 Task: Look for space in Bandundu, Democratic Republic of the Congo from 6th September, 2023 to 10th September, 2023 for 1 adult in price range Rs.9000 to Rs.17000. Place can be private room with 1  bedroom having 1 bed and 1 bathroom. Property type can be house, flat, guest house, hotel. Booking option can be shelf check-in. Required host language is .
Action: Mouse moved to (529, 125)
Screenshot: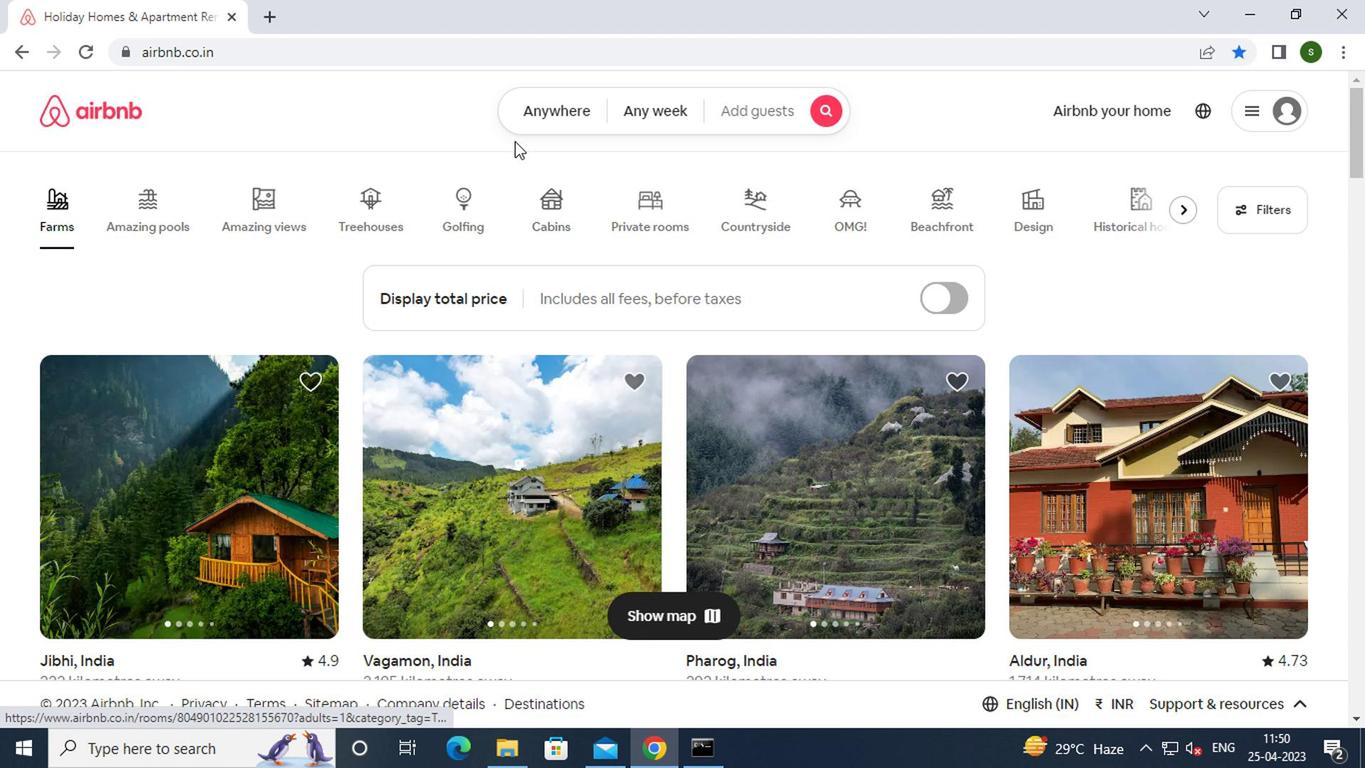 
Action: Mouse pressed left at (529, 125)
Screenshot: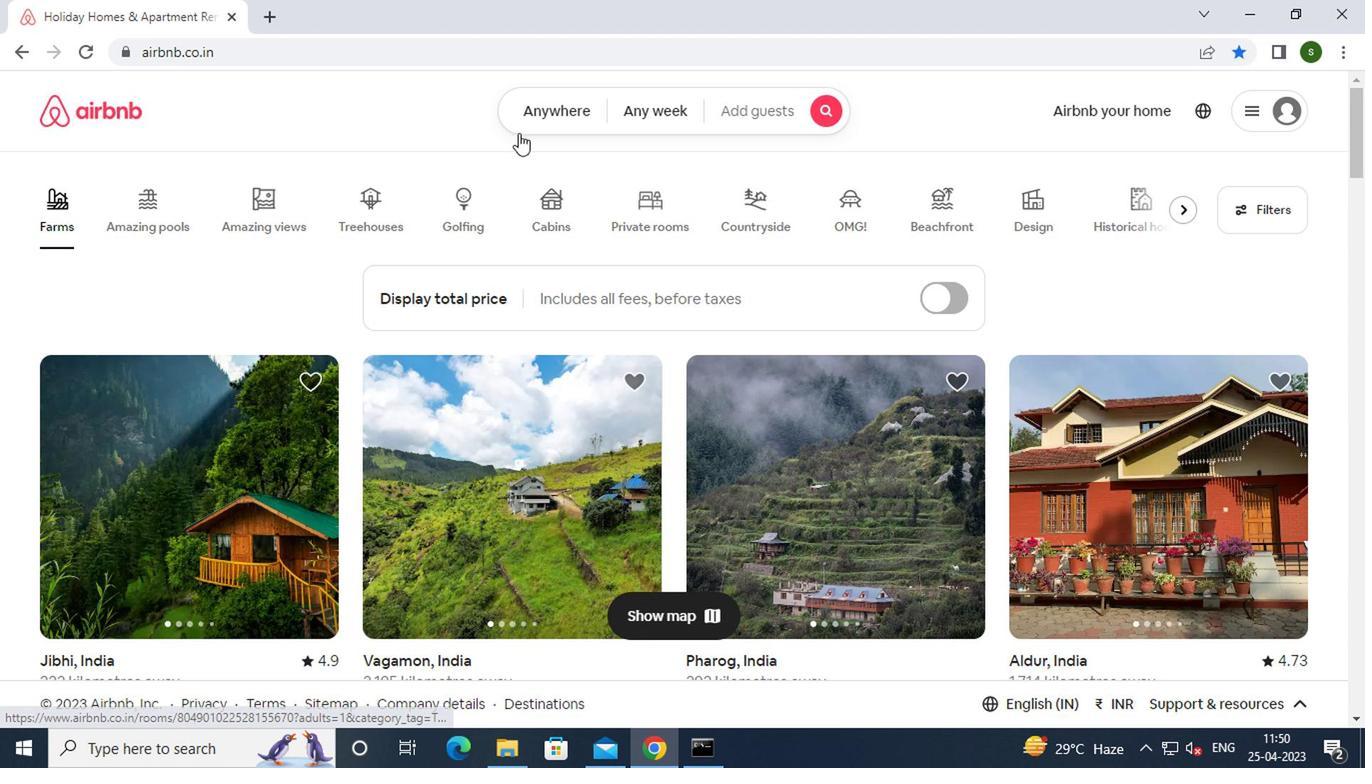
Action: Mouse moved to (349, 207)
Screenshot: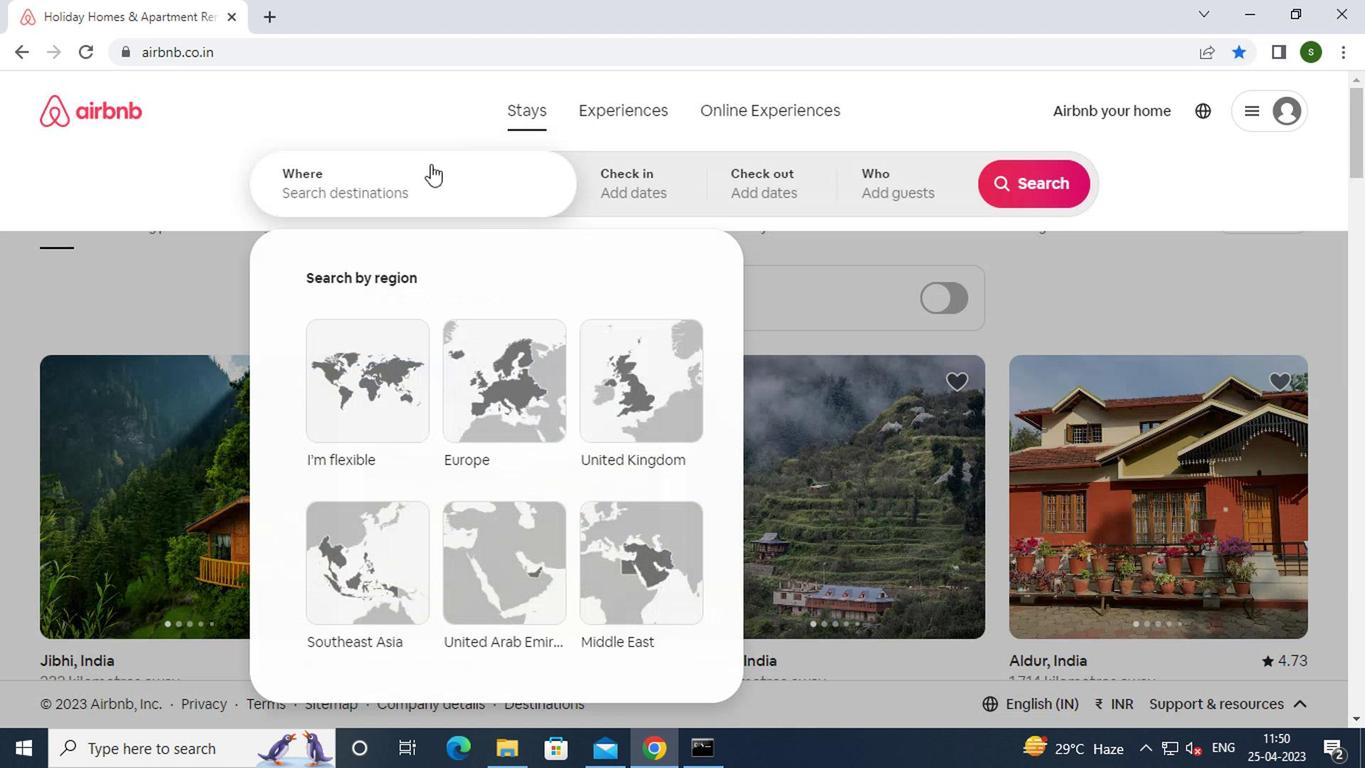 
Action: Mouse pressed left at (349, 207)
Screenshot: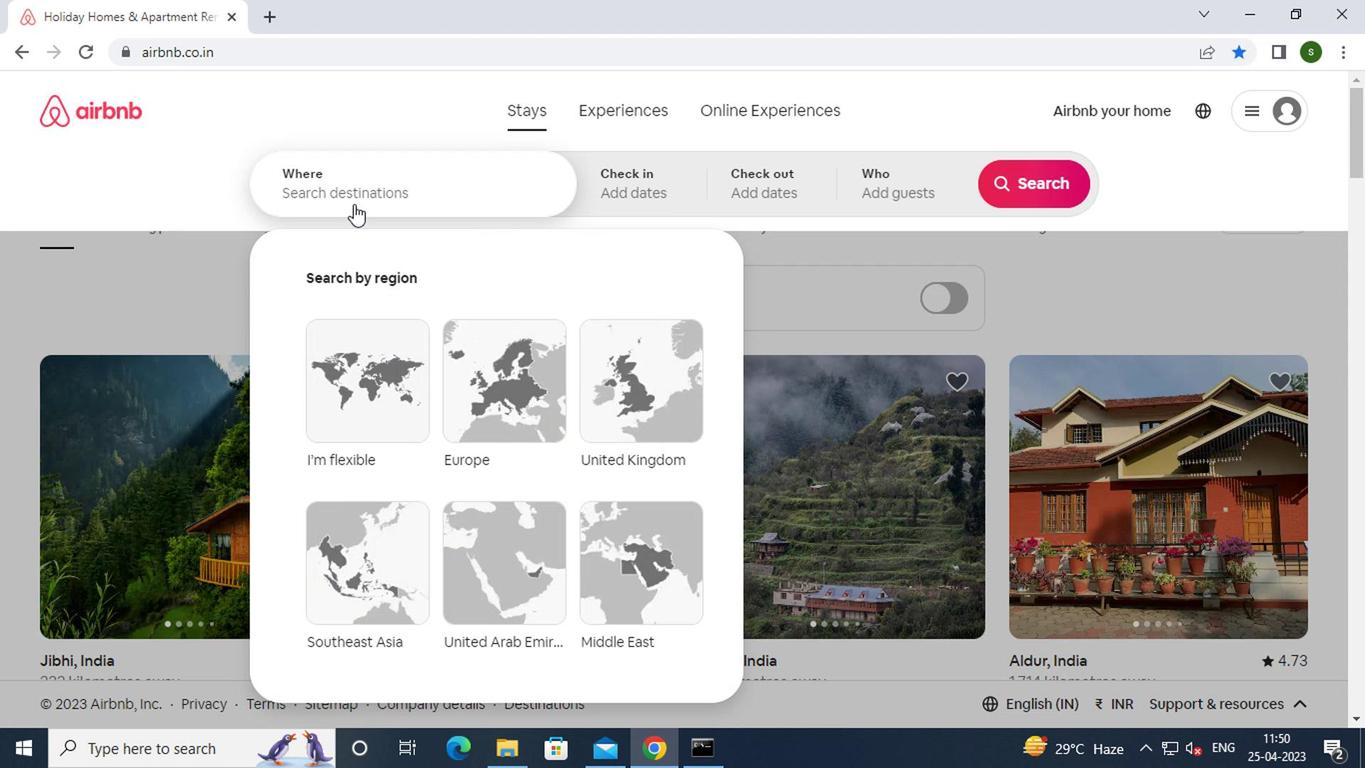 
Action: Mouse moved to (352, 206)
Screenshot: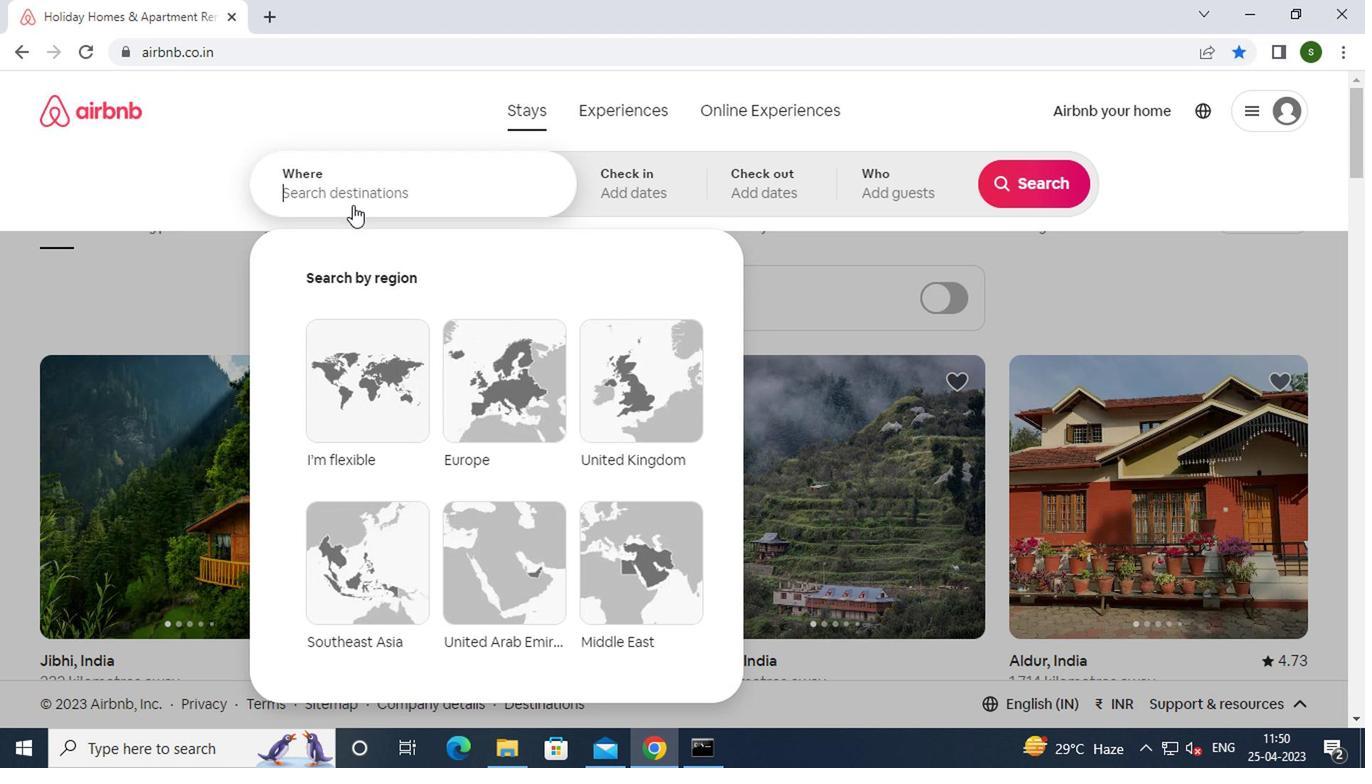 
Action: Key pressed b<Key.caps_lock>andundu
Screenshot: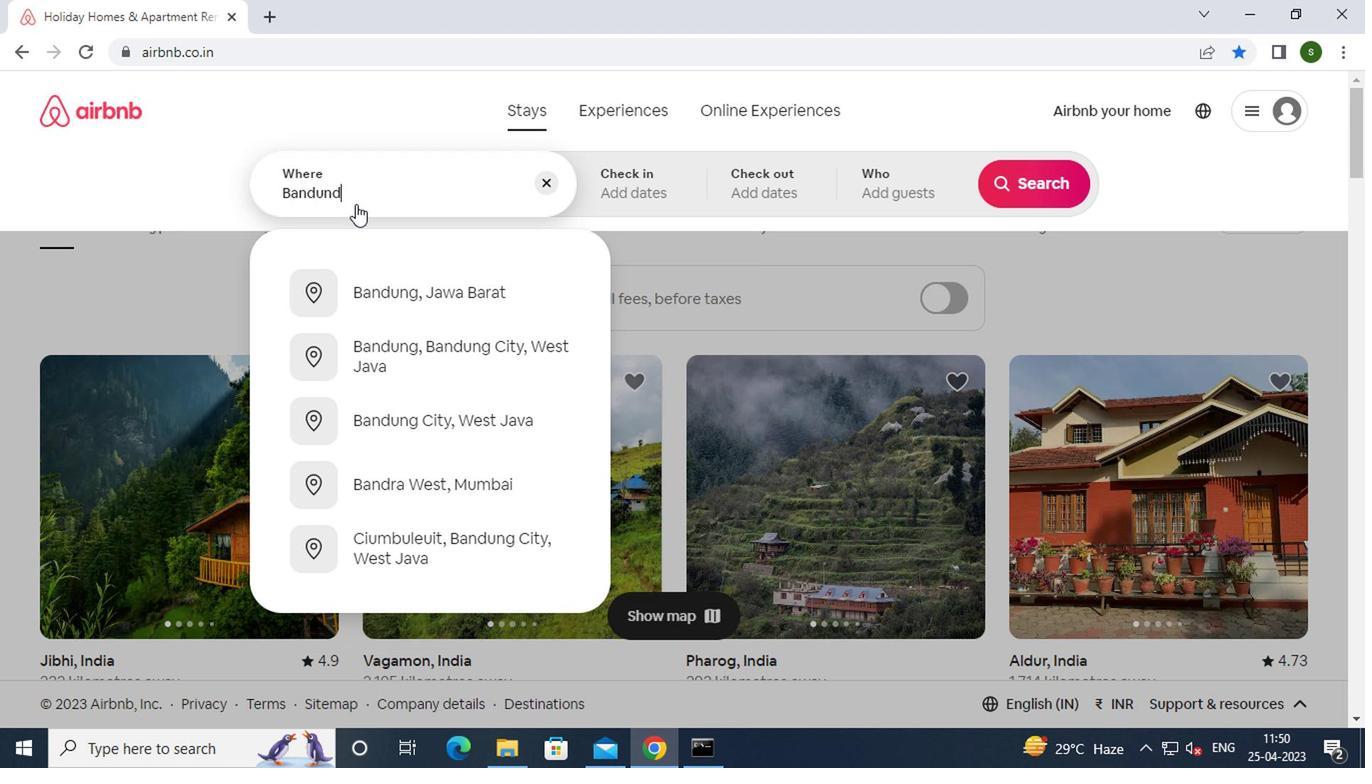 
Action: Mouse moved to (423, 280)
Screenshot: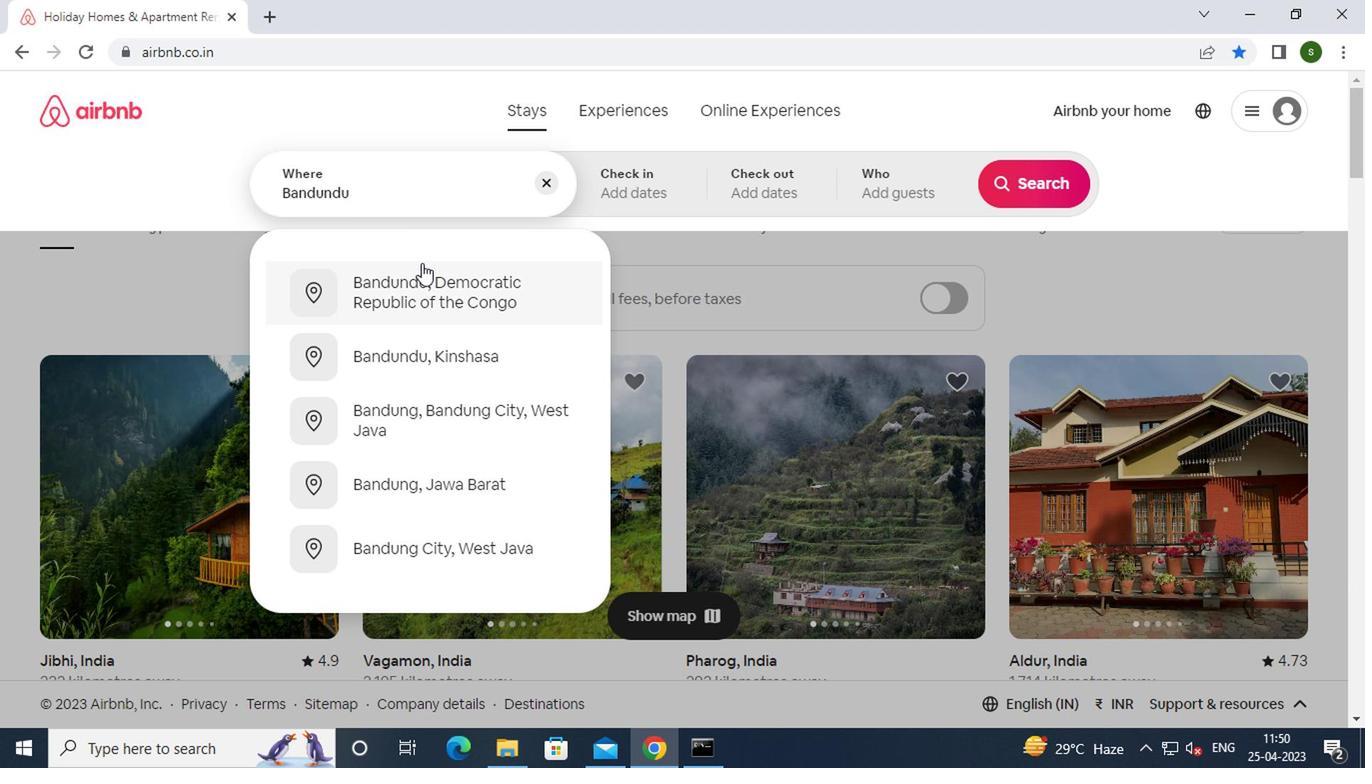 
Action: Mouse pressed left at (423, 280)
Screenshot: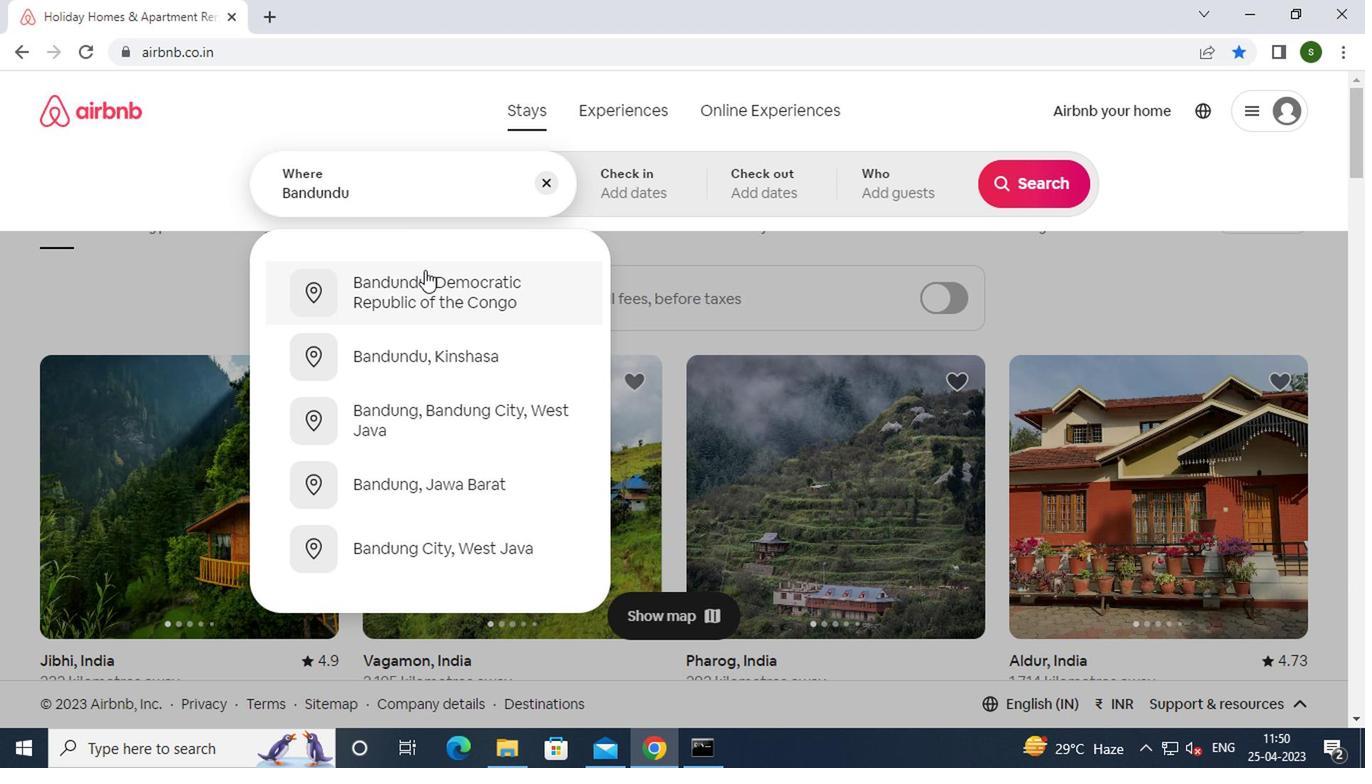 
Action: Mouse moved to (1012, 355)
Screenshot: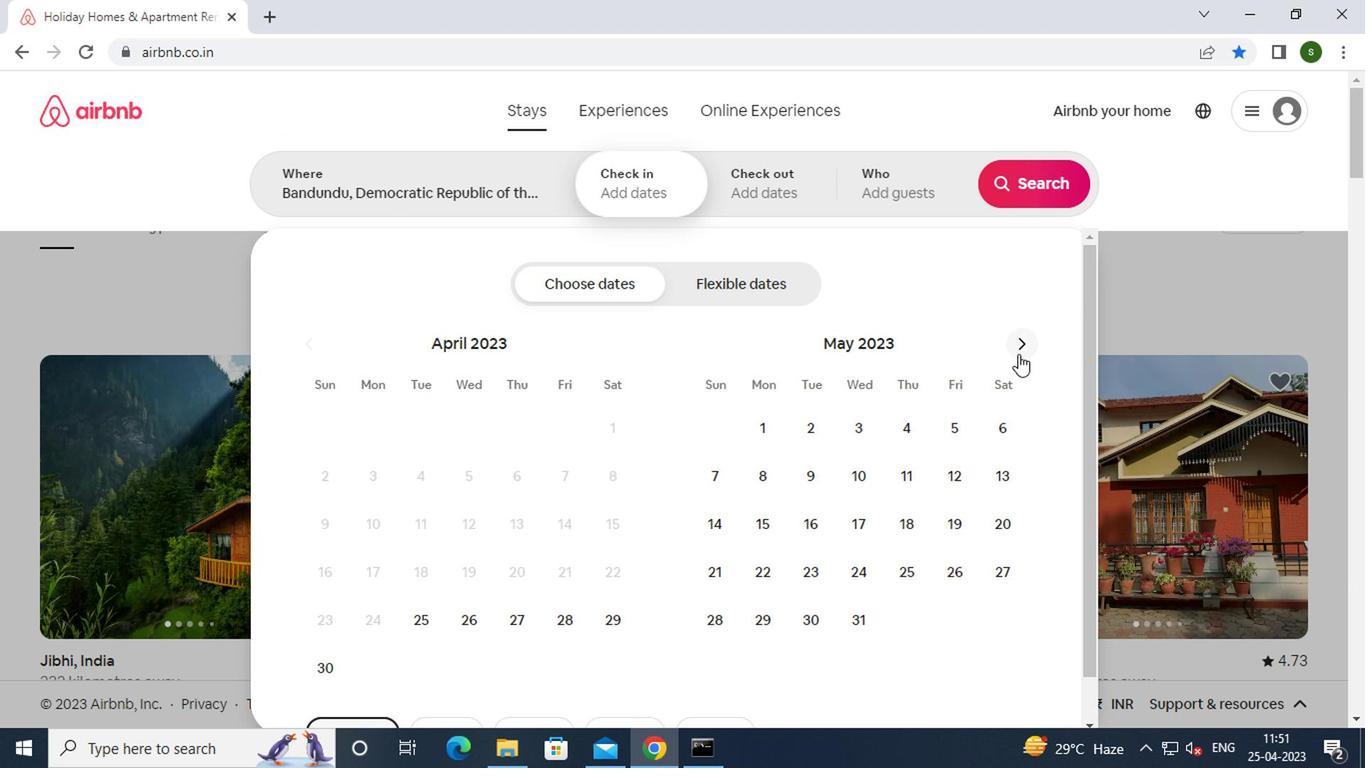 
Action: Mouse pressed left at (1012, 355)
Screenshot: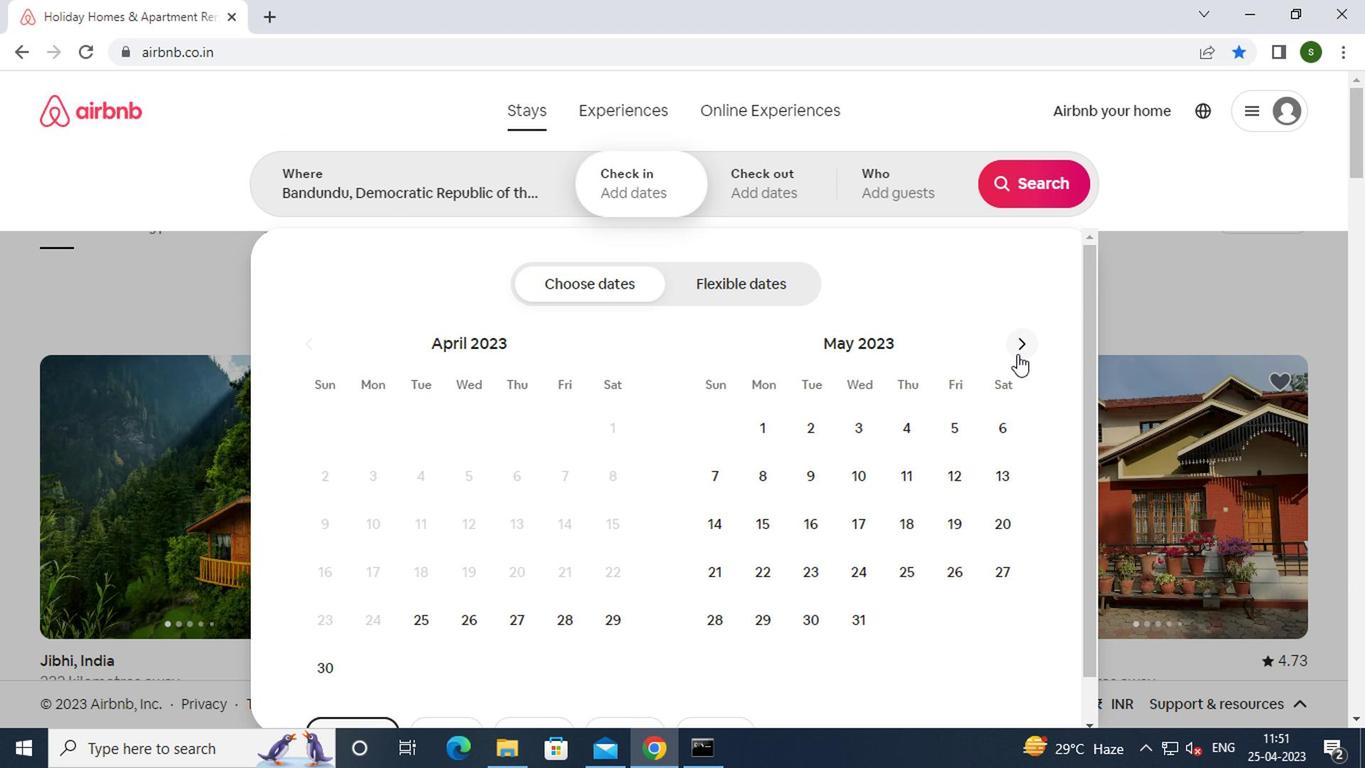 
Action: Mouse pressed left at (1012, 355)
Screenshot: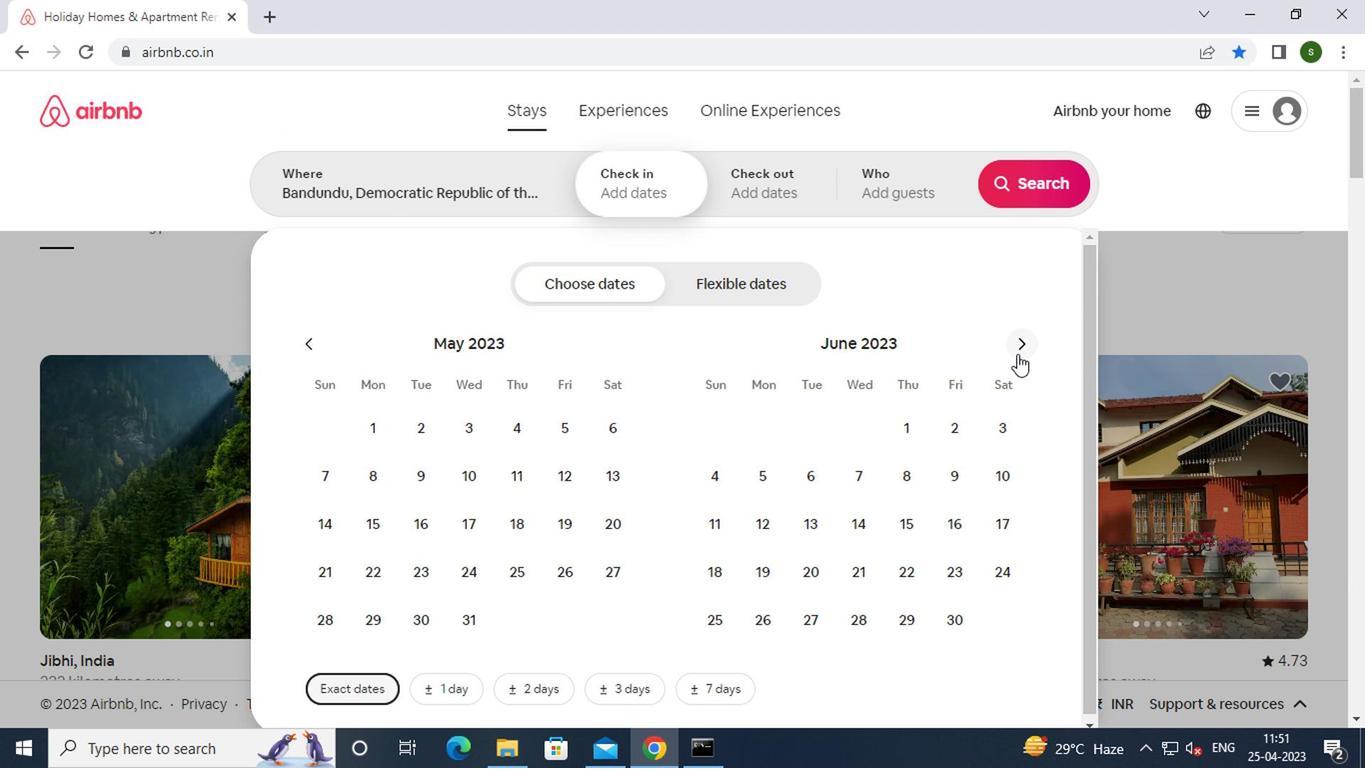
Action: Mouse pressed left at (1012, 355)
Screenshot: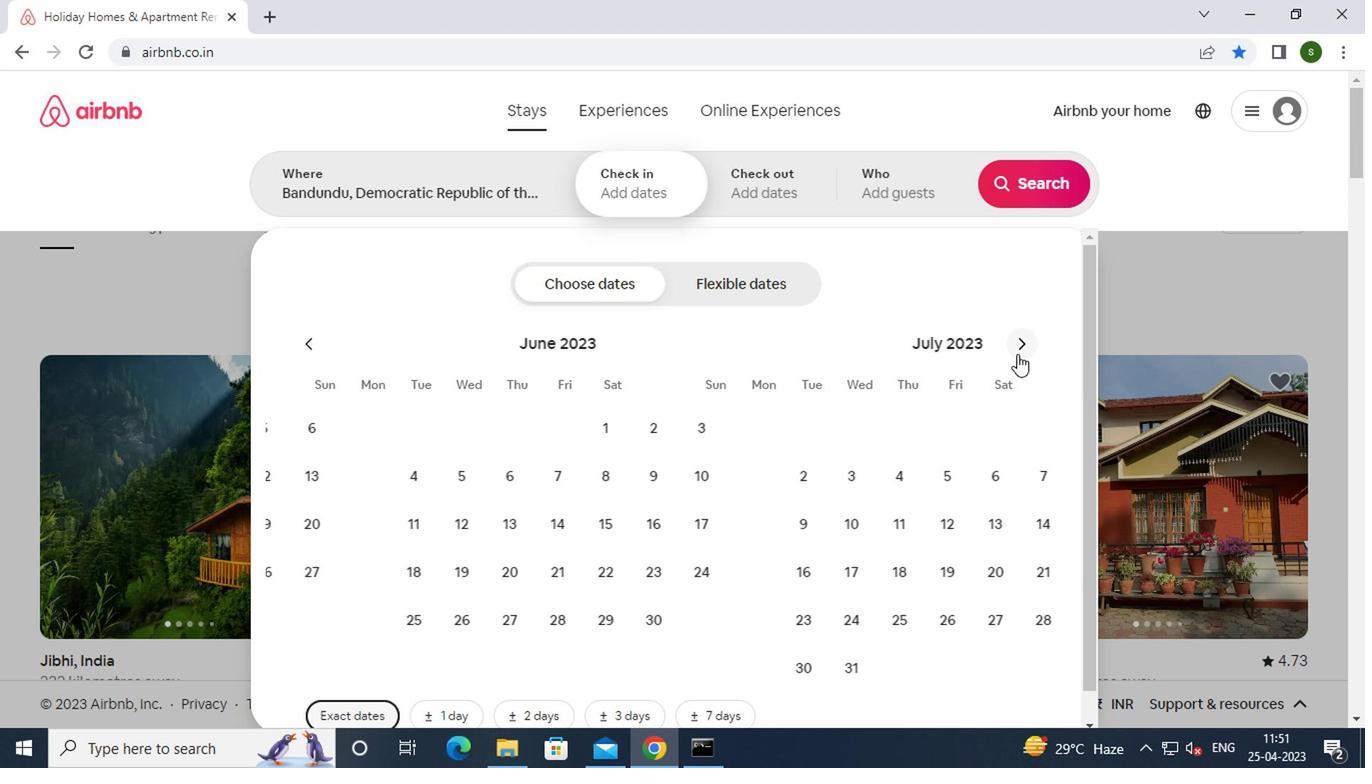
Action: Mouse pressed left at (1012, 355)
Screenshot: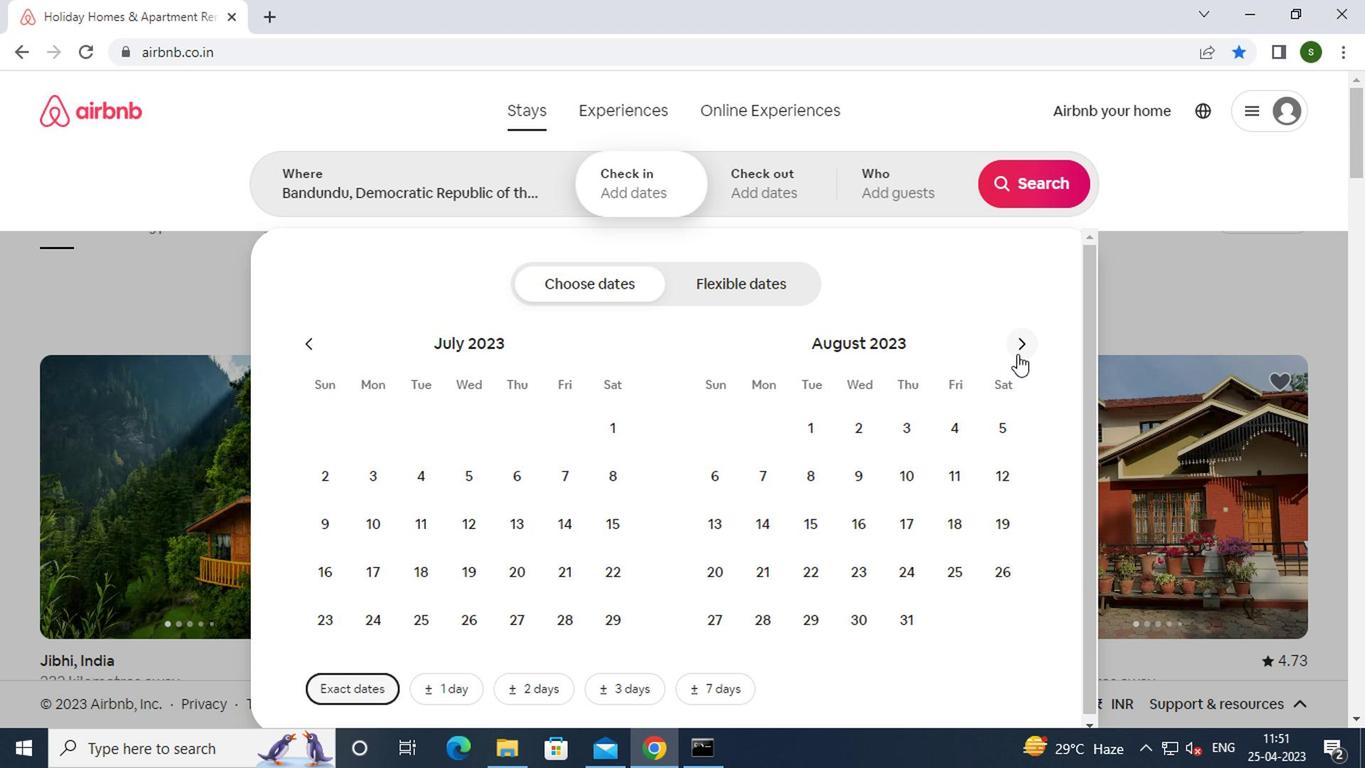 
Action: Mouse moved to (846, 470)
Screenshot: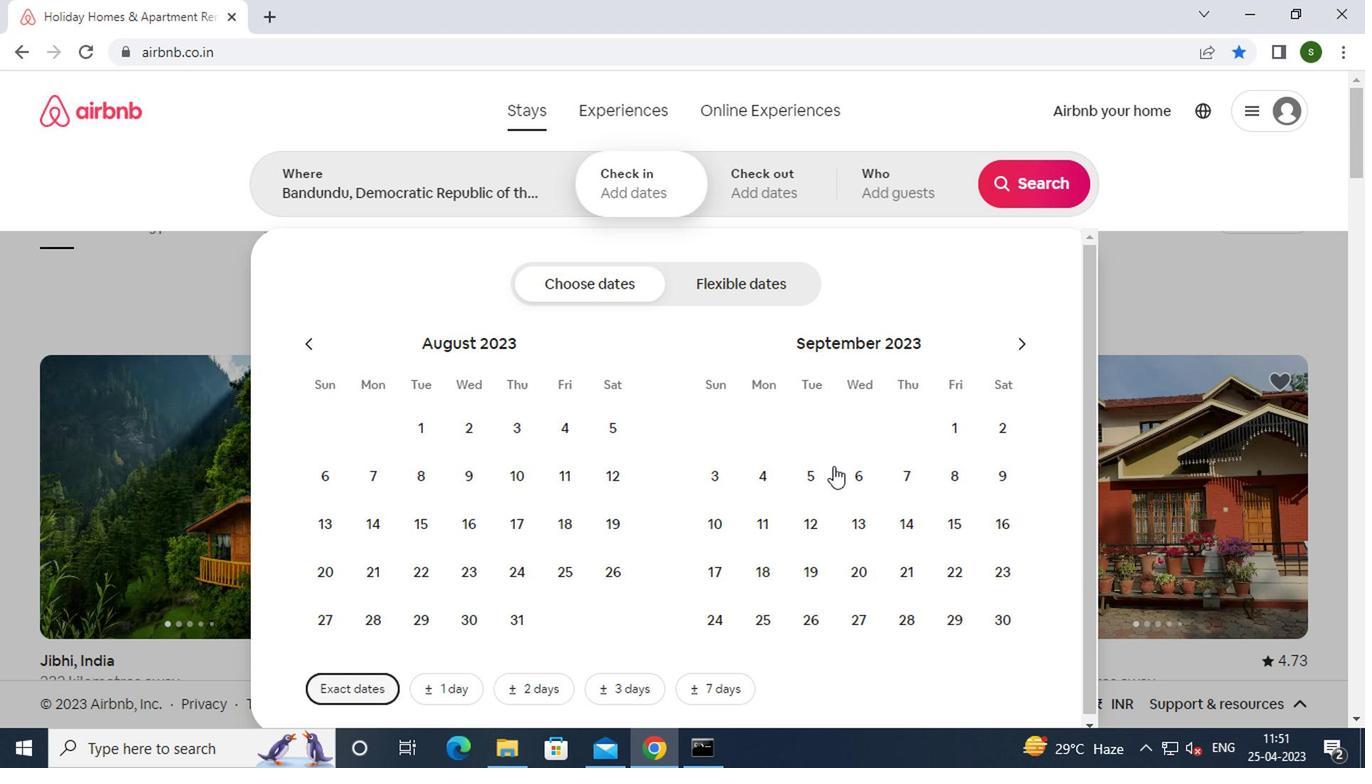 
Action: Mouse pressed left at (846, 470)
Screenshot: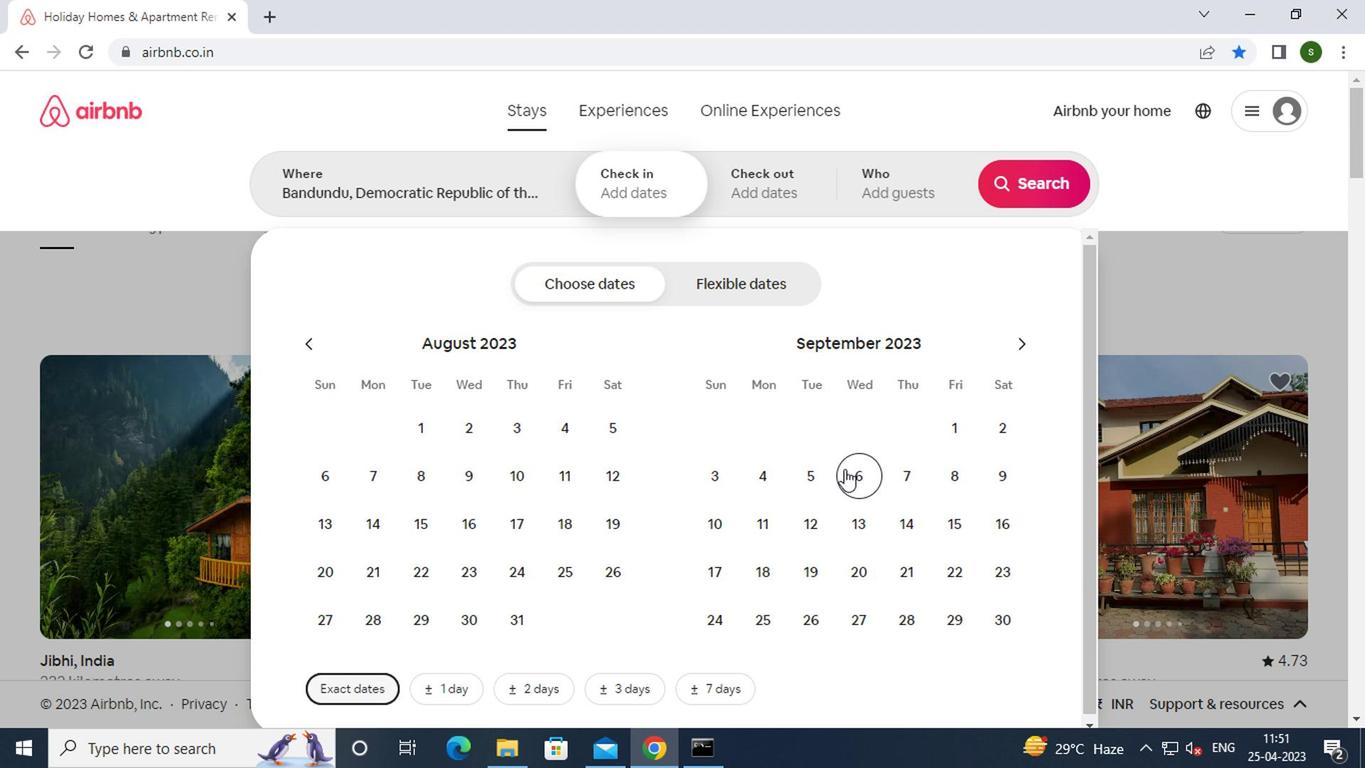 
Action: Mouse moved to (701, 520)
Screenshot: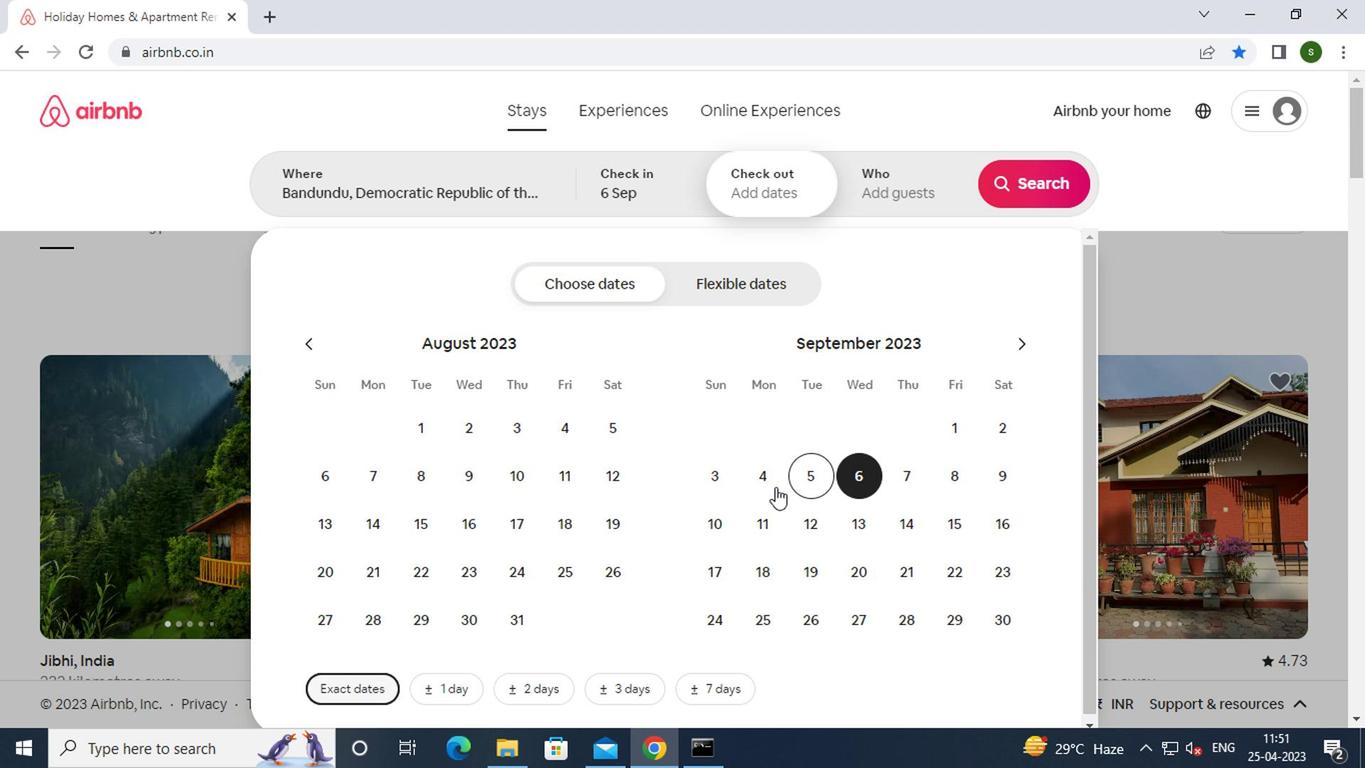 
Action: Mouse pressed left at (701, 520)
Screenshot: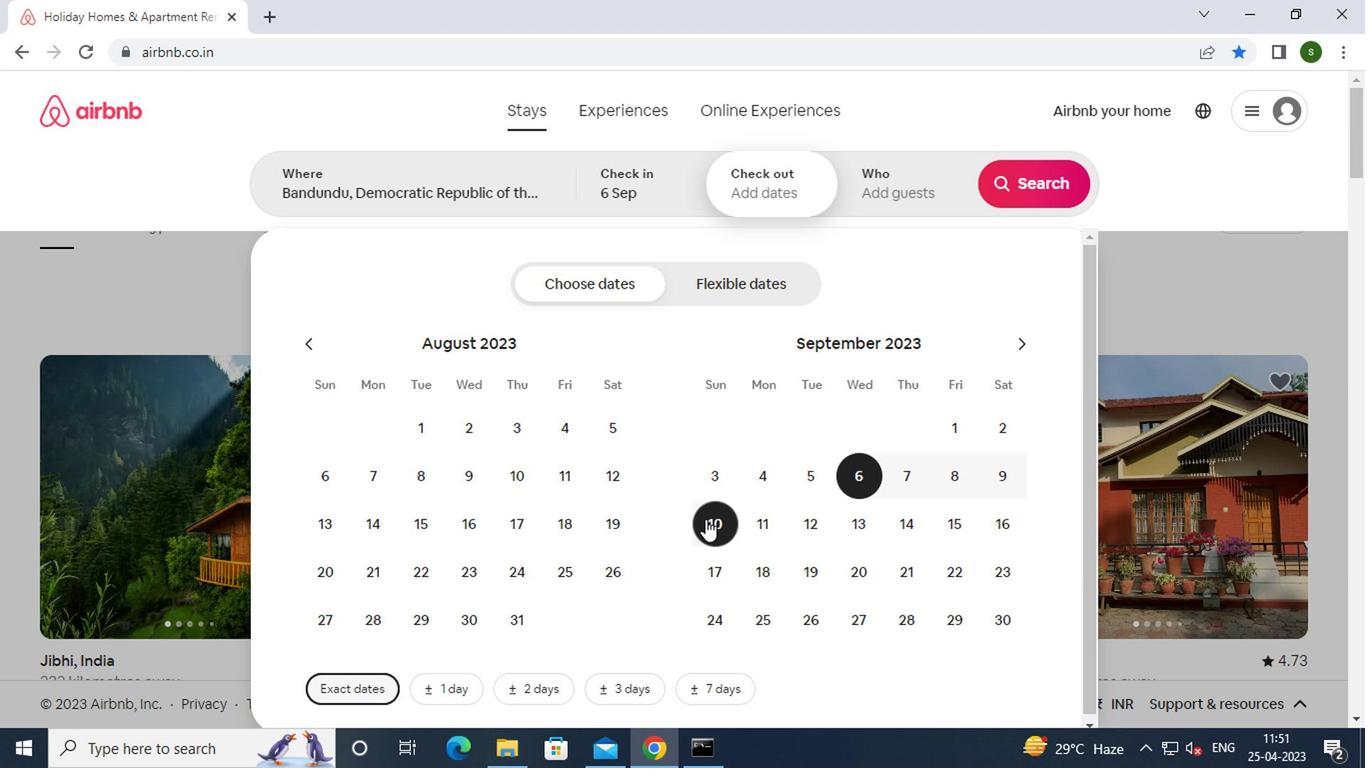 
Action: Mouse moved to (895, 197)
Screenshot: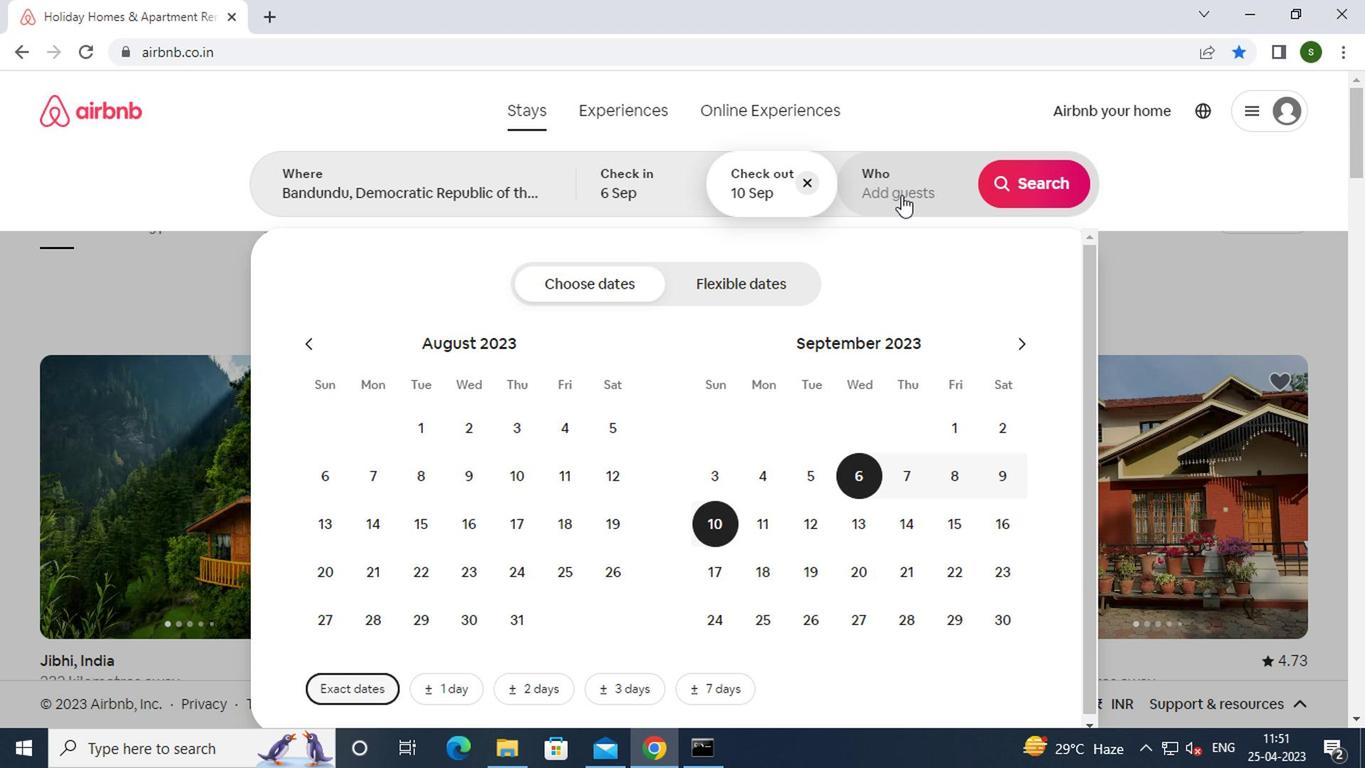 
Action: Mouse pressed left at (895, 197)
Screenshot: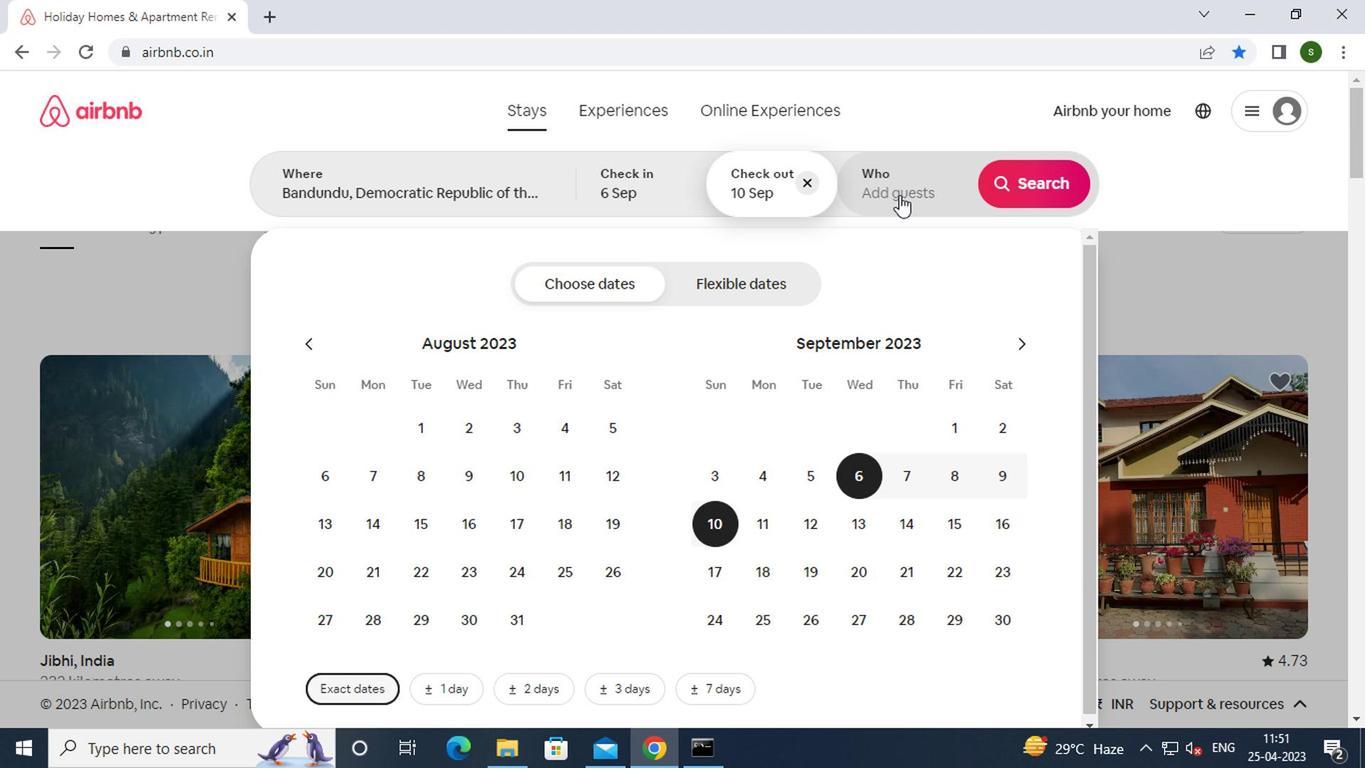 
Action: Mouse moved to (1029, 290)
Screenshot: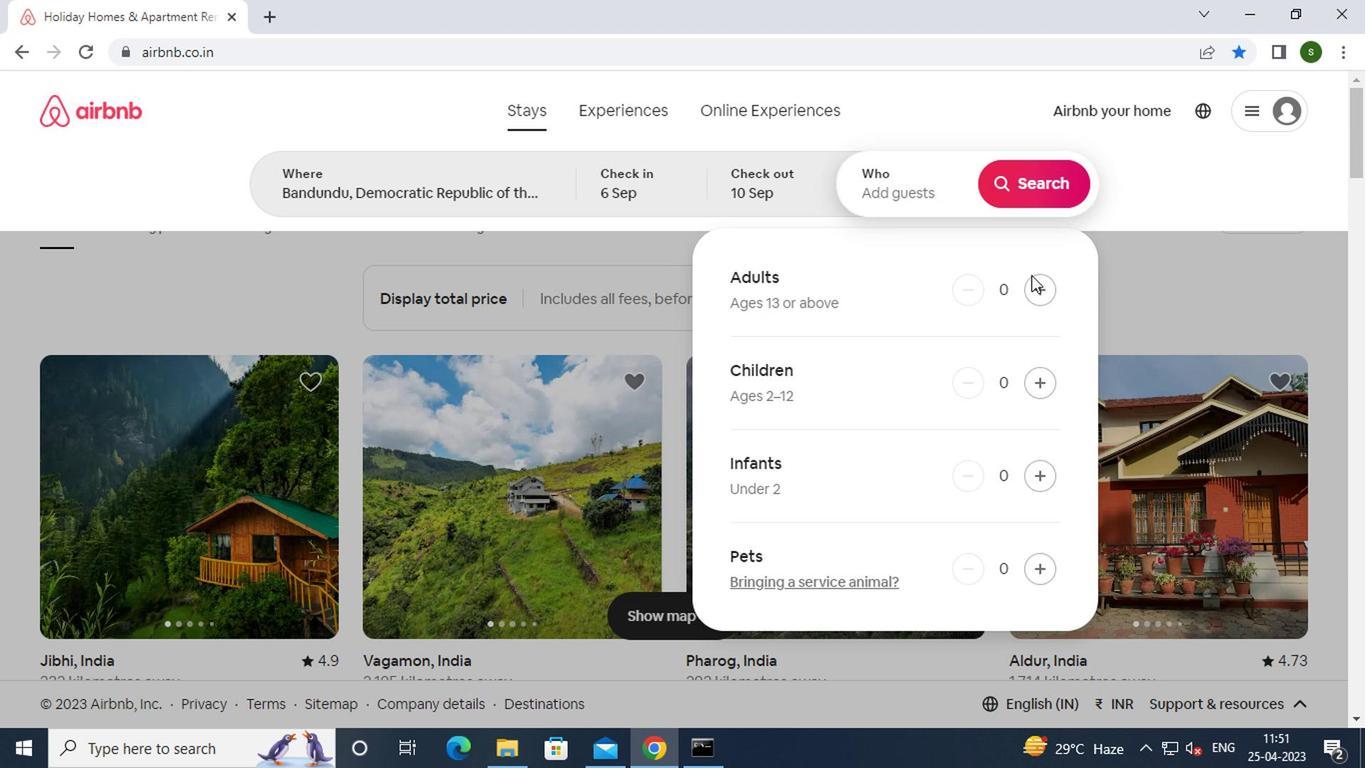 
Action: Mouse pressed left at (1029, 290)
Screenshot: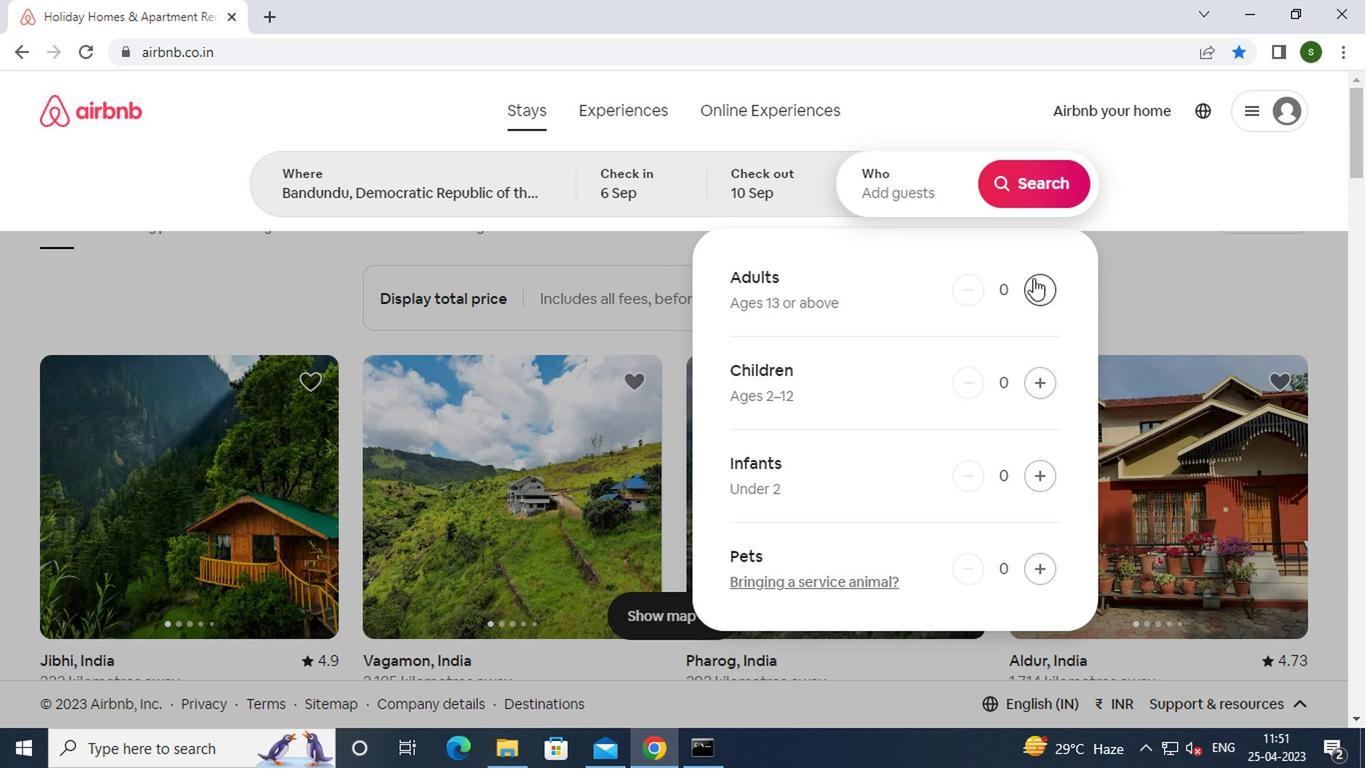 
Action: Mouse moved to (1019, 186)
Screenshot: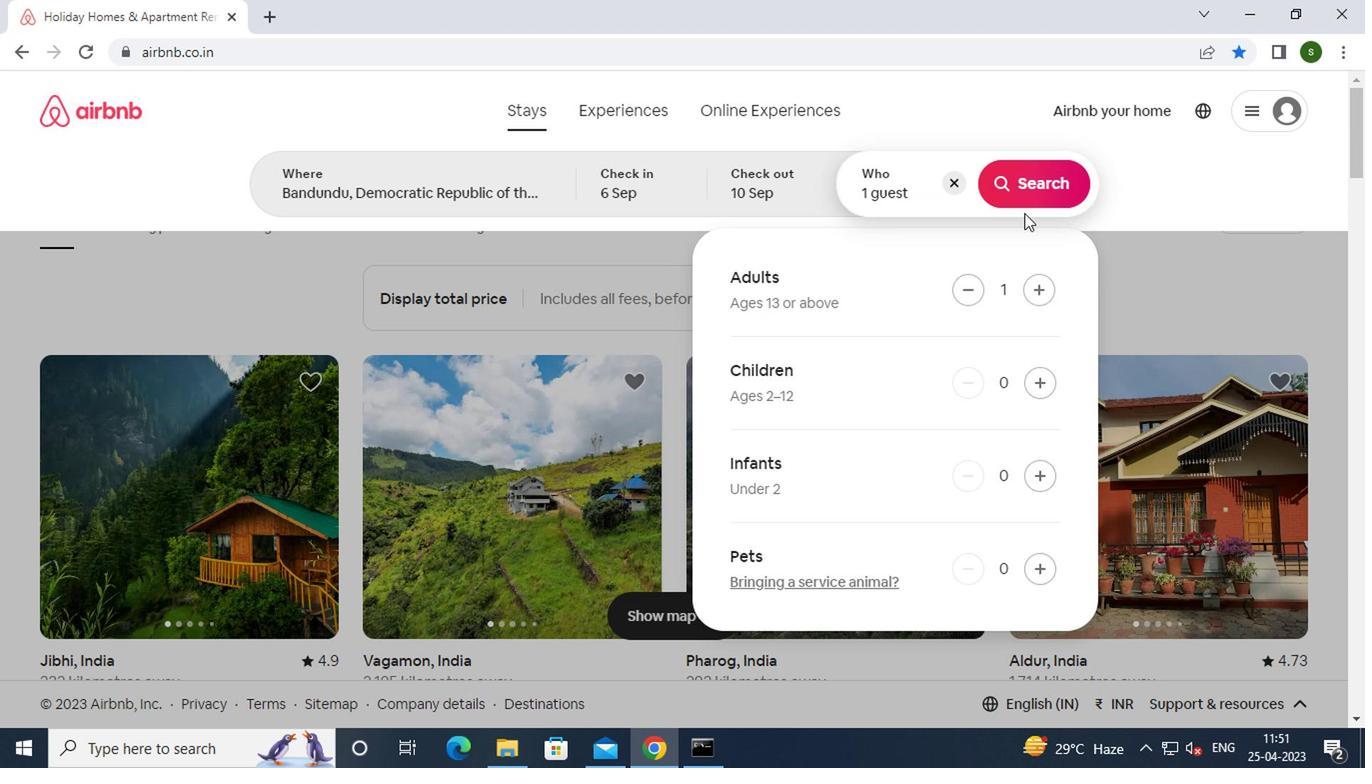 
Action: Mouse pressed left at (1019, 186)
Screenshot: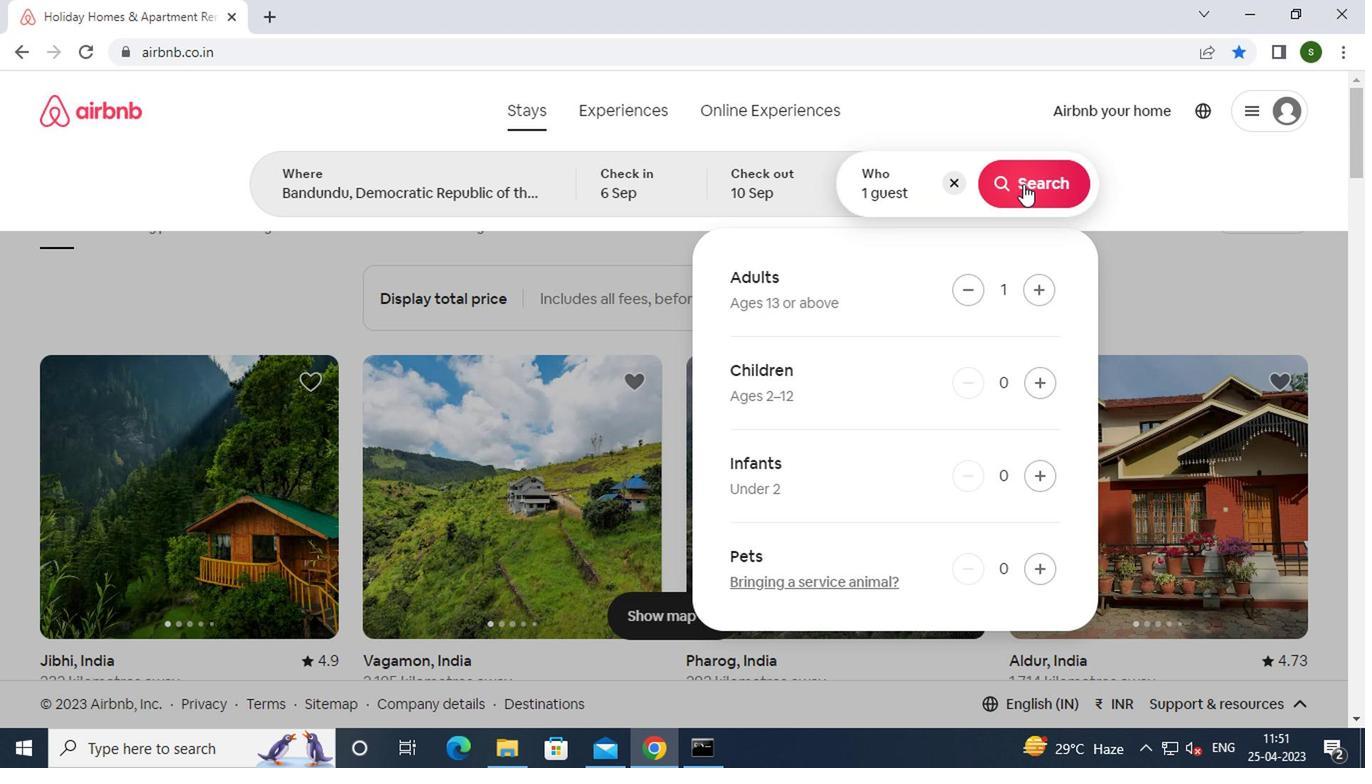 
Action: Mouse moved to (1300, 204)
Screenshot: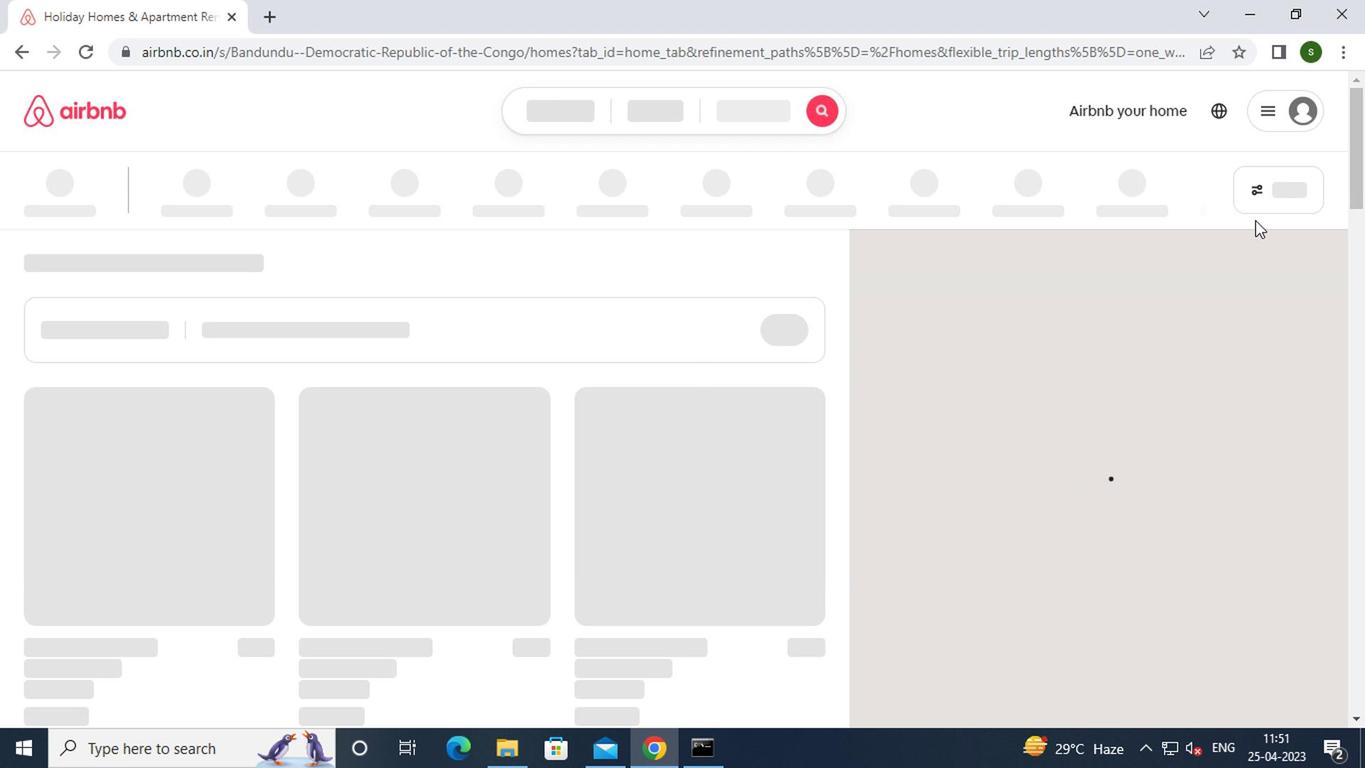 
Action: Mouse pressed left at (1300, 204)
Screenshot: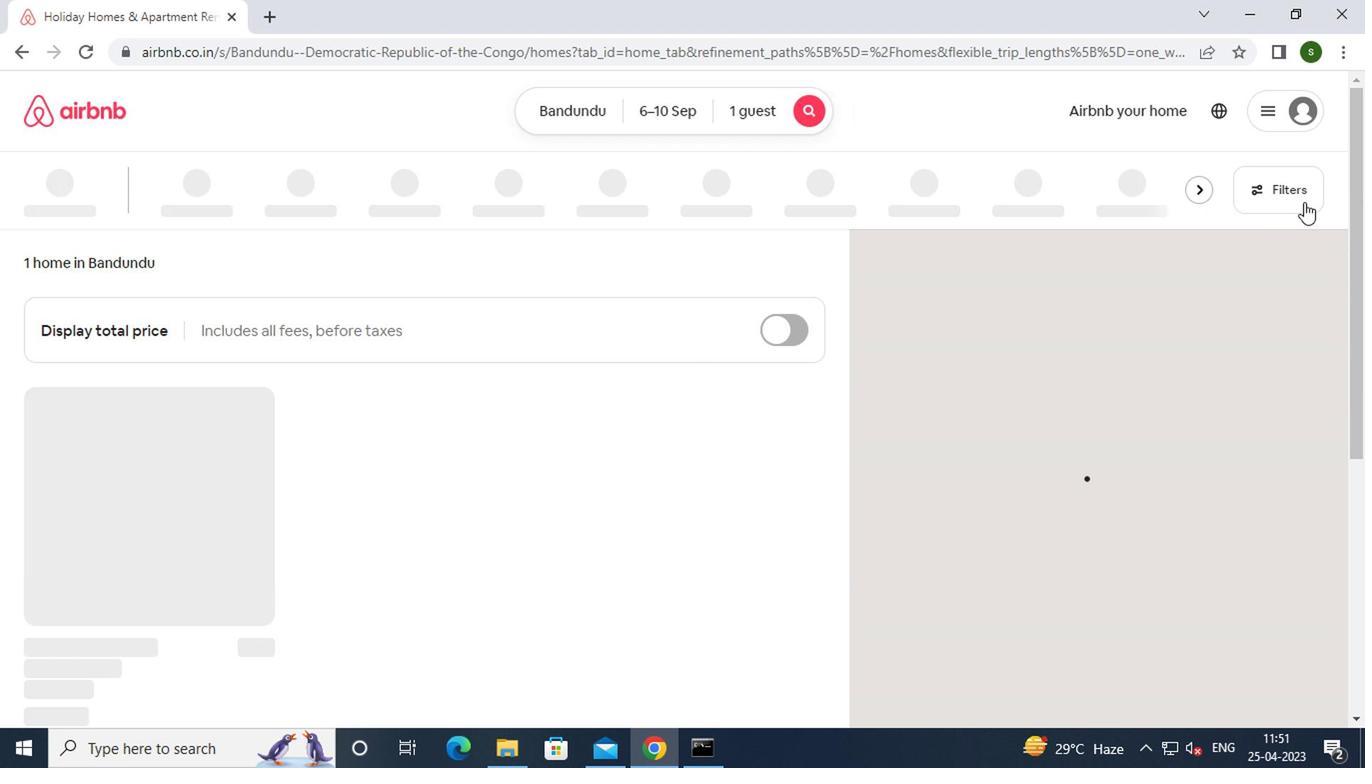 
Action: Mouse moved to (459, 443)
Screenshot: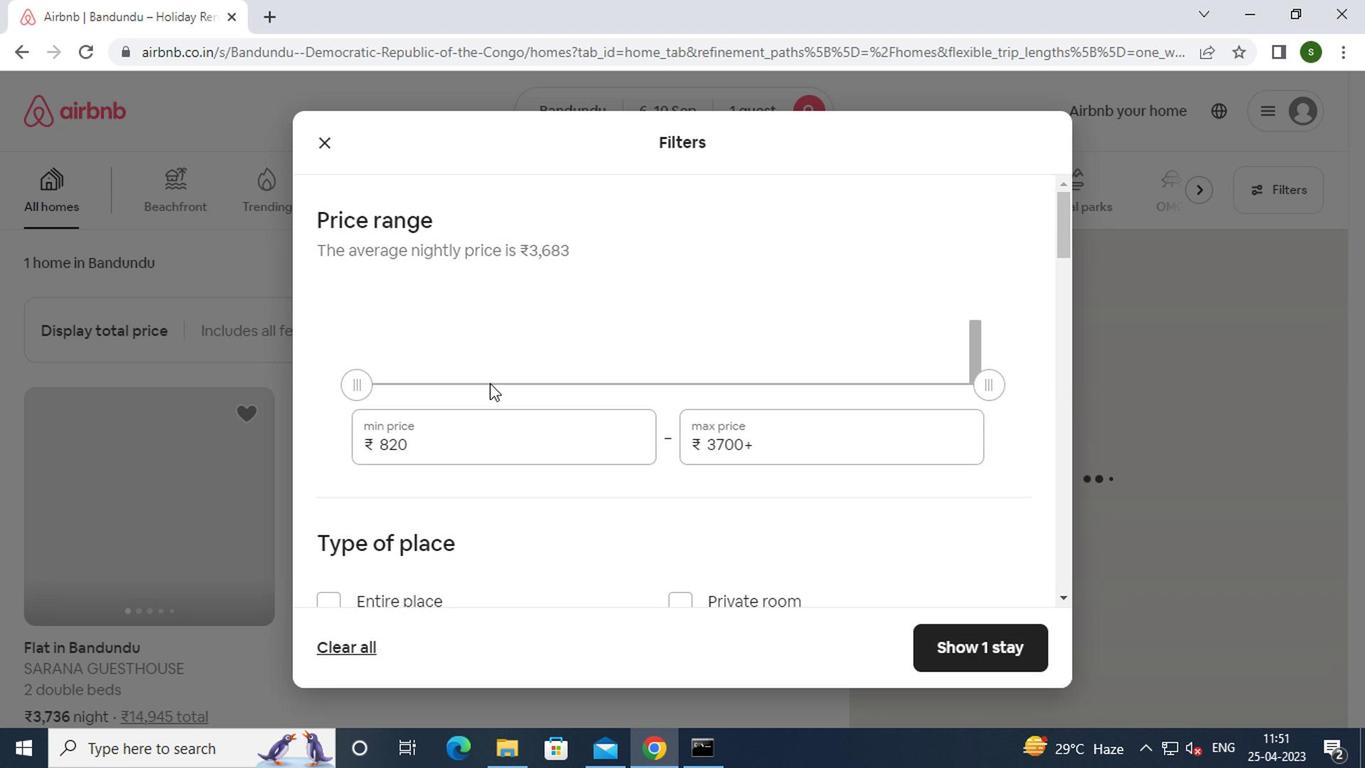 
Action: Mouse pressed left at (459, 443)
Screenshot: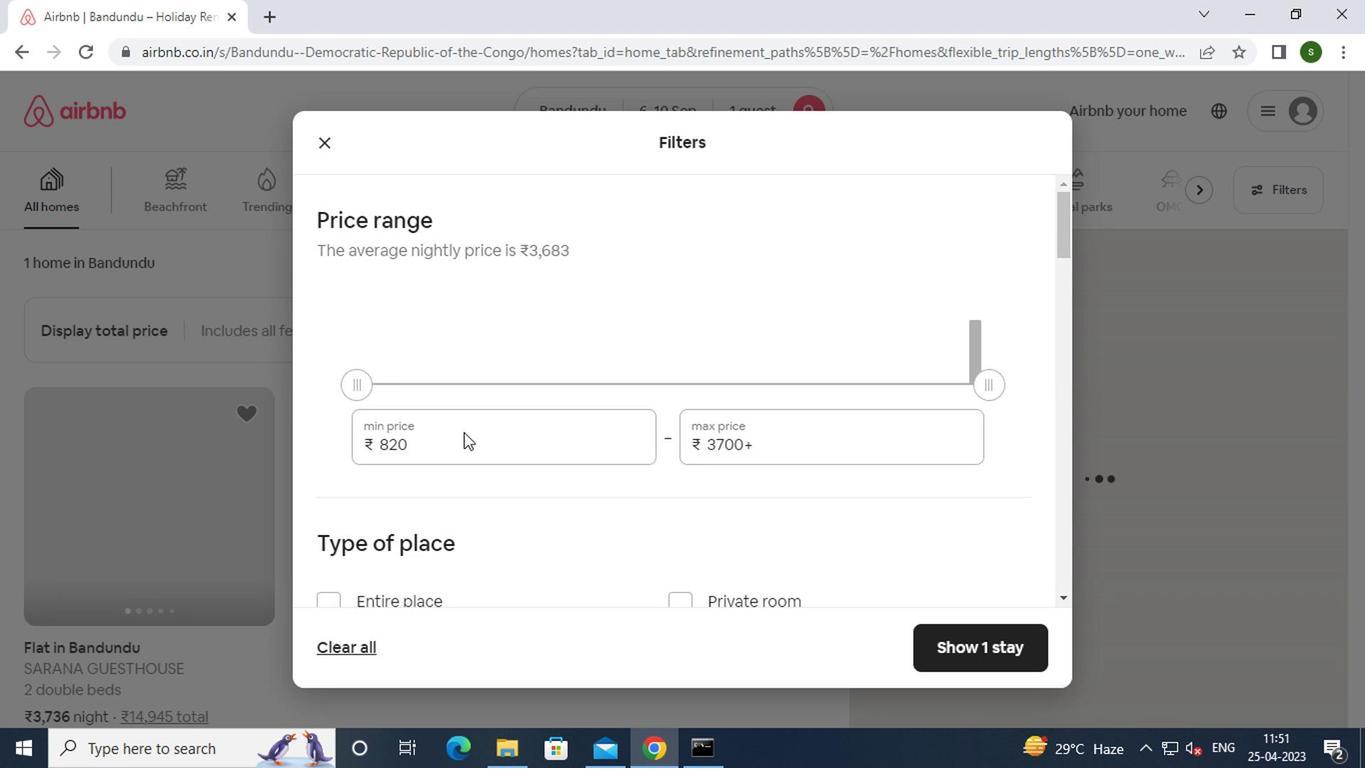 
Action: Key pressed <Key.backspace><Key.backspace><Key.backspace><Key.backspace>9000
Screenshot: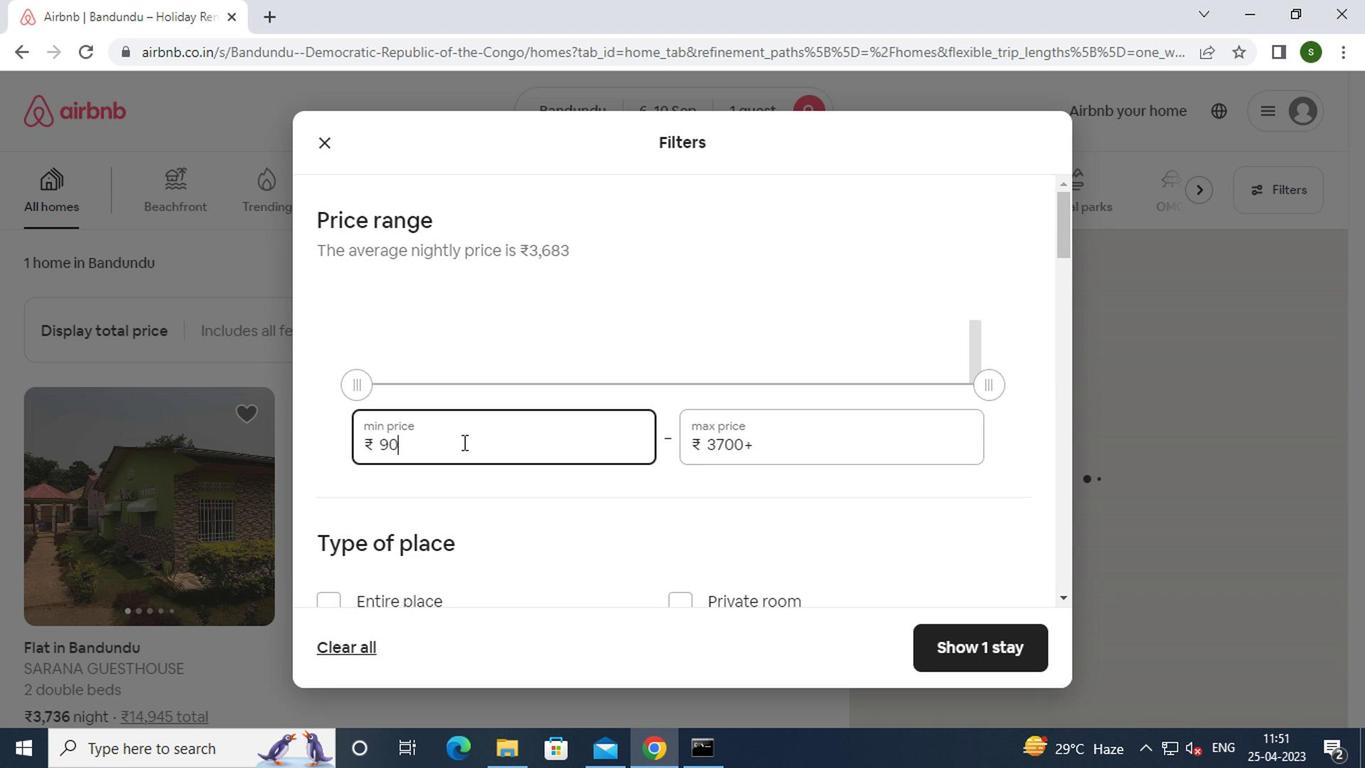 
Action: Mouse moved to (771, 447)
Screenshot: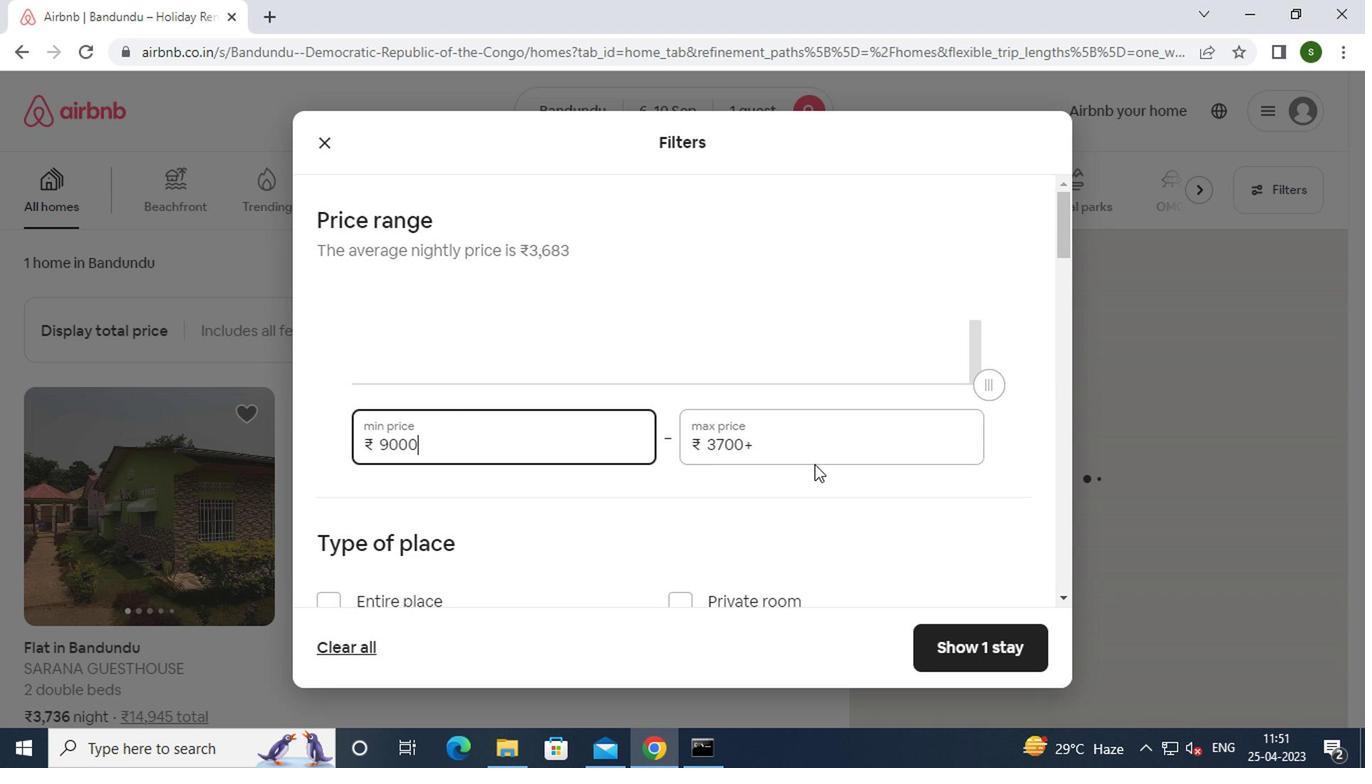 
Action: Mouse pressed left at (771, 447)
Screenshot: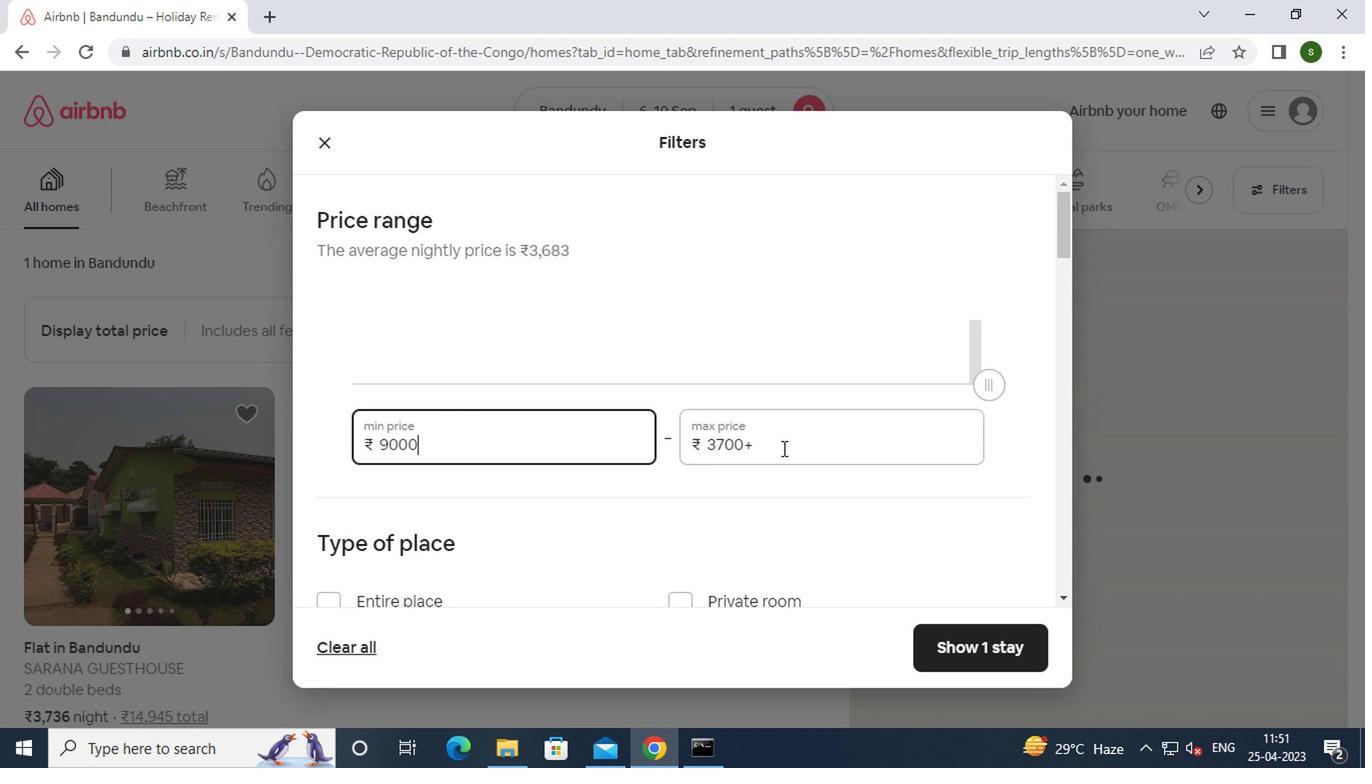 
Action: Mouse moved to (766, 460)
Screenshot: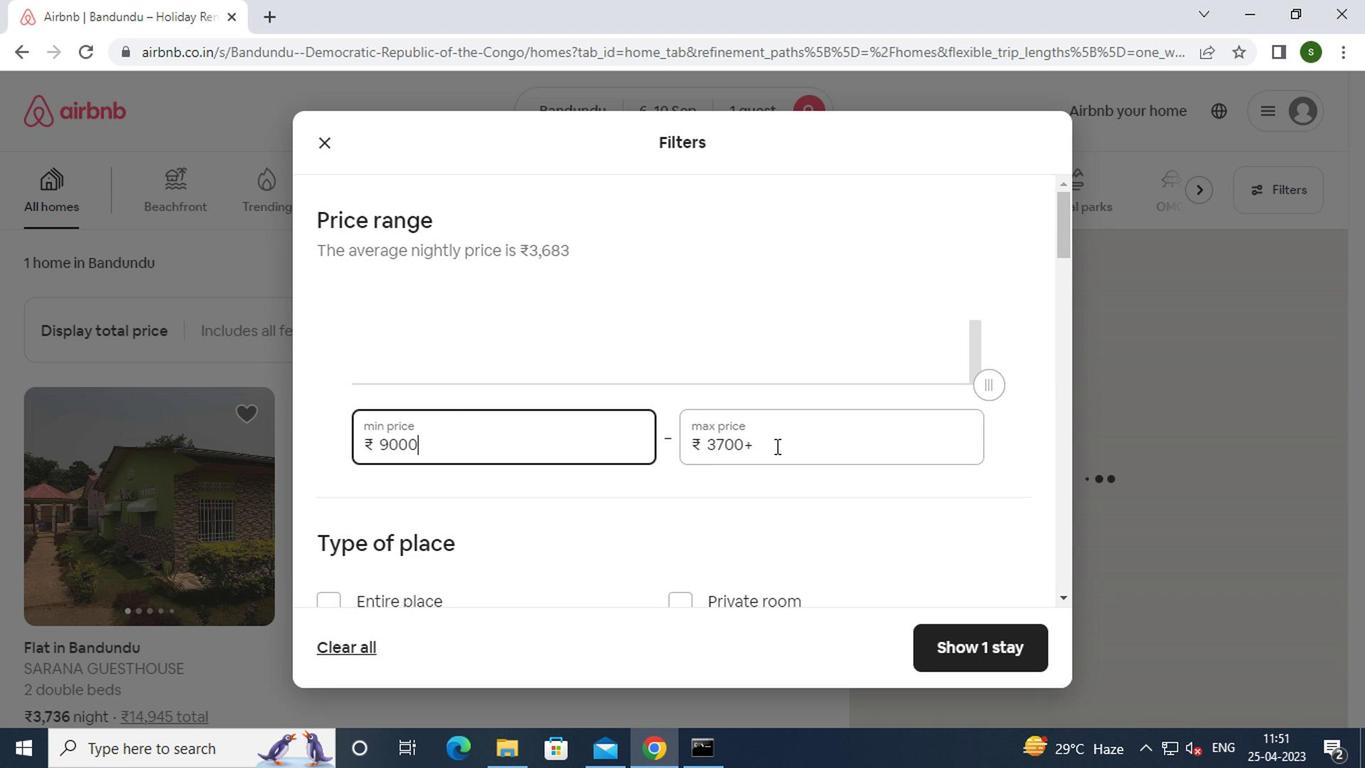 
Action: Key pressed <Key.backspace><Key.backspace><Key.backspace><Key.backspace><Key.backspace><Key.backspace><Key.backspace><Key.backspace><Key.backspace>17000
Screenshot: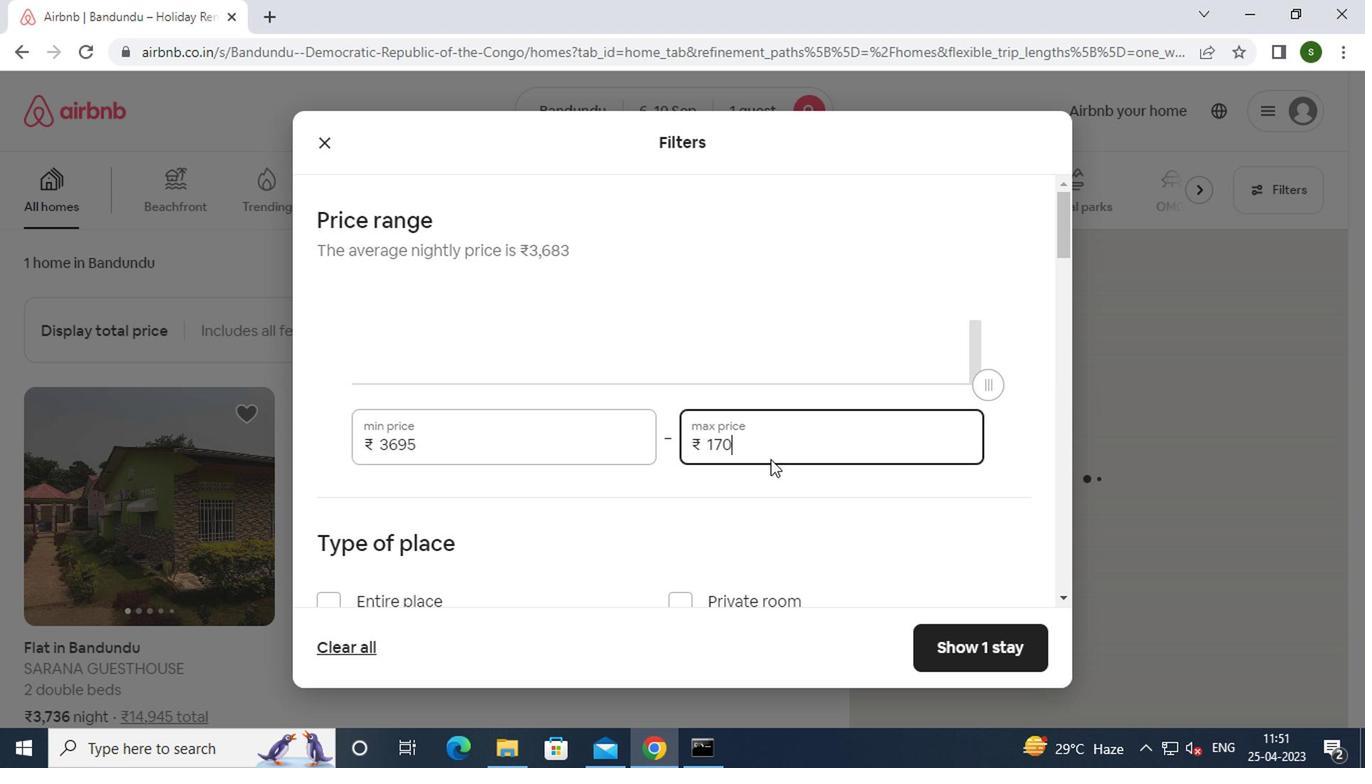 
Action: Mouse moved to (667, 533)
Screenshot: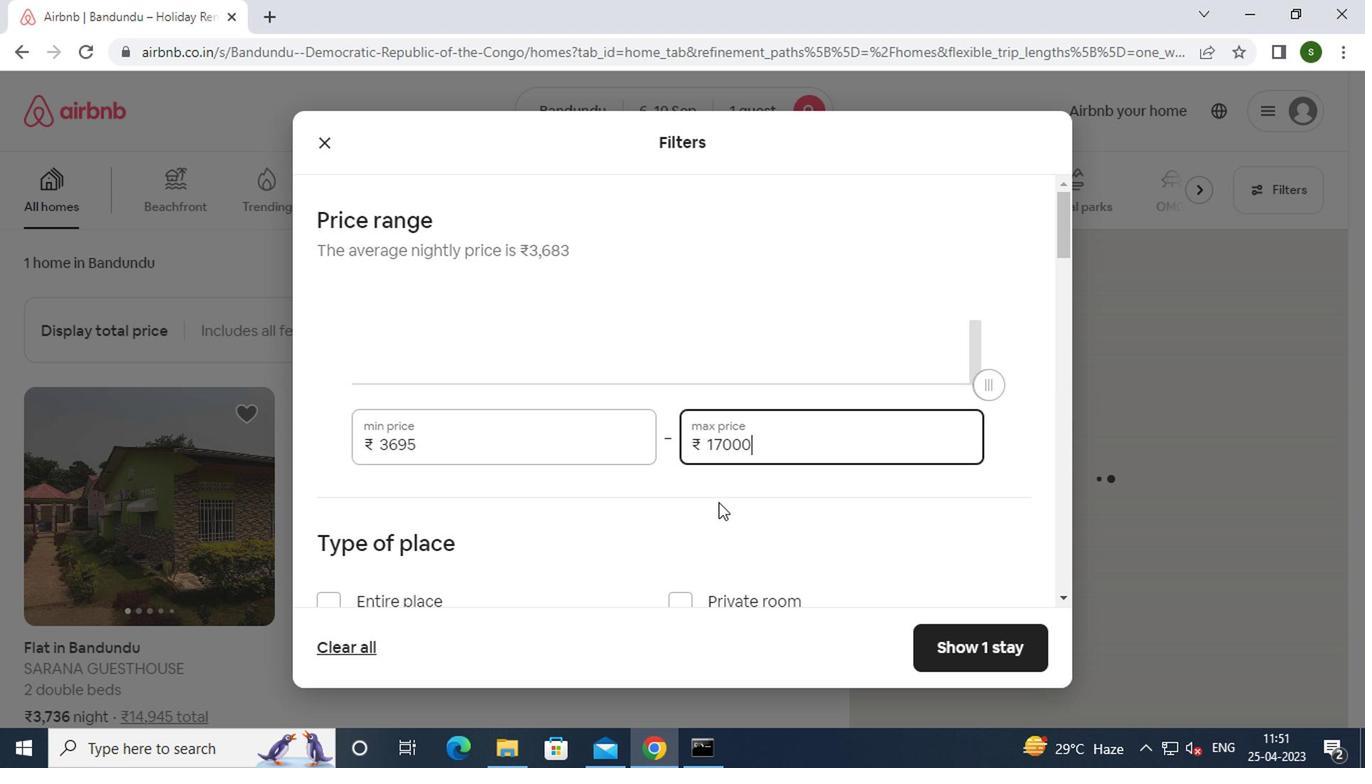 
Action: Mouse scrolled (667, 532) with delta (0, 0)
Screenshot: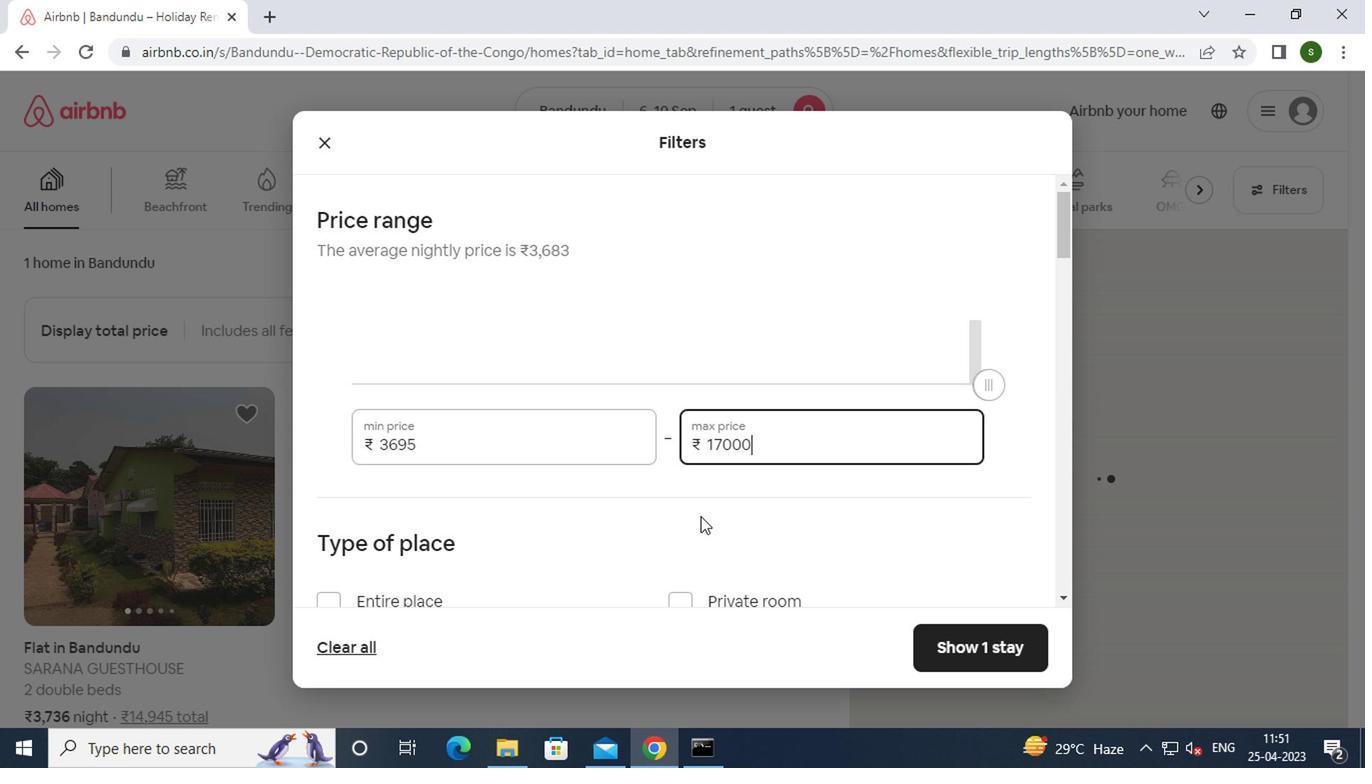 
Action: Mouse scrolled (667, 532) with delta (0, 0)
Screenshot: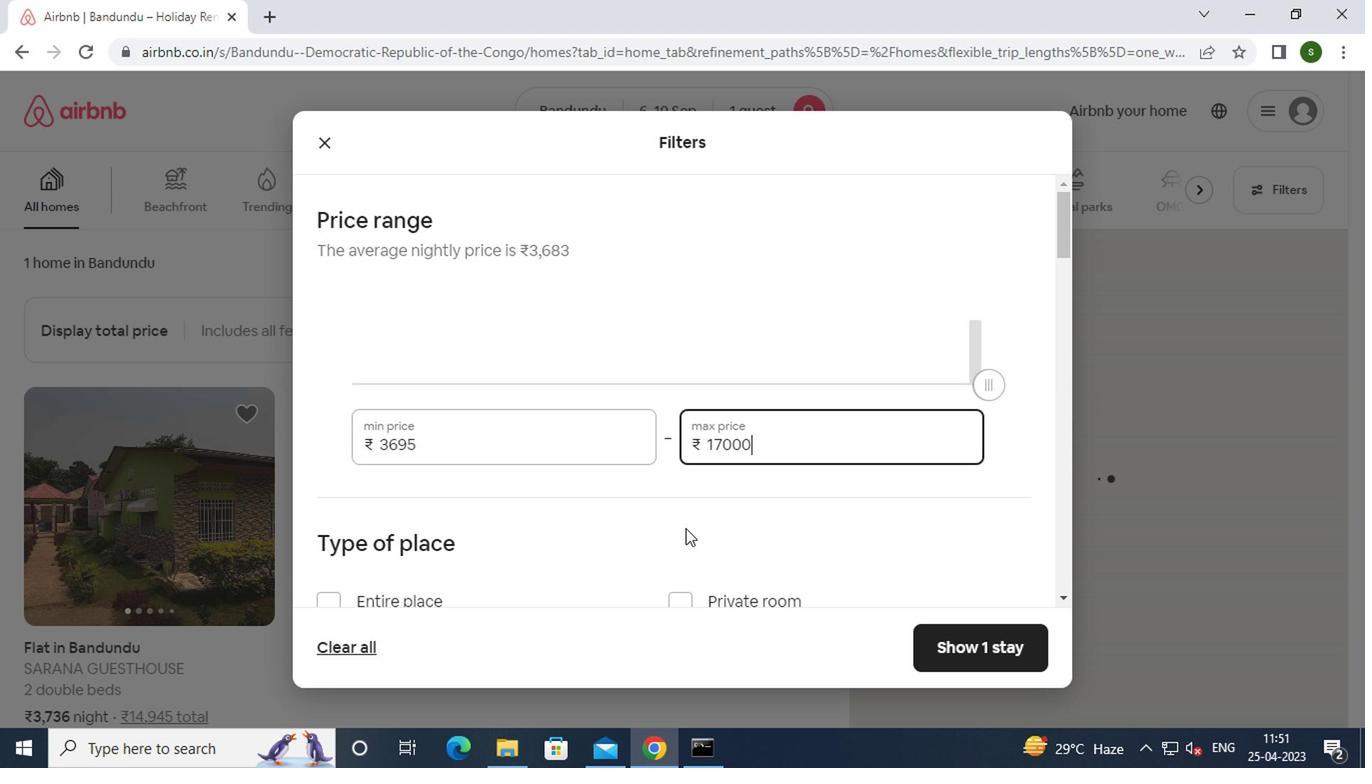 
Action: Mouse moved to (680, 400)
Screenshot: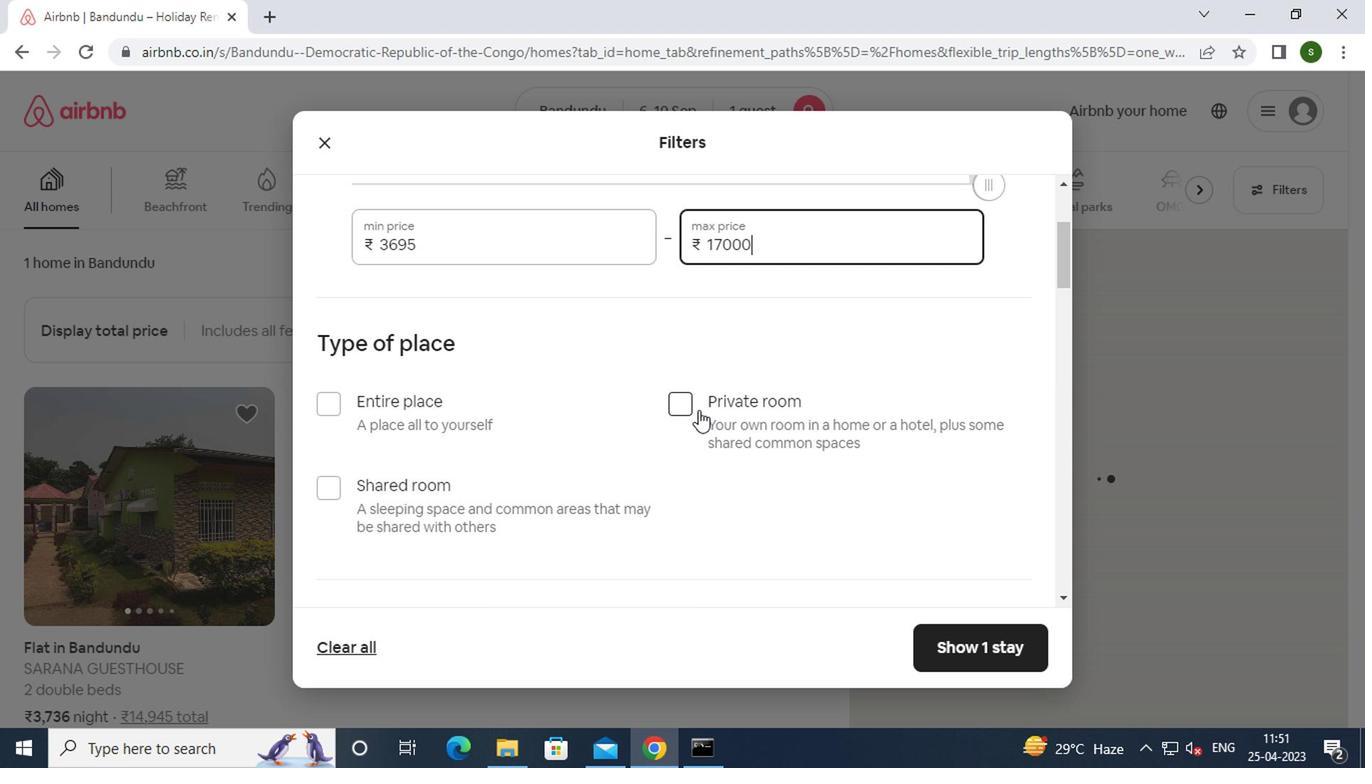
Action: Mouse pressed left at (680, 400)
Screenshot: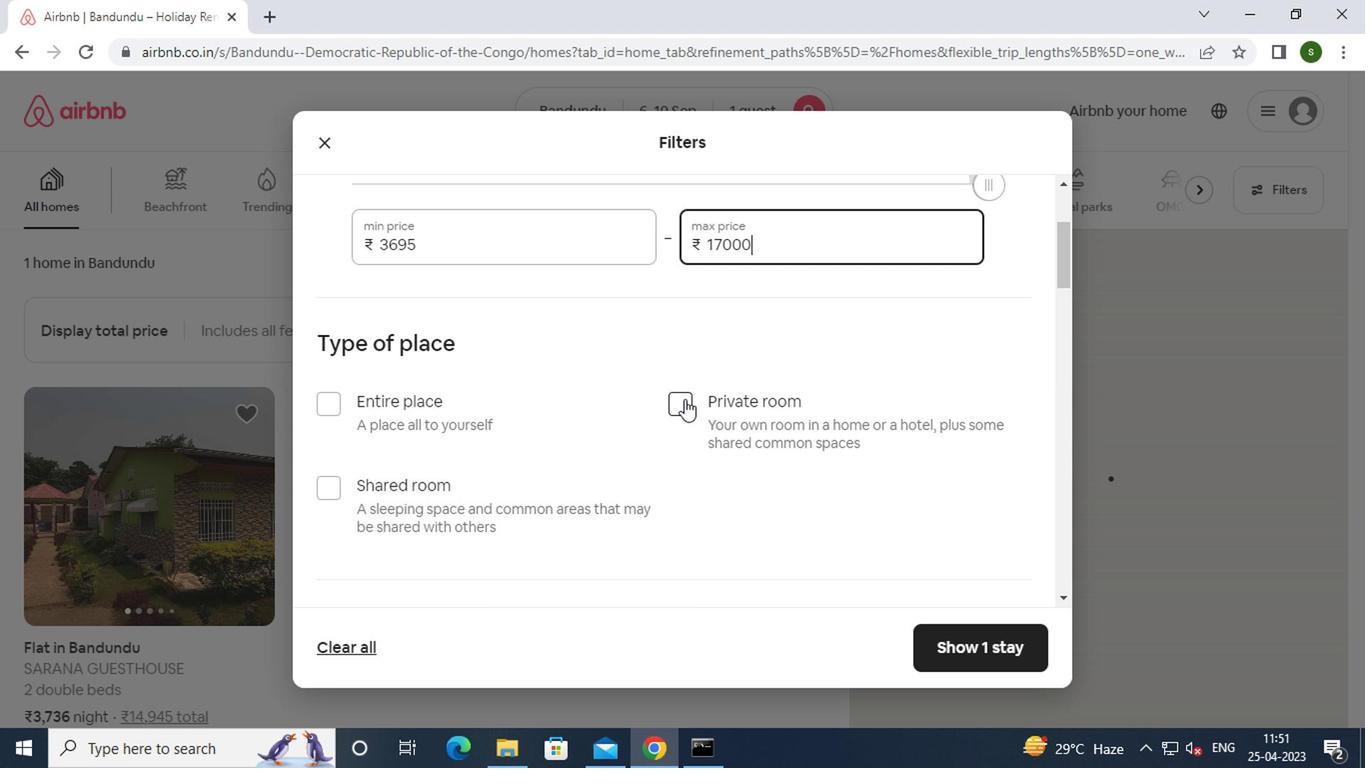
Action: Mouse moved to (671, 401)
Screenshot: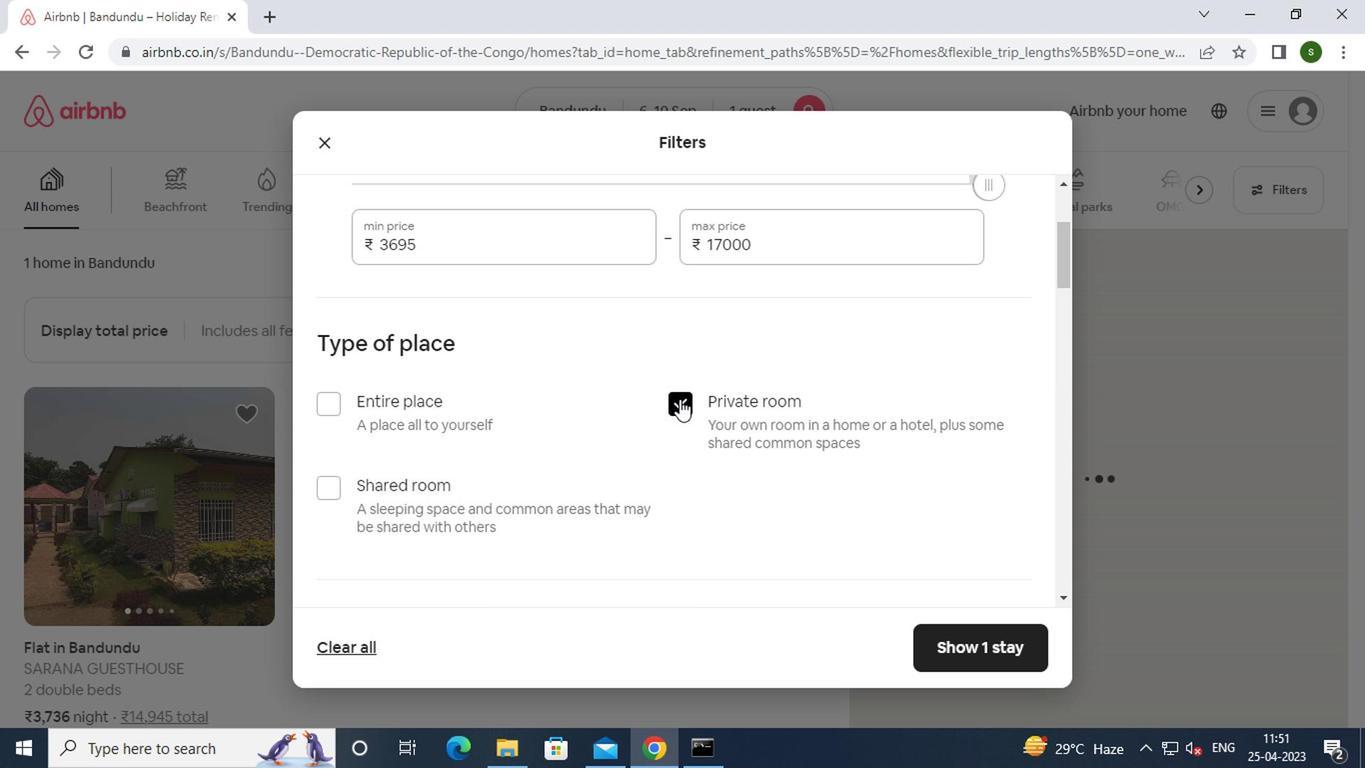 
Action: Mouse scrolled (671, 400) with delta (0, 0)
Screenshot: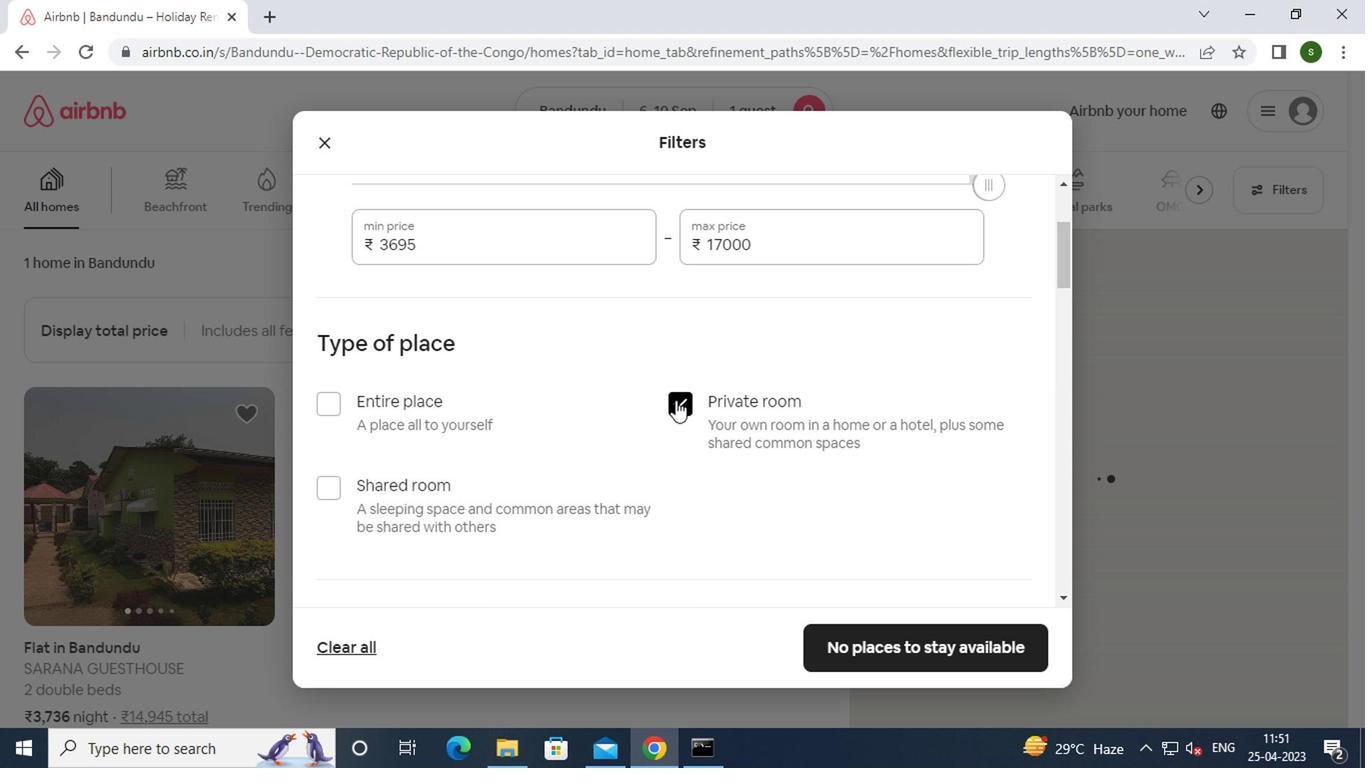 
Action: Mouse scrolled (671, 400) with delta (0, 0)
Screenshot: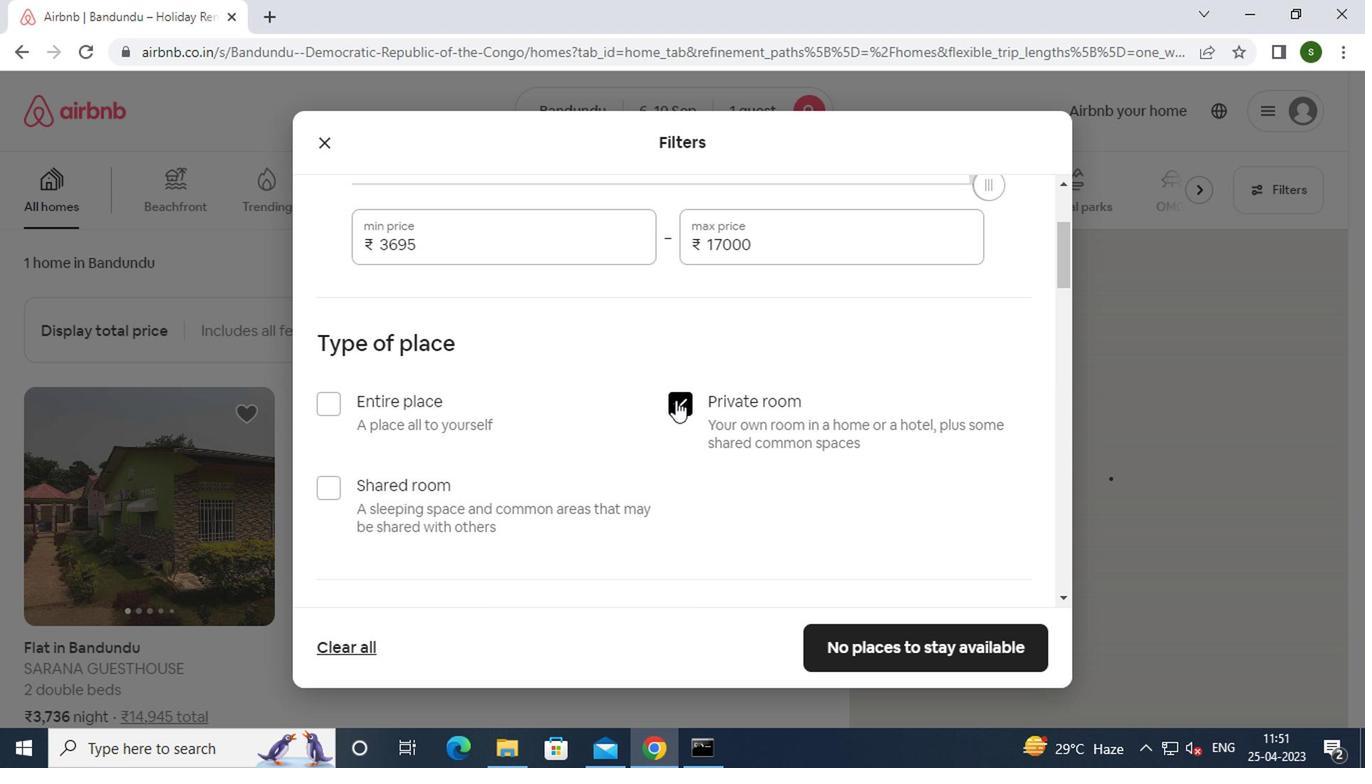 
Action: Mouse scrolled (671, 400) with delta (0, 0)
Screenshot: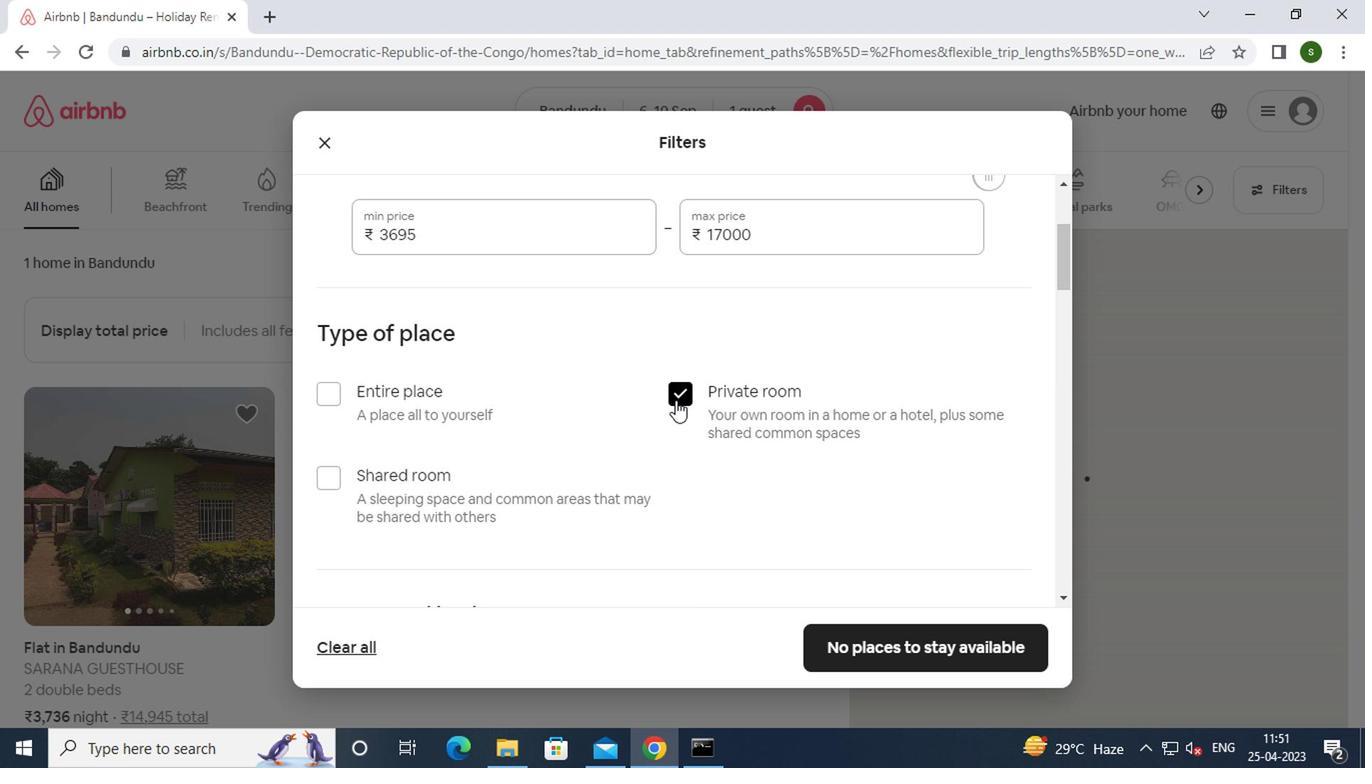 
Action: Mouse scrolled (671, 400) with delta (0, 0)
Screenshot: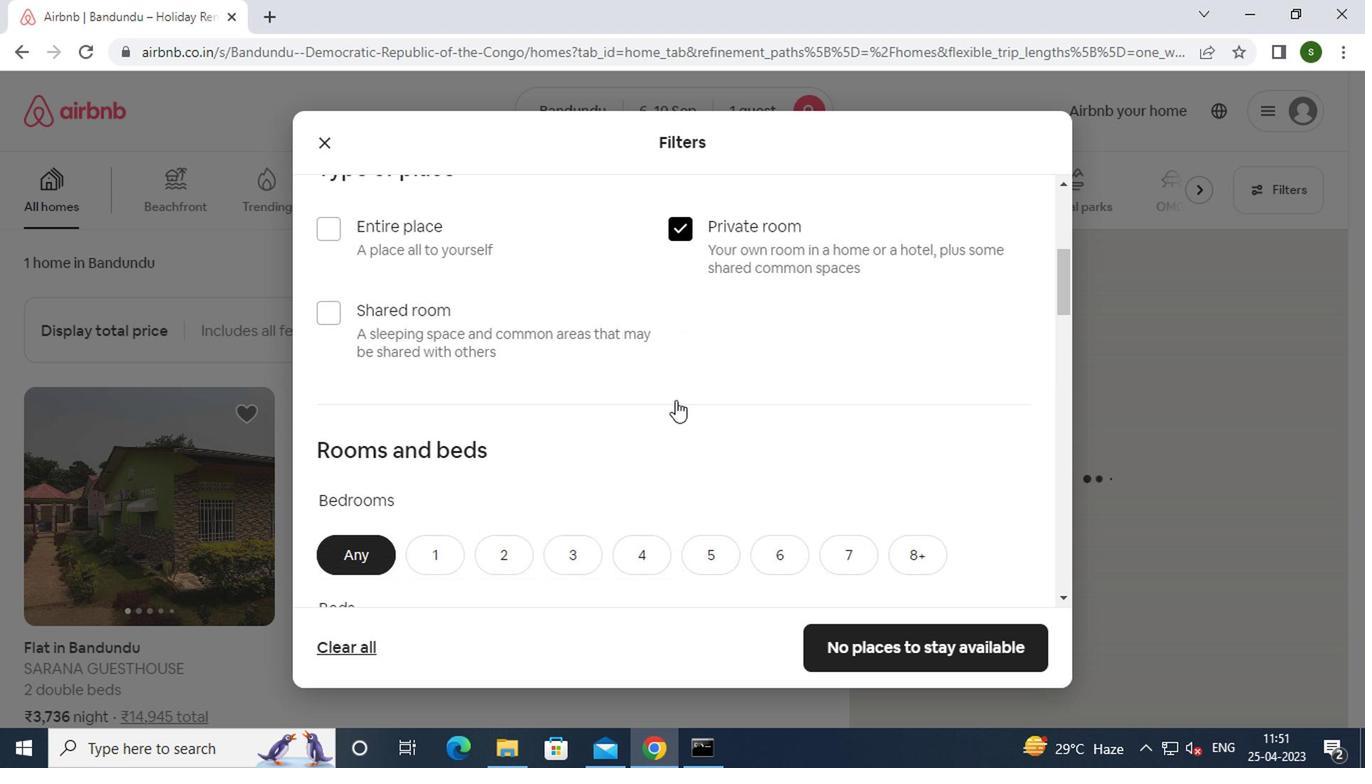
Action: Mouse moved to (445, 342)
Screenshot: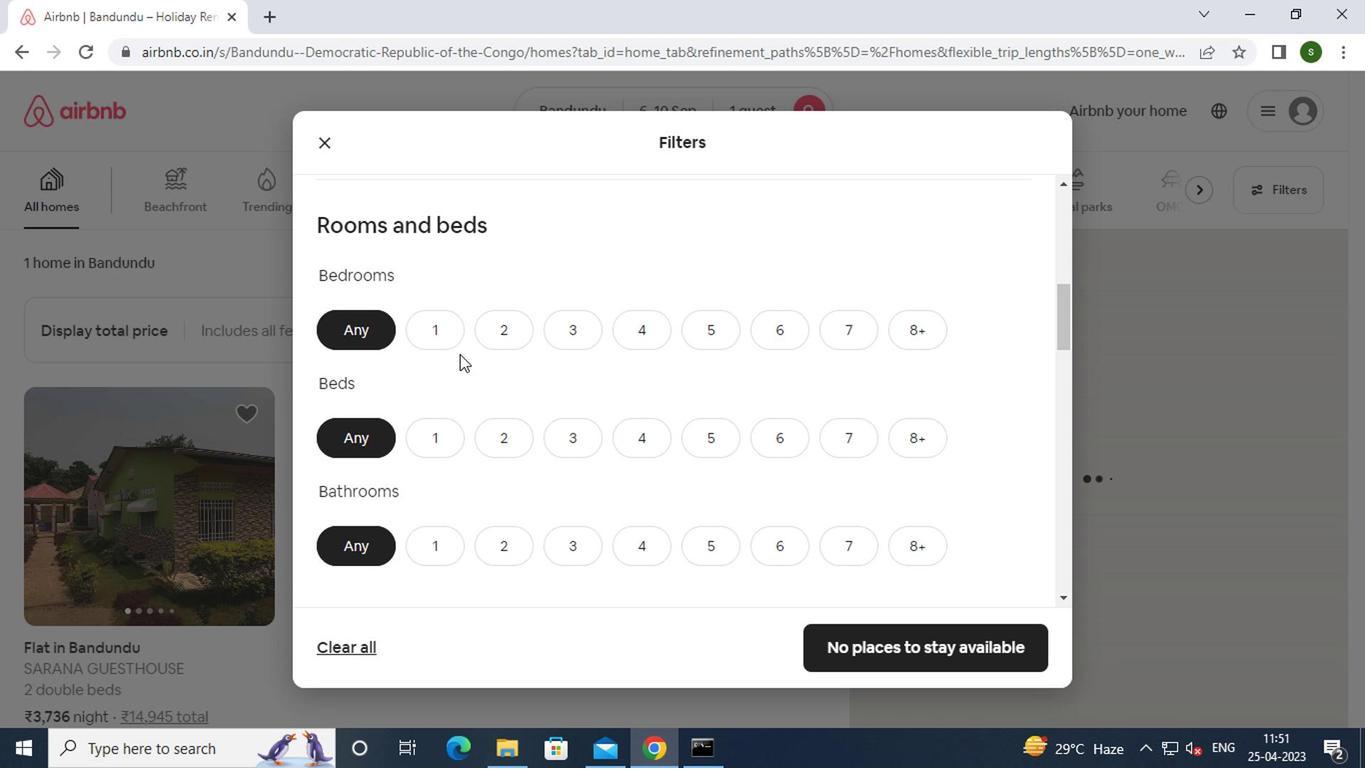 
Action: Mouse pressed left at (445, 342)
Screenshot: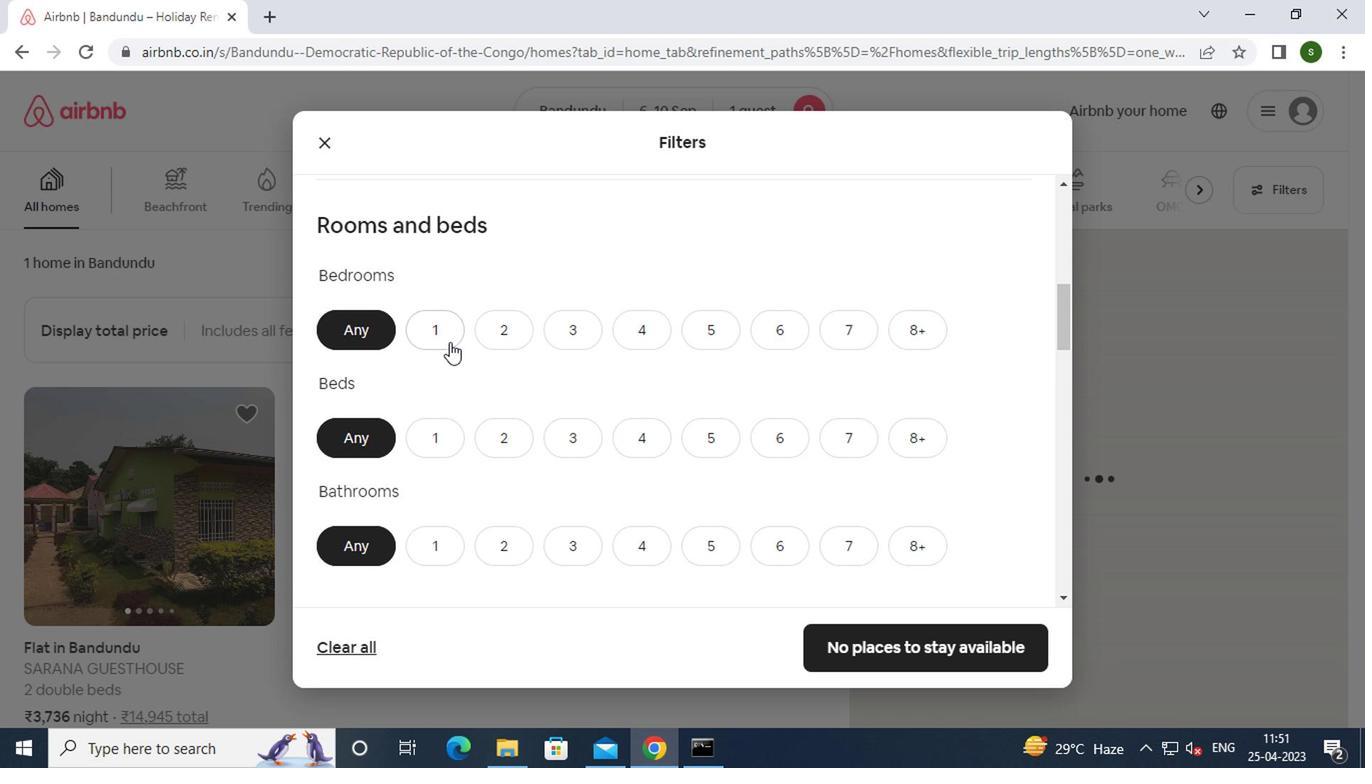 
Action: Mouse moved to (421, 433)
Screenshot: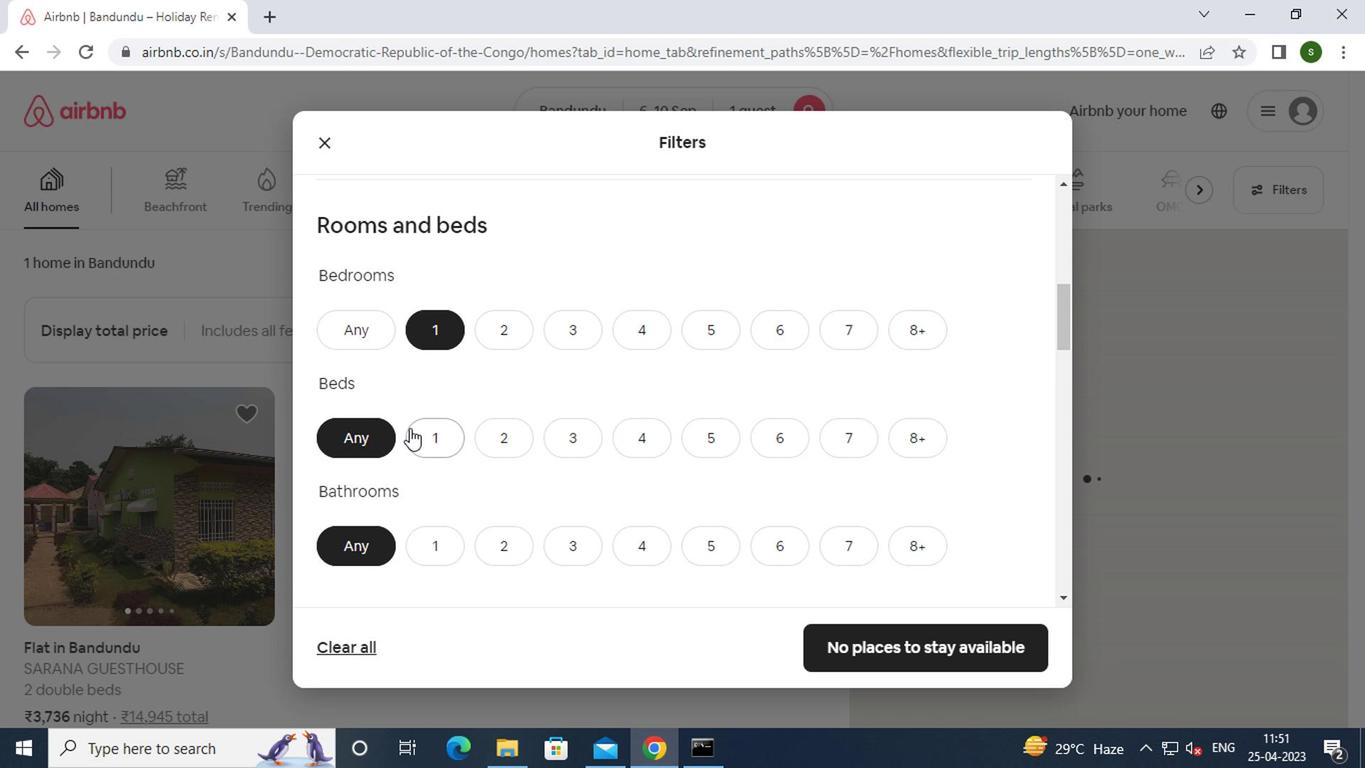 
Action: Mouse pressed left at (421, 433)
Screenshot: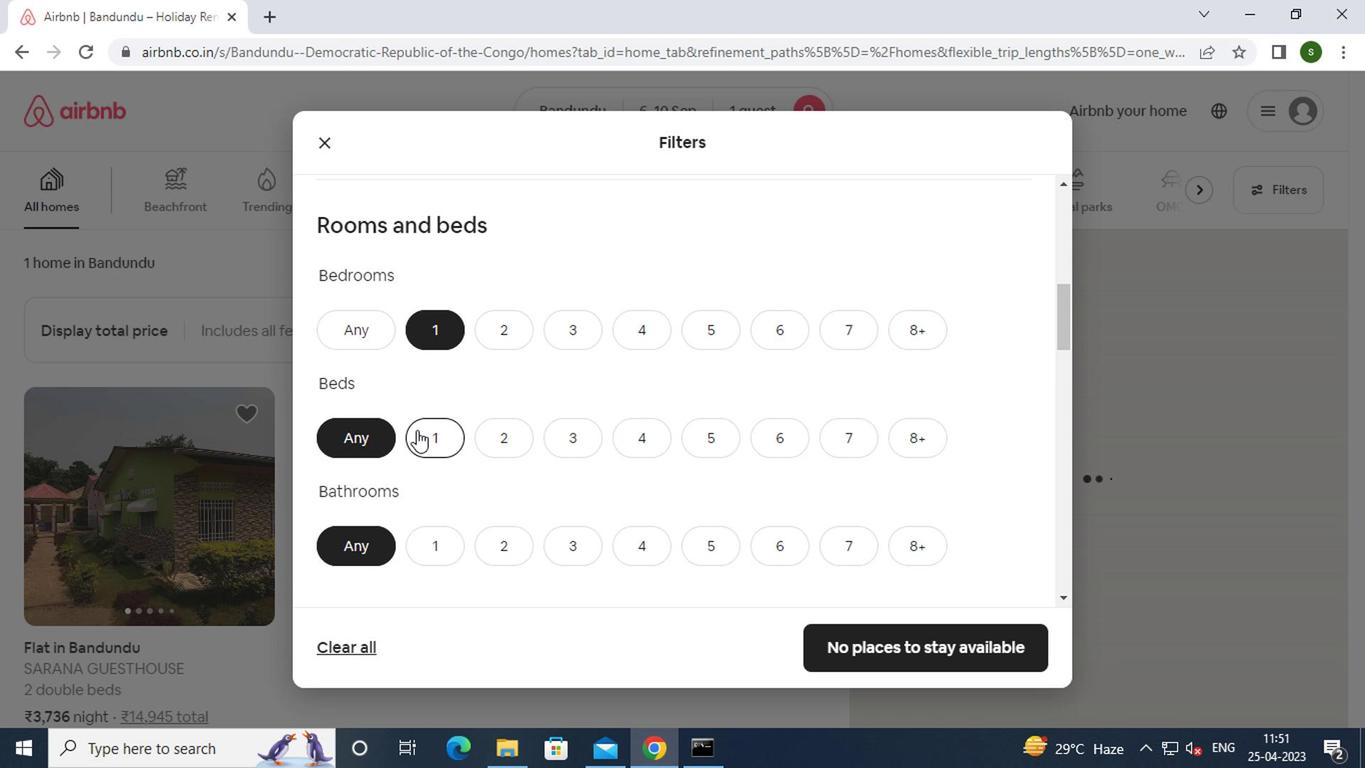 
Action: Mouse moved to (420, 545)
Screenshot: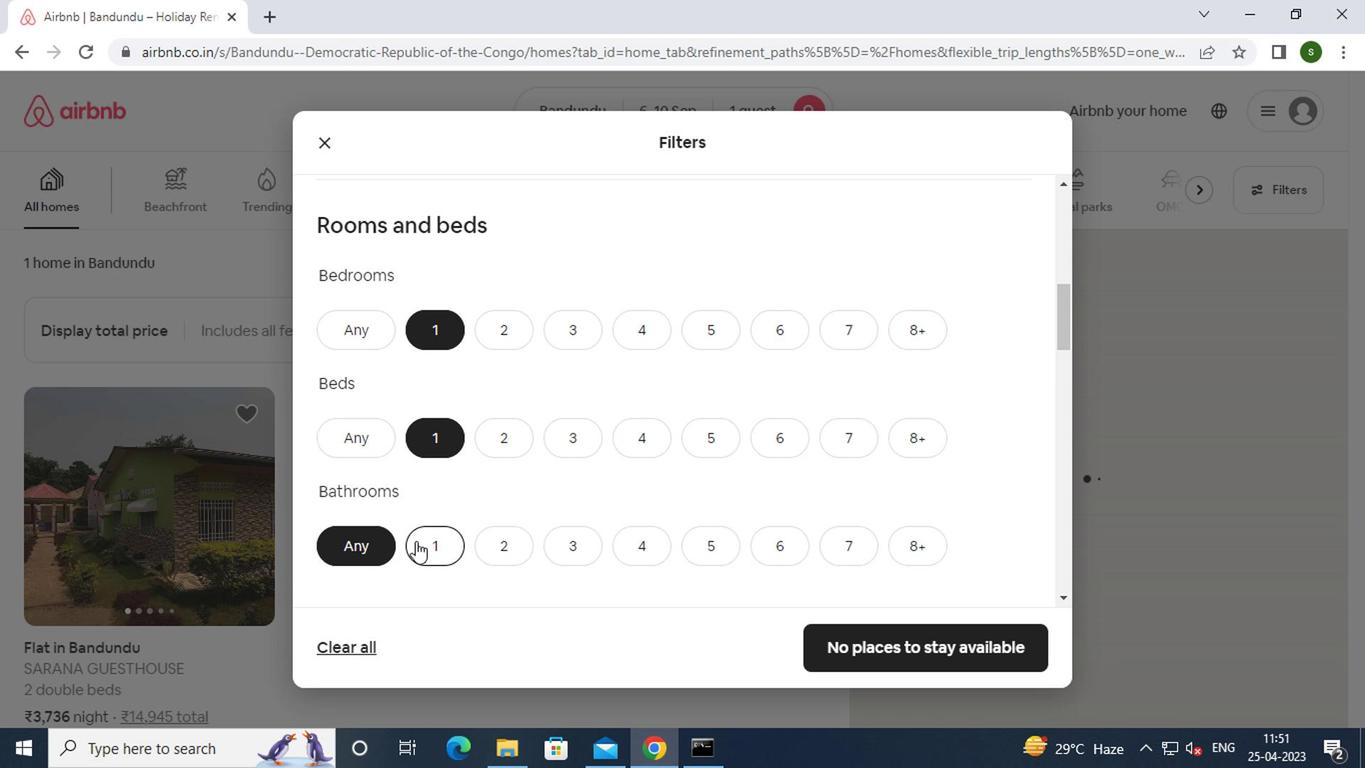 
Action: Mouse pressed left at (420, 545)
Screenshot: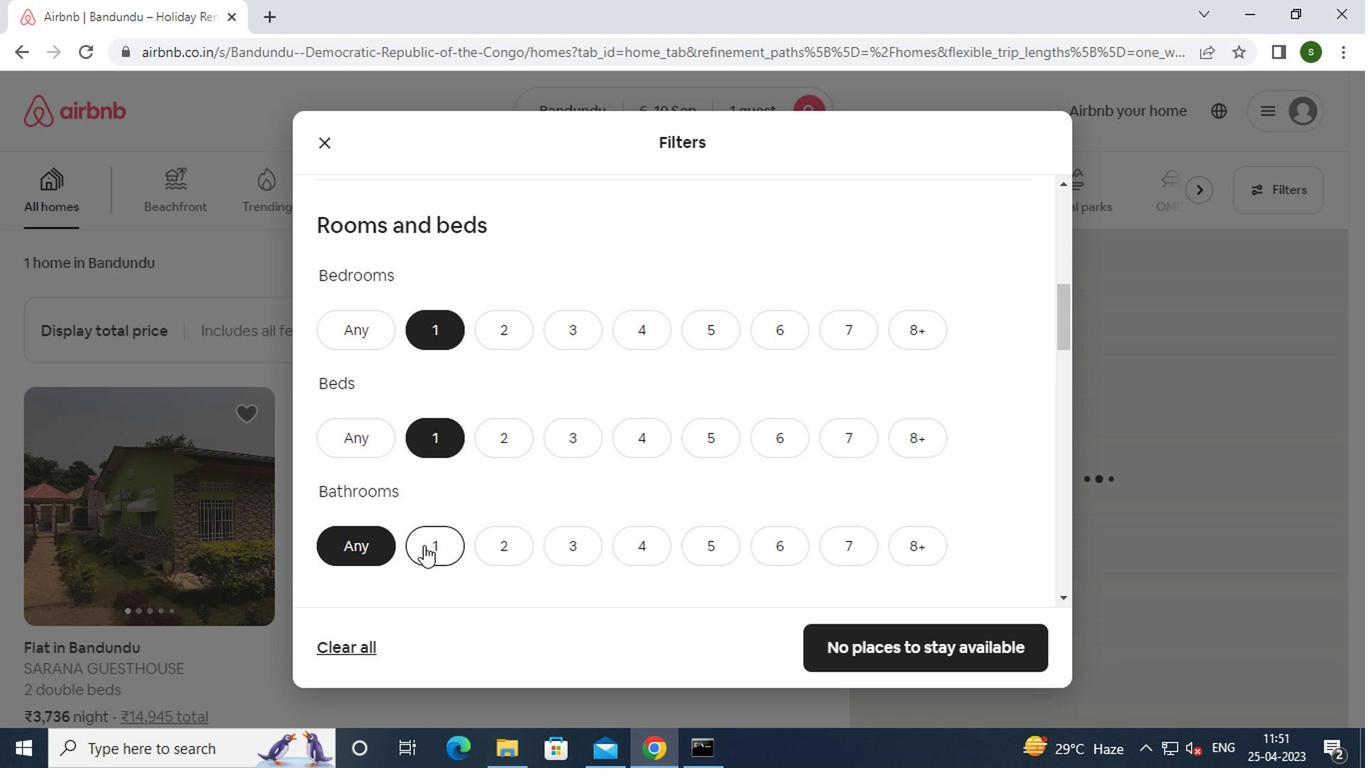 
Action: Mouse moved to (539, 483)
Screenshot: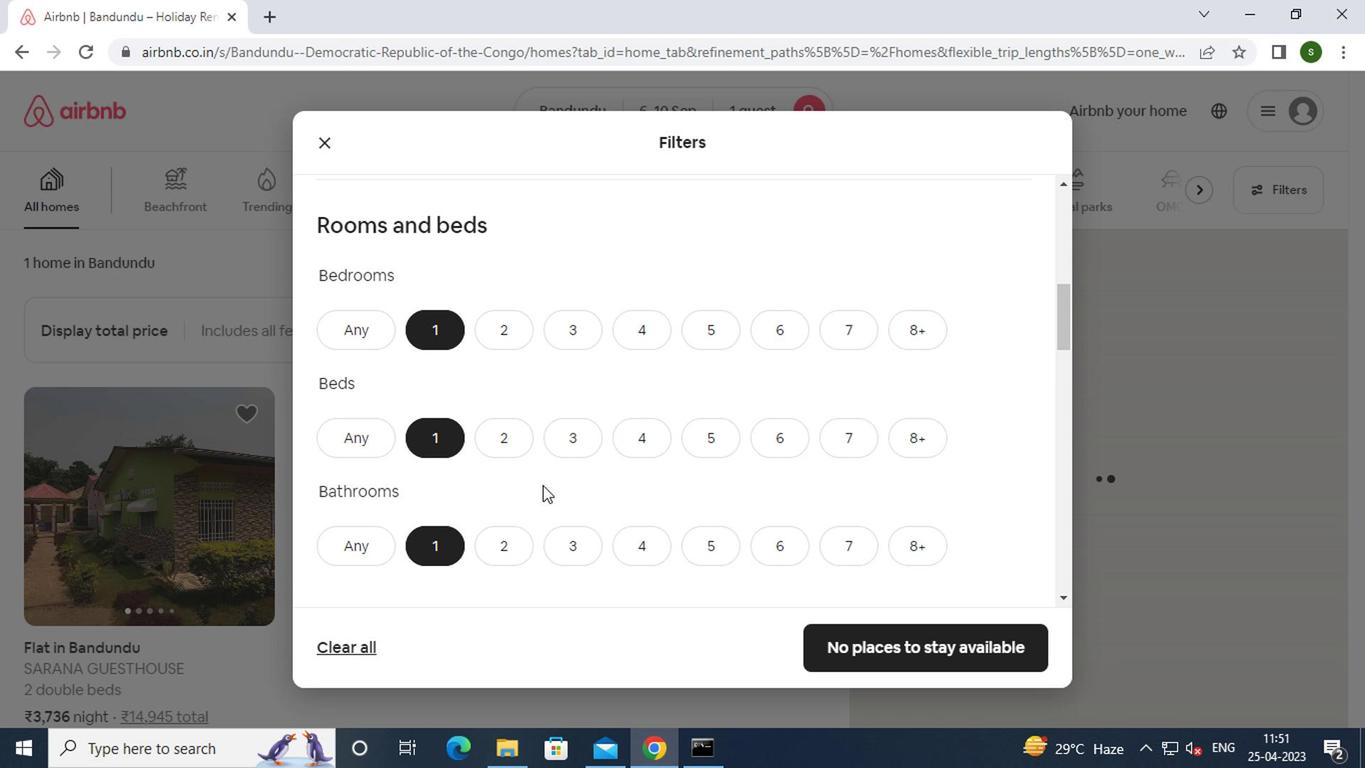 
Action: Mouse scrolled (539, 482) with delta (0, 0)
Screenshot: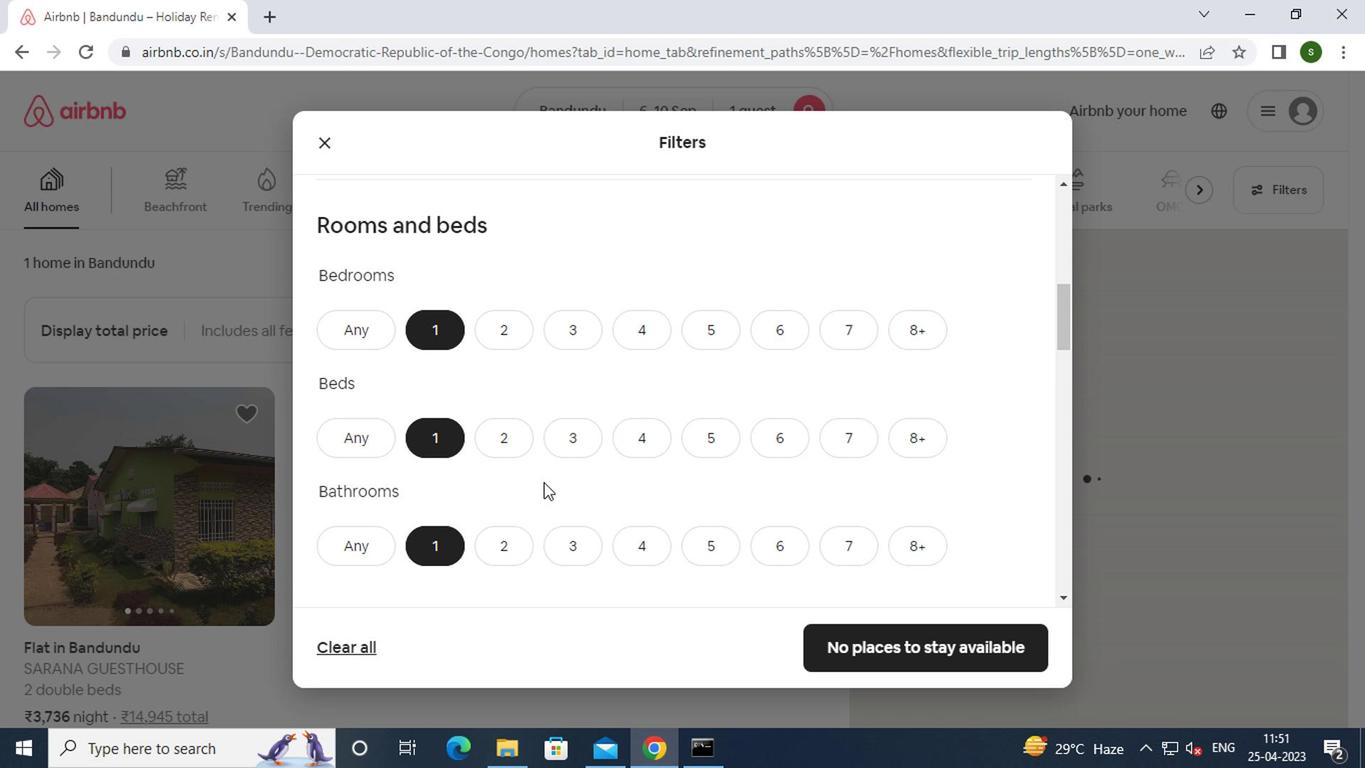 
Action: Mouse scrolled (539, 482) with delta (0, 0)
Screenshot: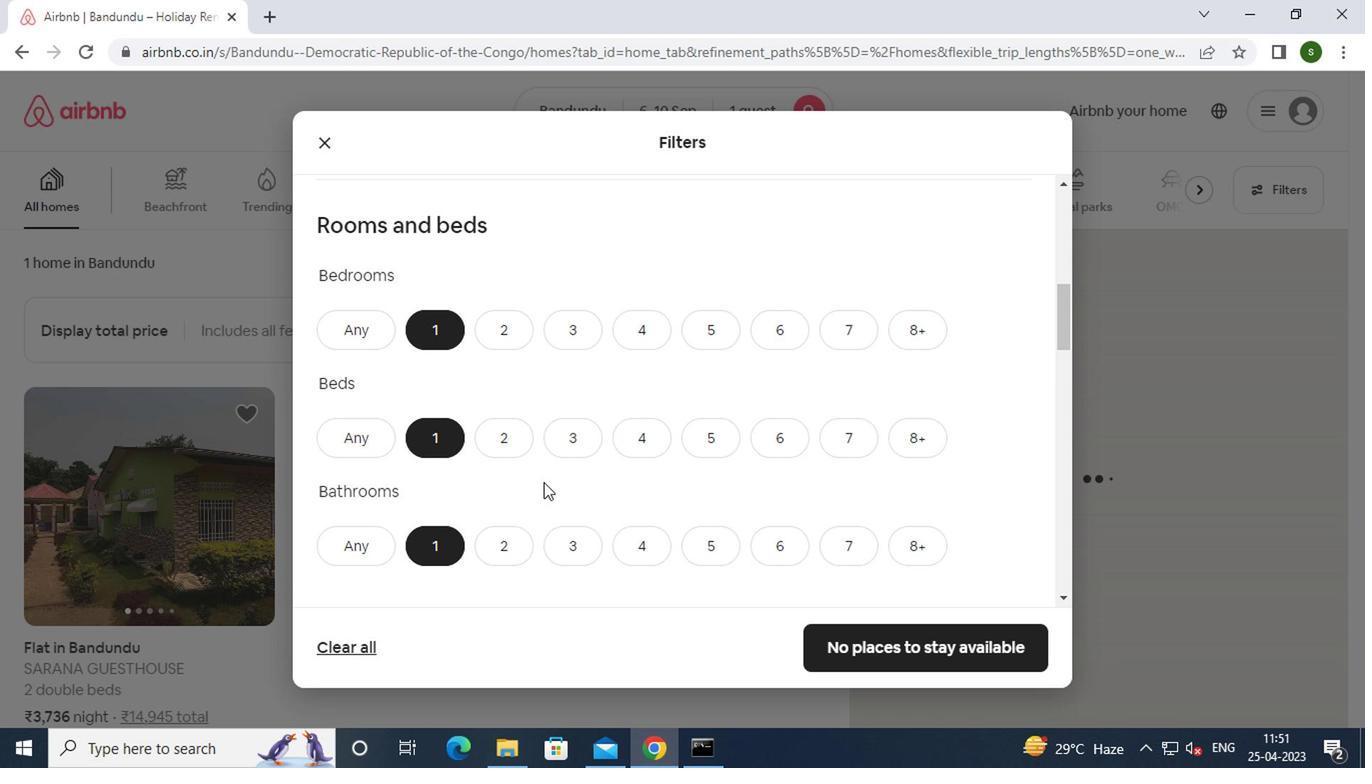 
Action: Mouse moved to (421, 515)
Screenshot: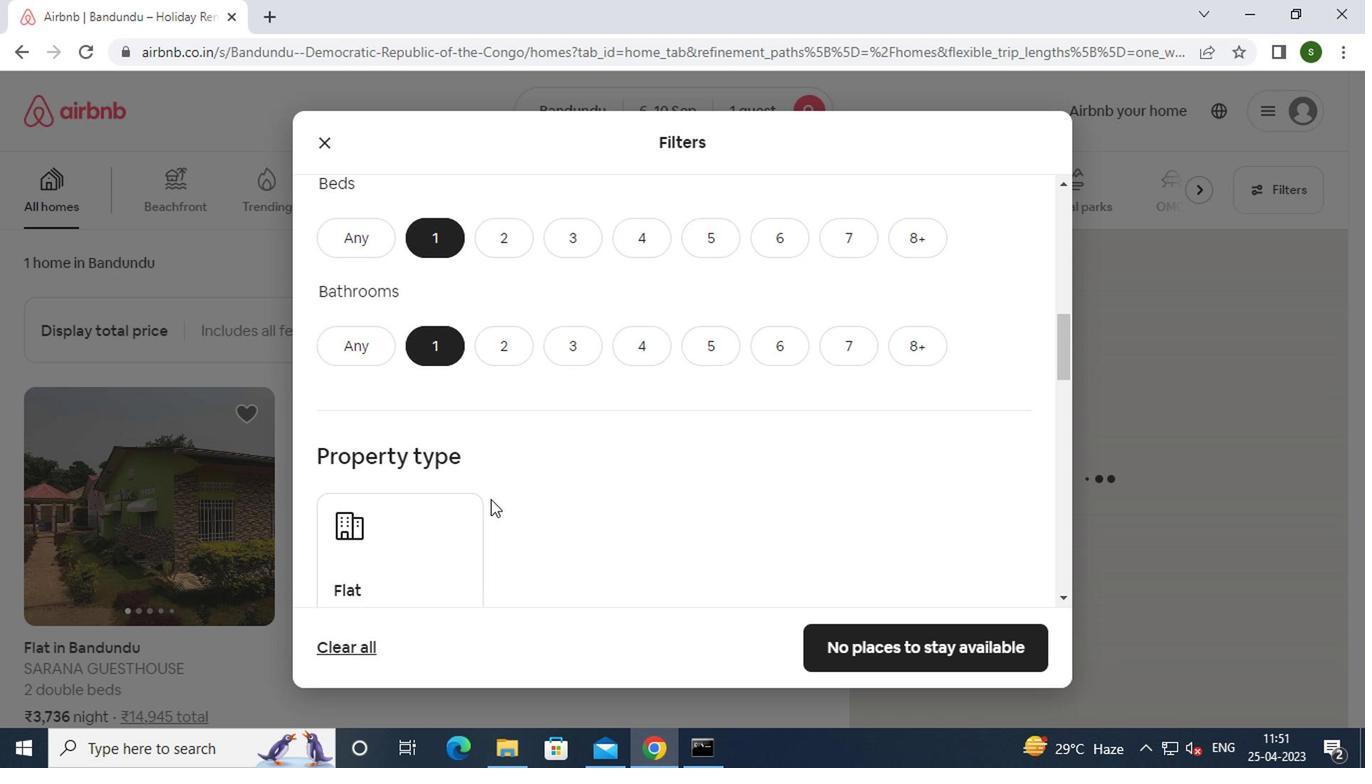 
Action: Mouse pressed left at (421, 515)
Screenshot: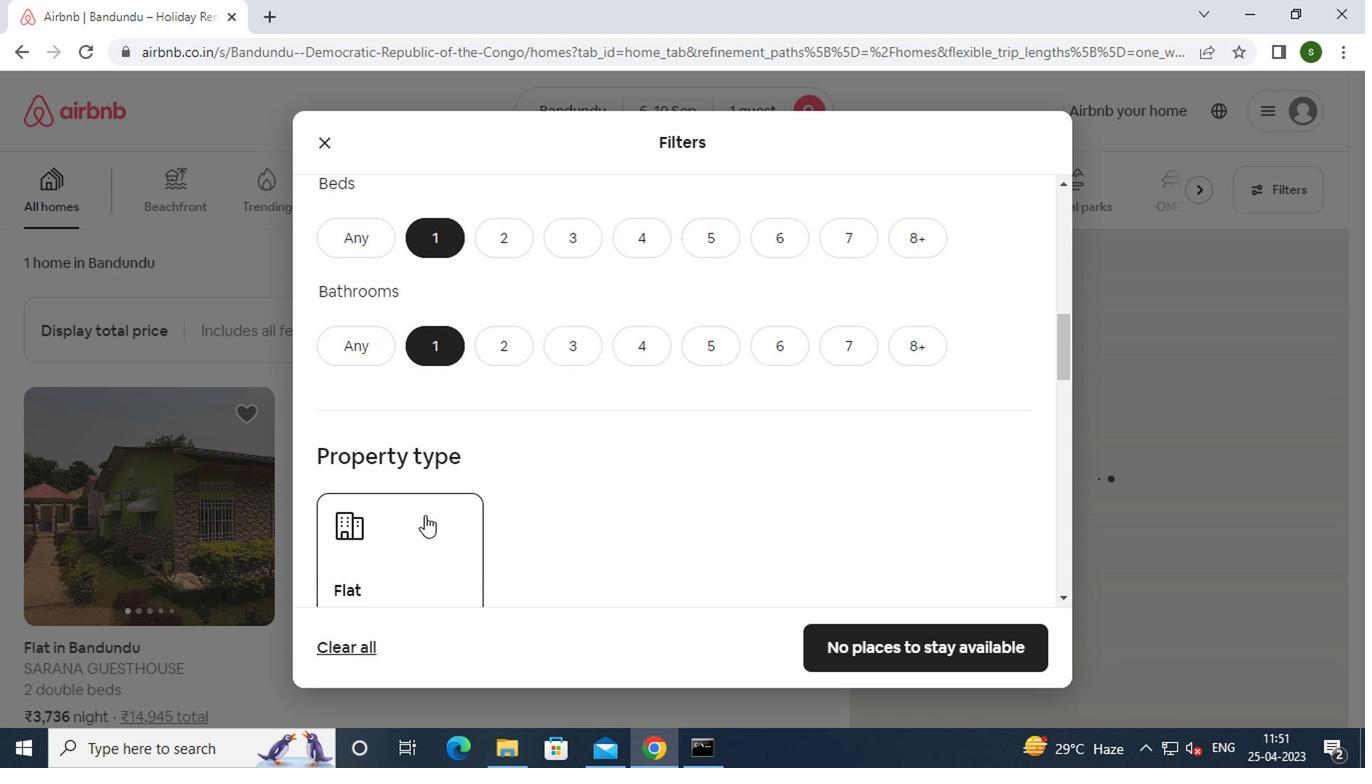 
Action: Mouse moved to (586, 500)
Screenshot: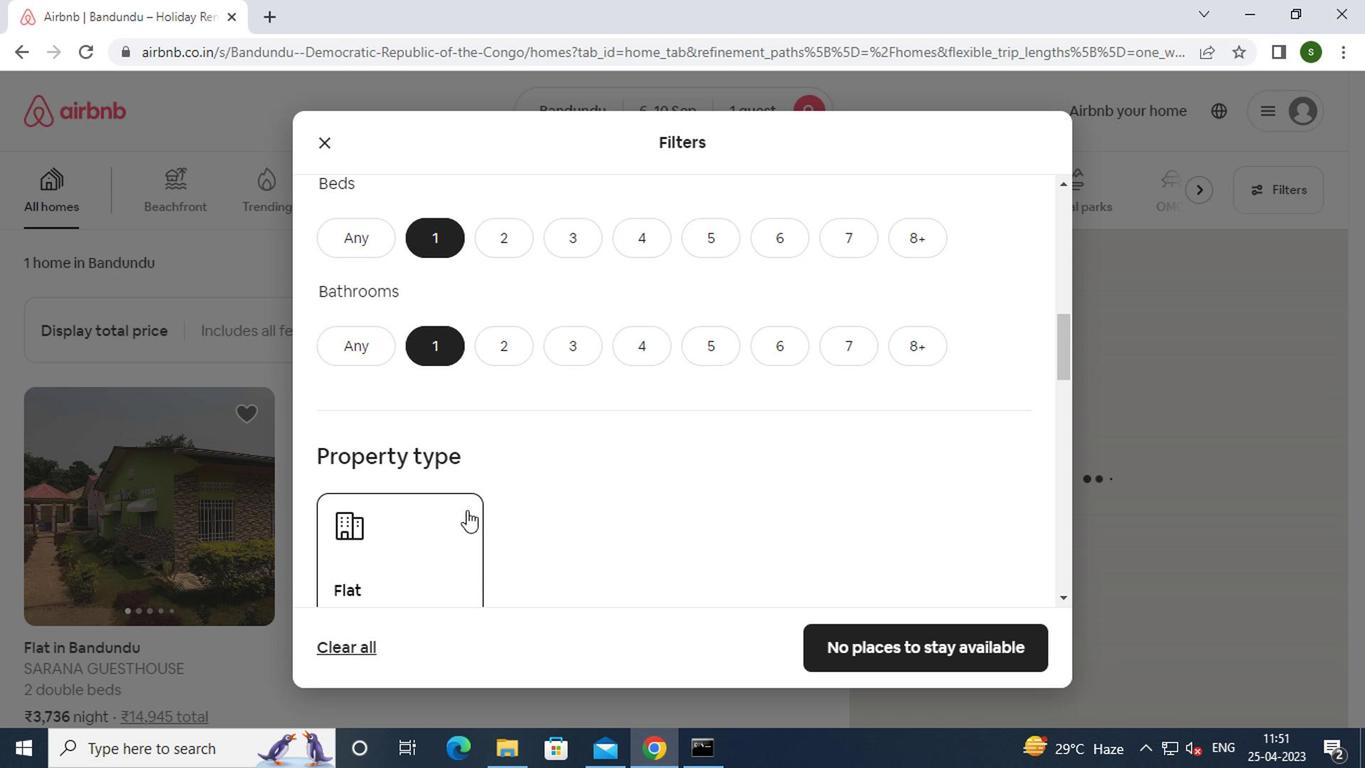 
Action: Mouse scrolled (586, 498) with delta (0, -1)
Screenshot: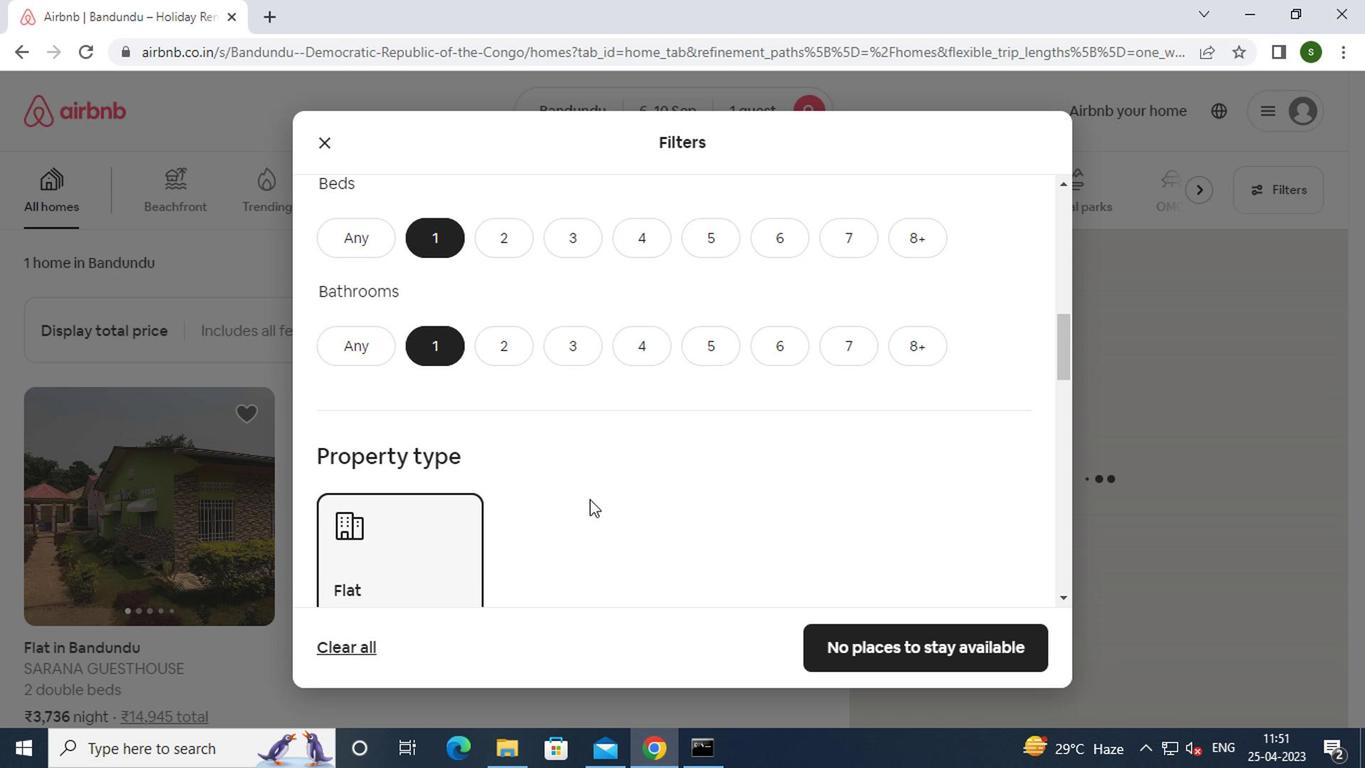 
Action: Mouse scrolled (586, 498) with delta (0, -1)
Screenshot: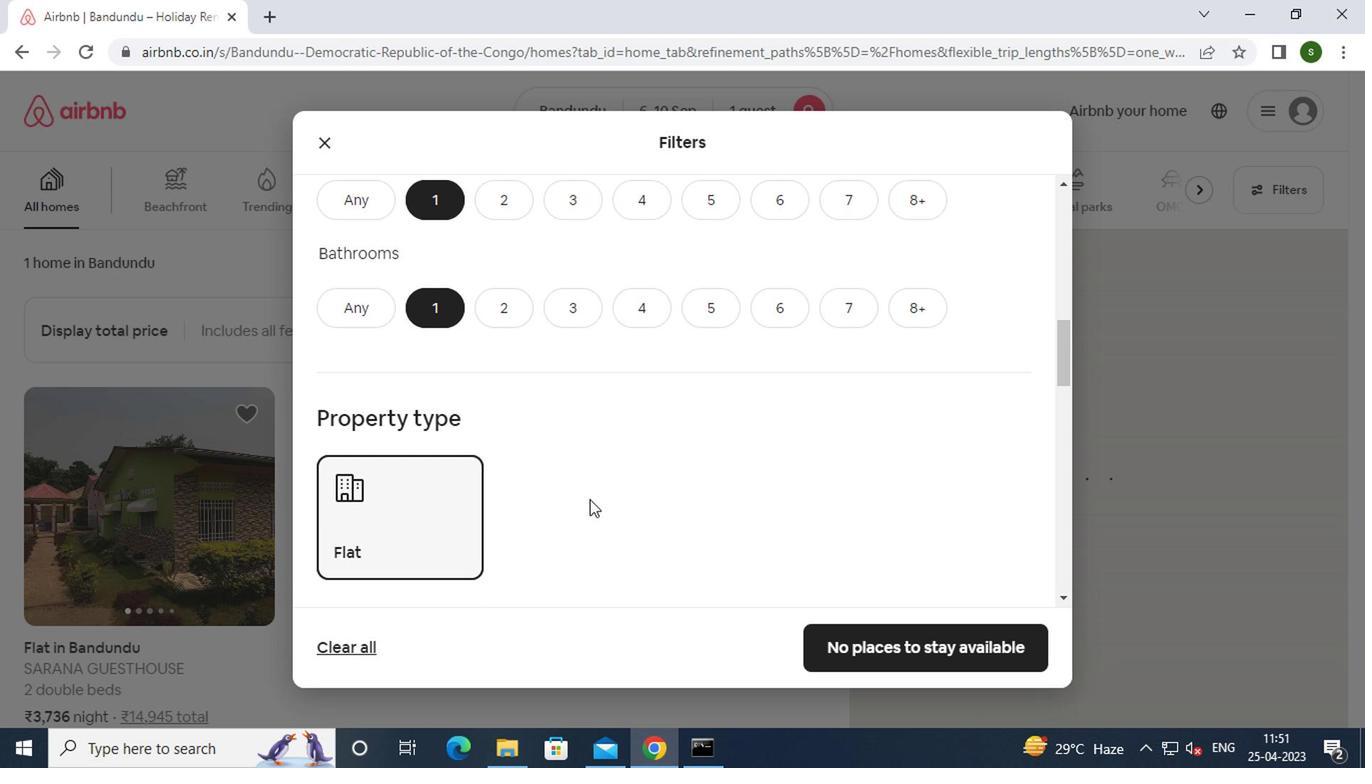 
Action: Mouse scrolled (586, 498) with delta (0, -1)
Screenshot: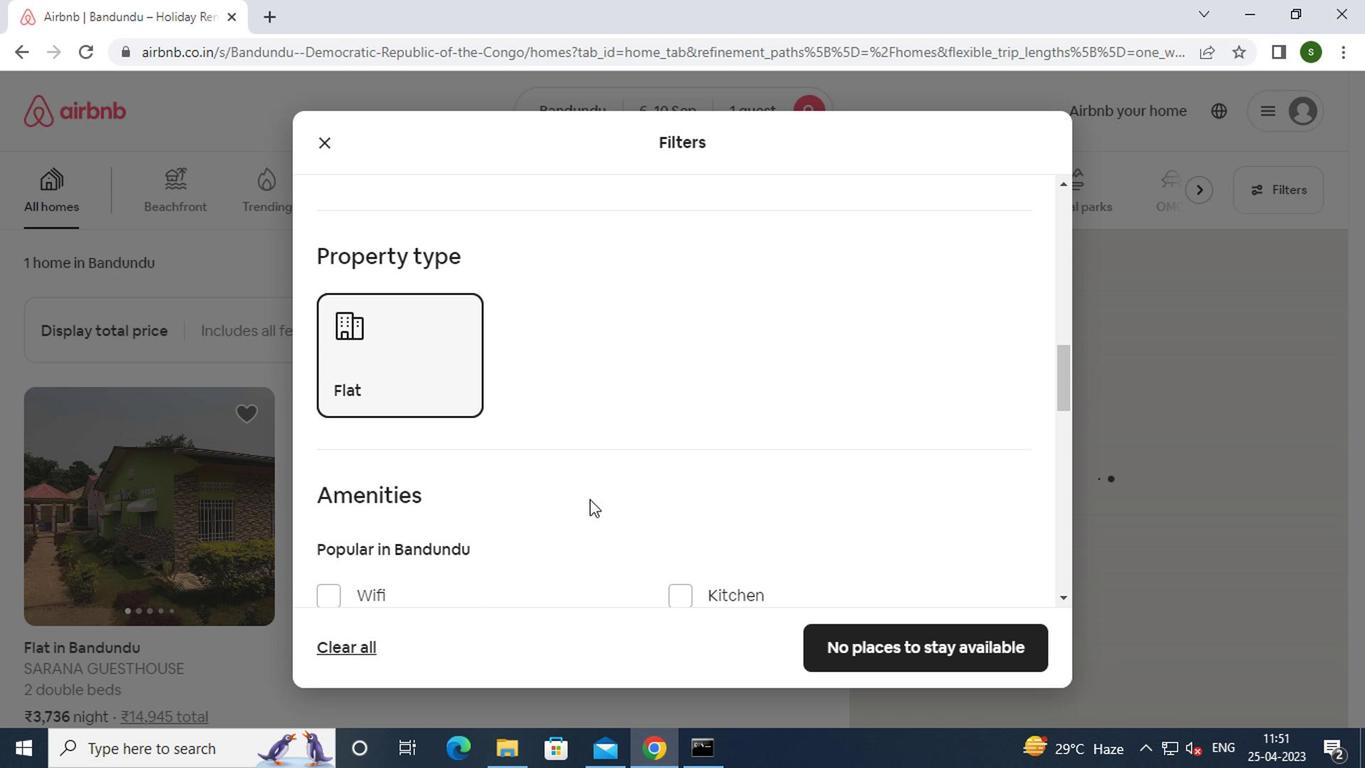 
Action: Mouse scrolled (586, 498) with delta (0, -1)
Screenshot: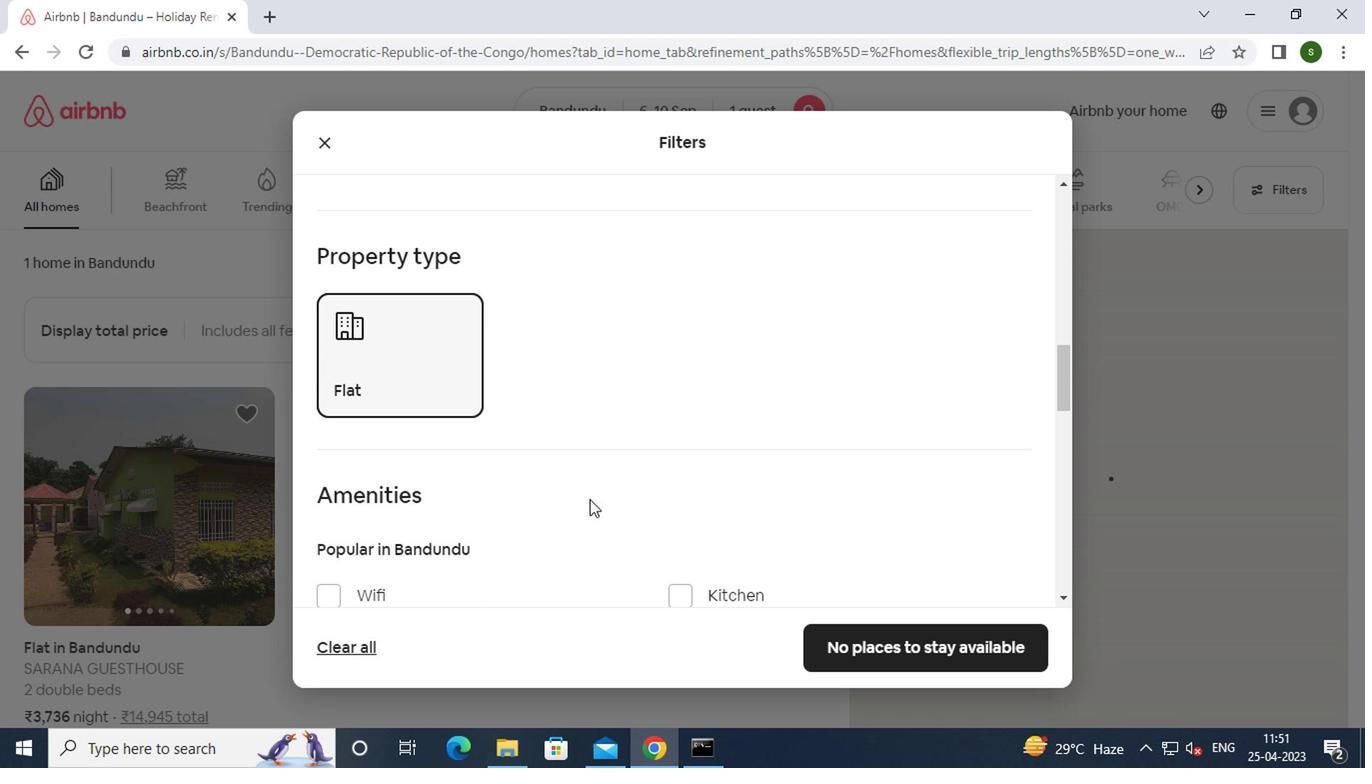 
Action: Mouse scrolled (586, 498) with delta (0, -1)
Screenshot: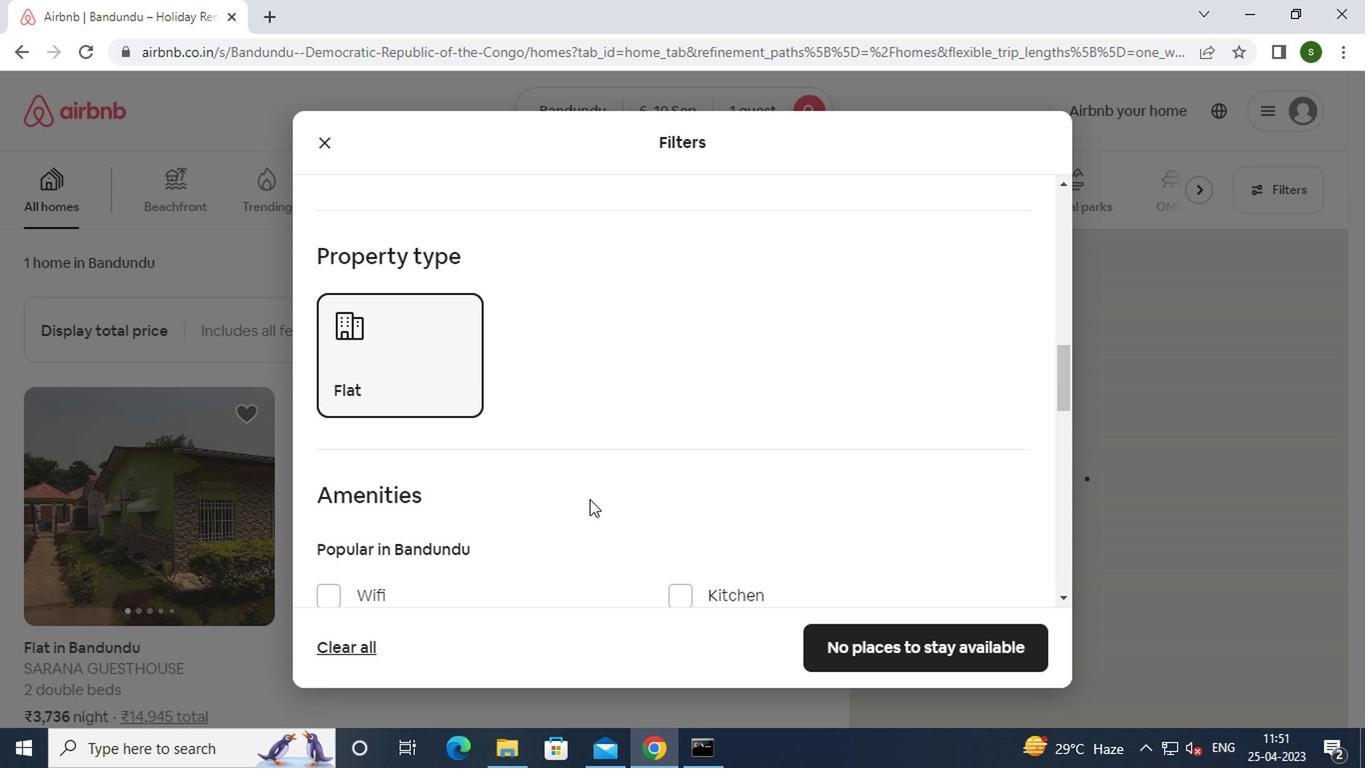 
Action: Mouse scrolled (586, 498) with delta (0, -1)
Screenshot: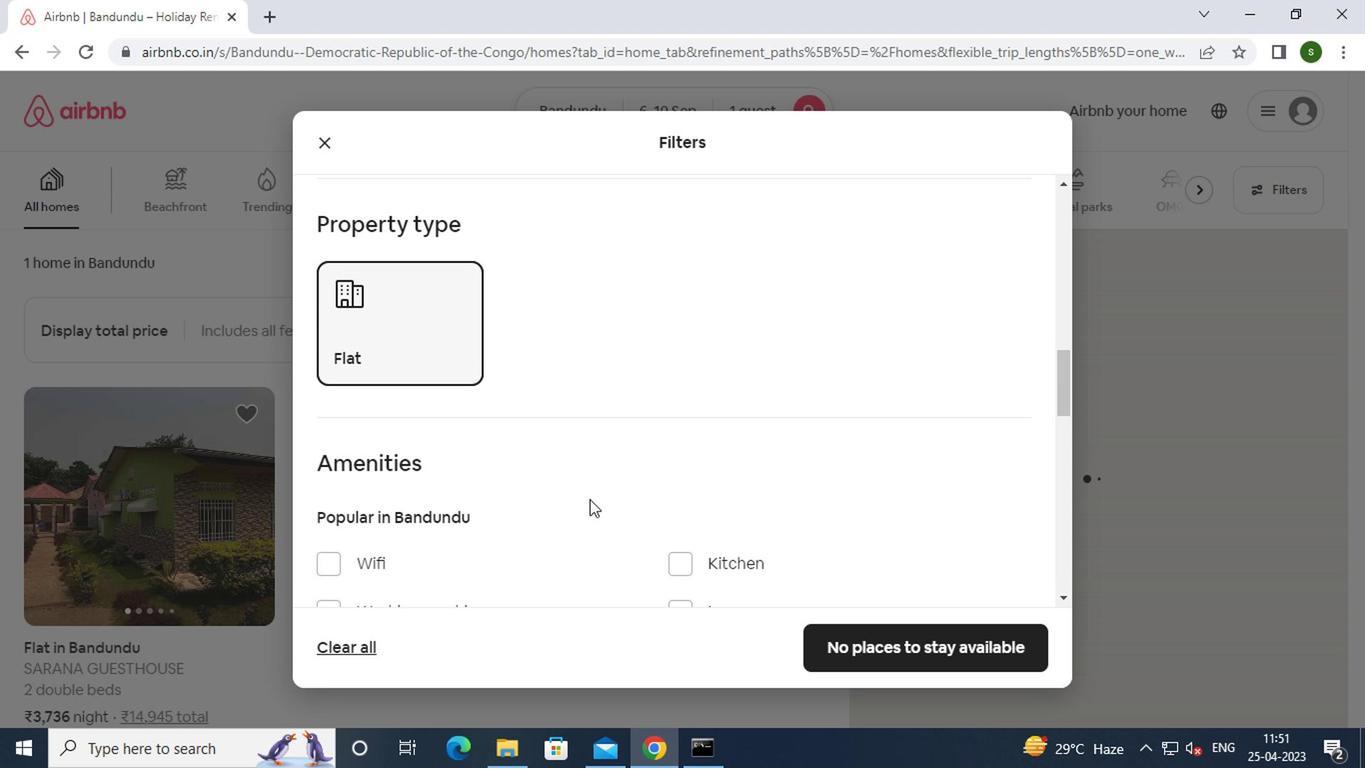
Action: Mouse scrolled (586, 498) with delta (0, -1)
Screenshot: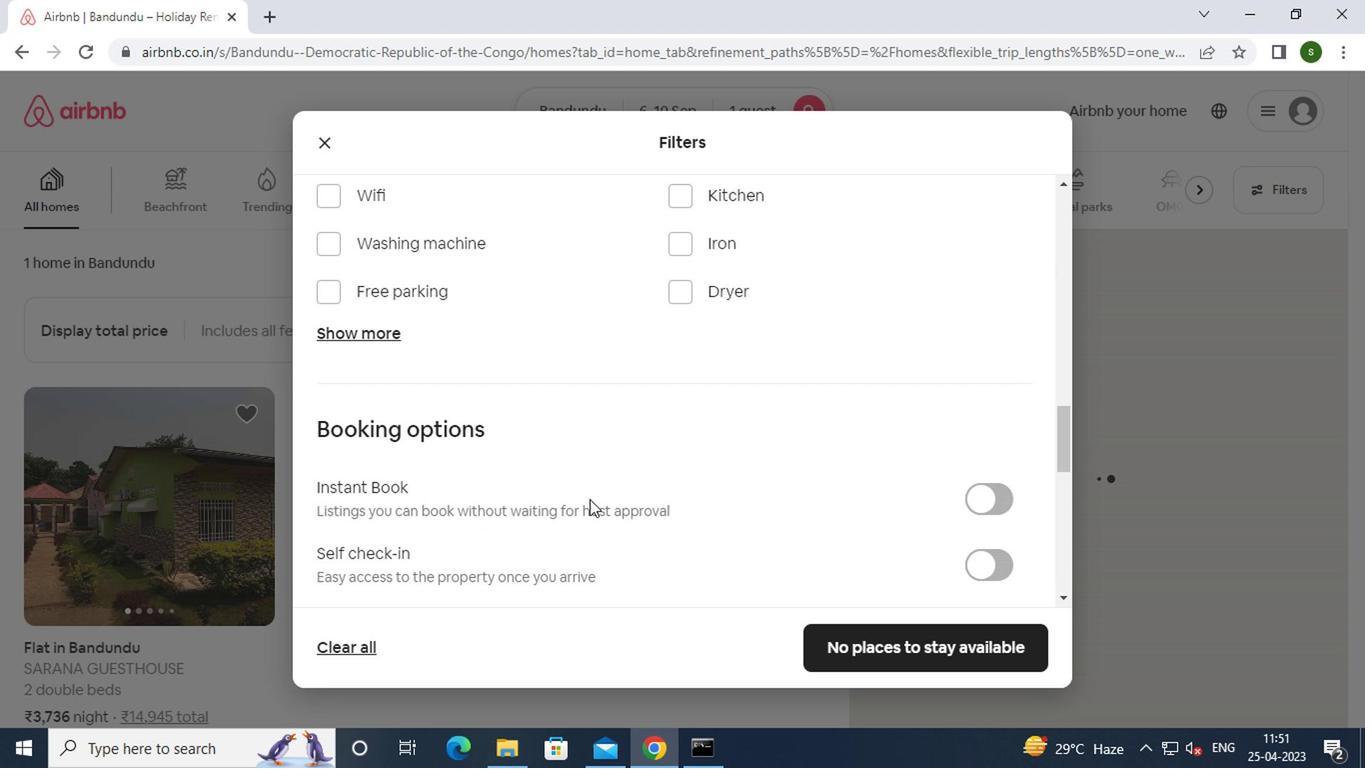 
Action: Mouse scrolled (586, 498) with delta (0, -1)
Screenshot: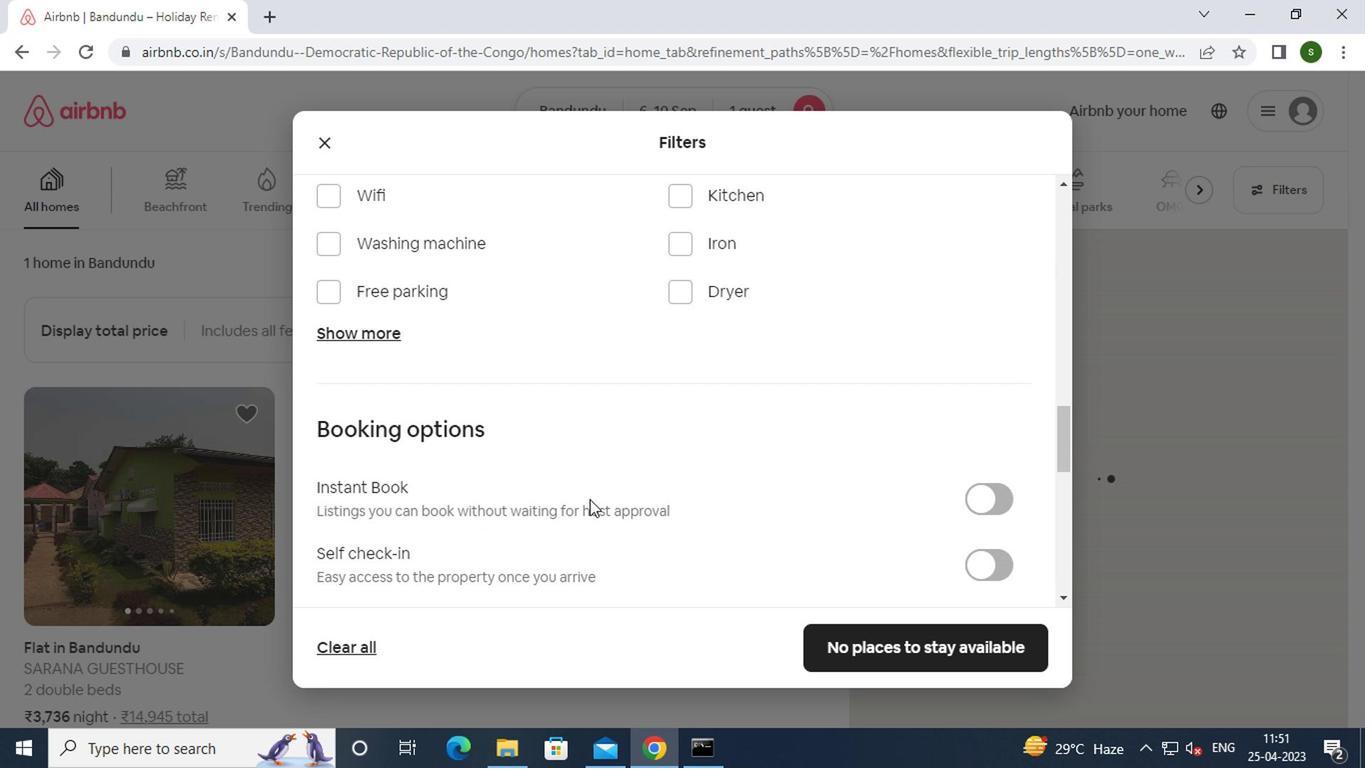 
Action: Mouse moved to (983, 358)
Screenshot: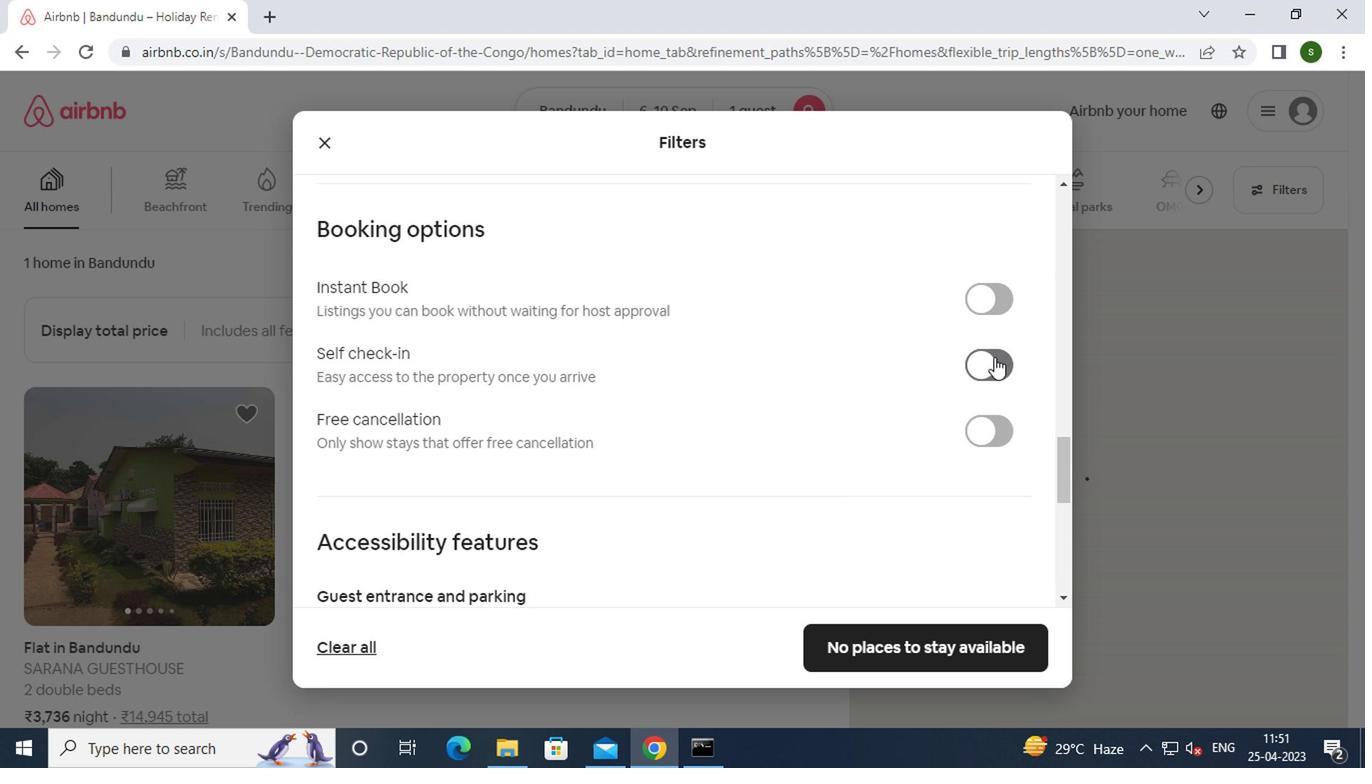 
Action: Mouse pressed left at (983, 358)
Screenshot: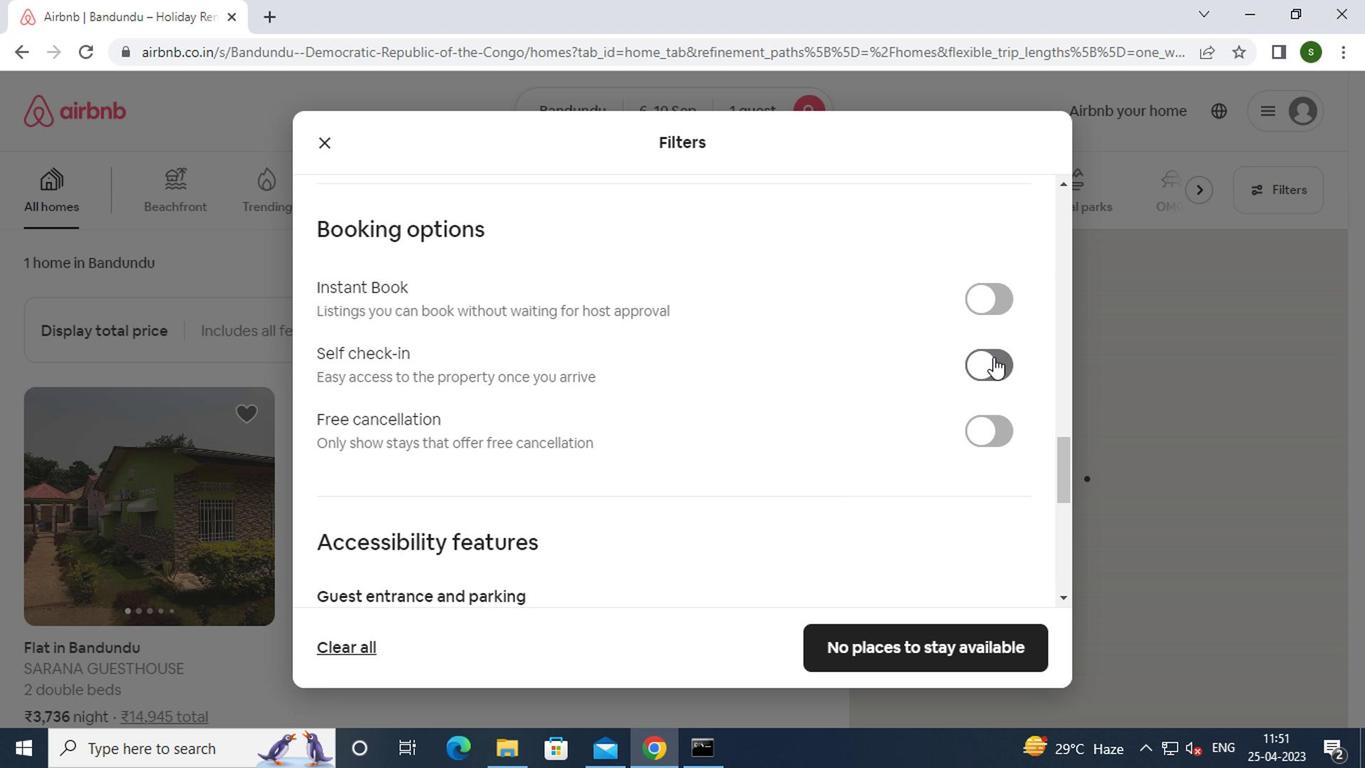 
Action: Mouse moved to (795, 431)
Screenshot: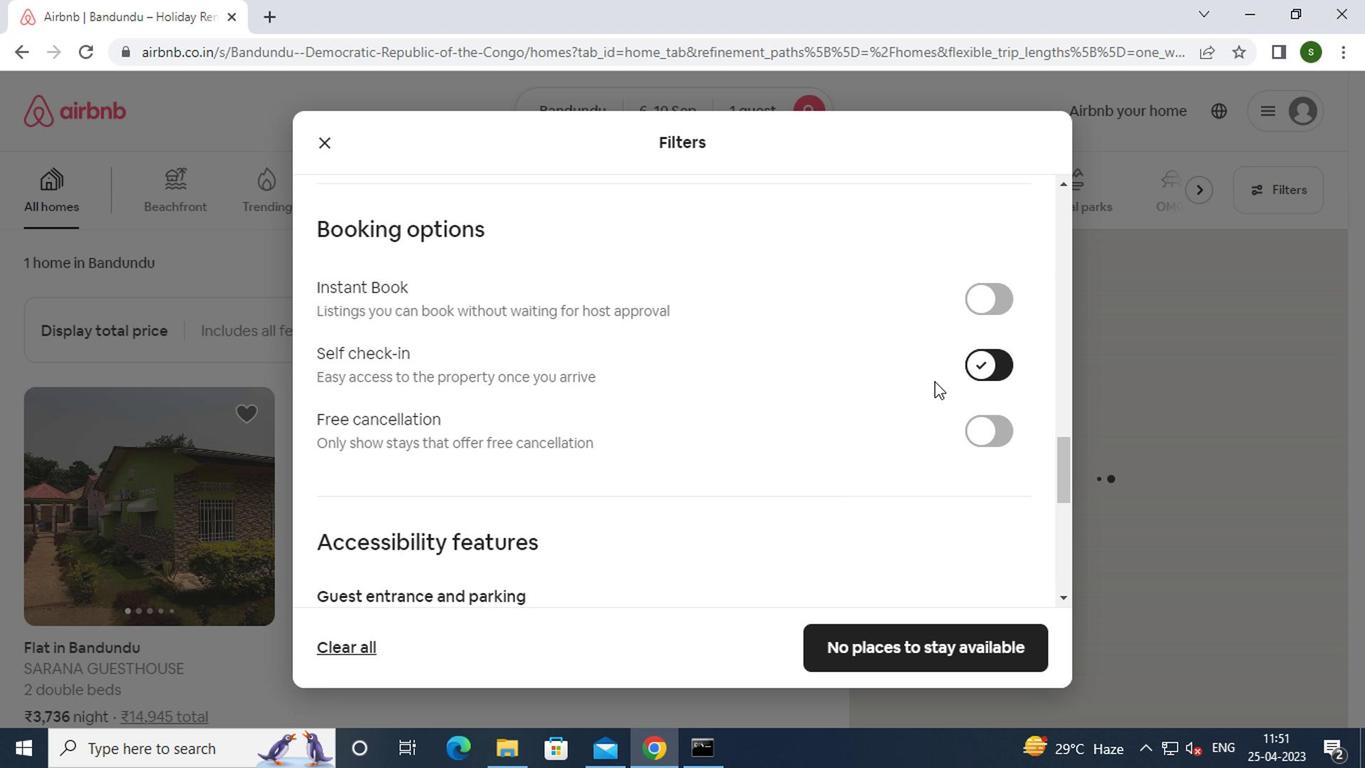 
Action: Mouse scrolled (795, 430) with delta (0, 0)
Screenshot: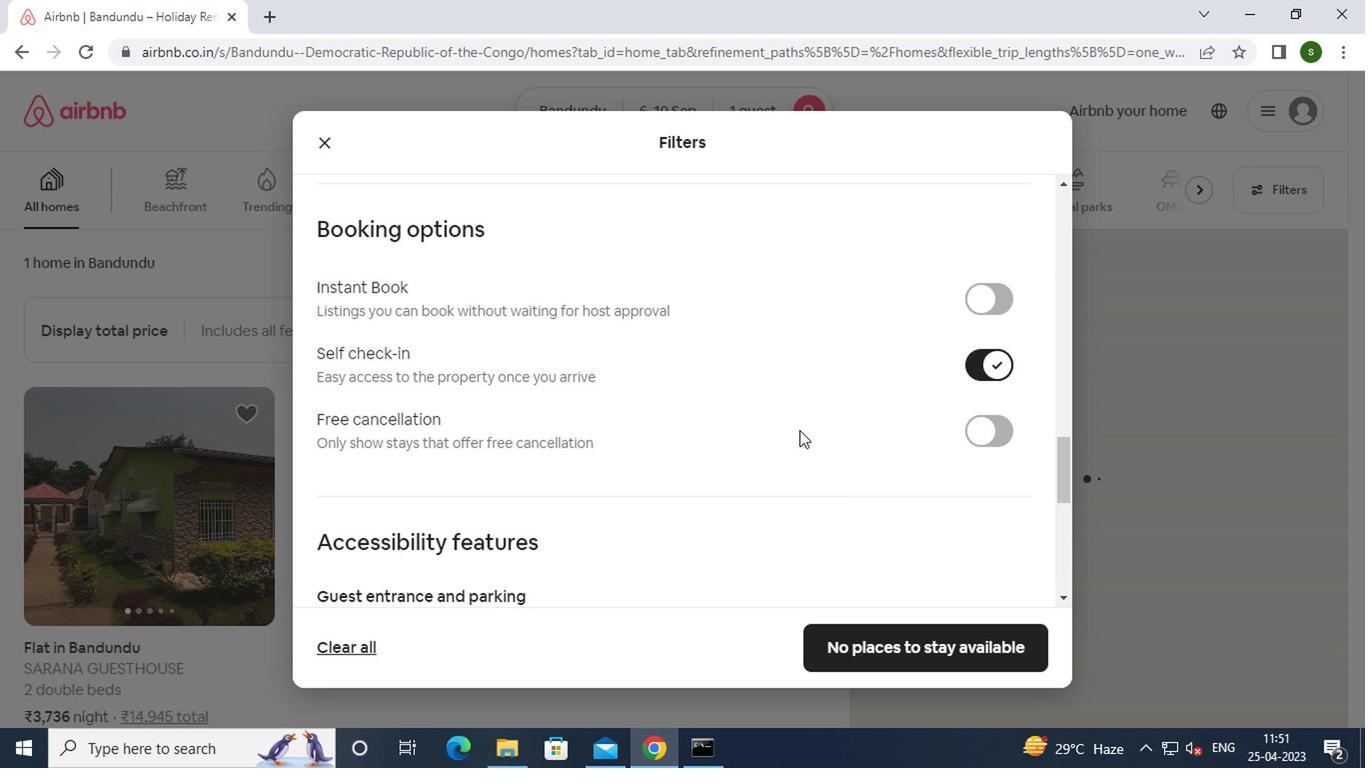 
Action: Mouse scrolled (795, 430) with delta (0, 0)
Screenshot: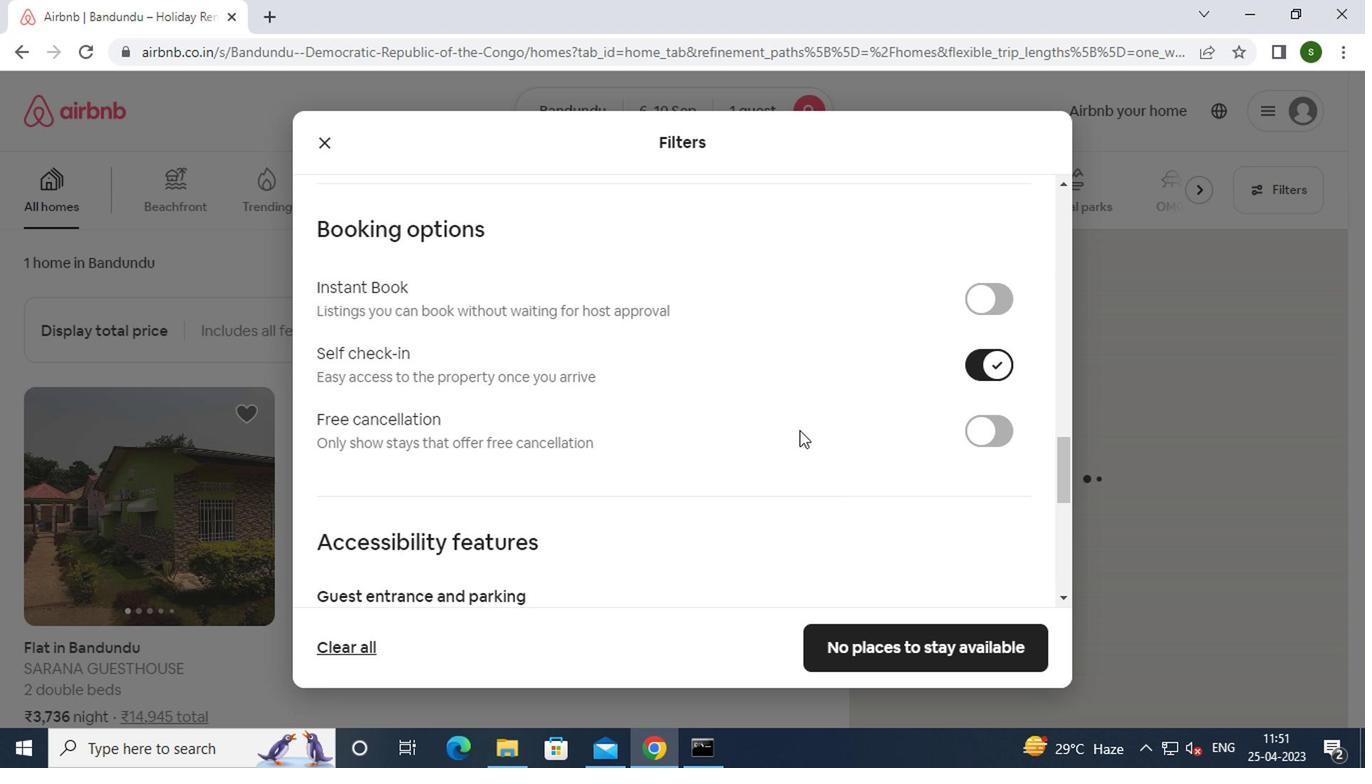 
Action: Mouse scrolled (795, 430) with delta (0, 0)
Screenshot: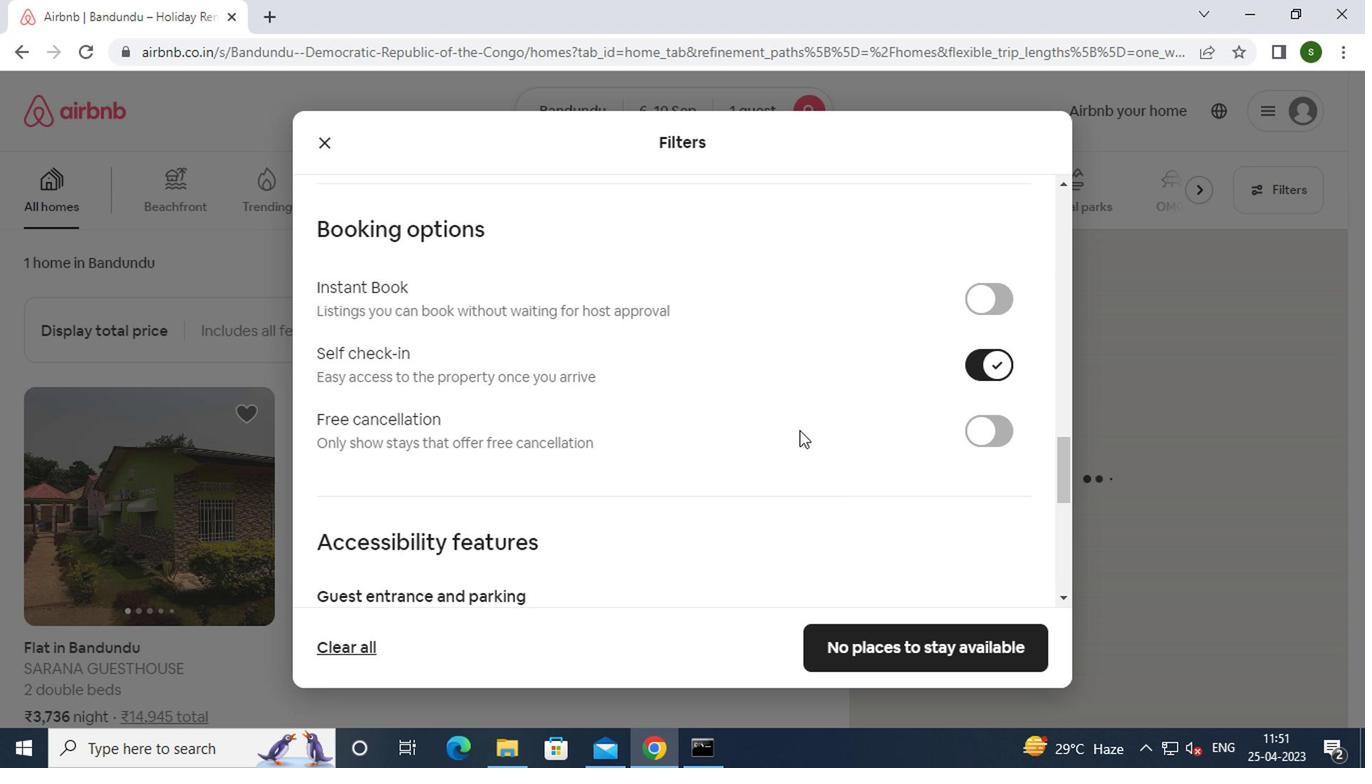 
Action: Mouse scrolled (795, 430) with delta (0, 0)
Screenshot: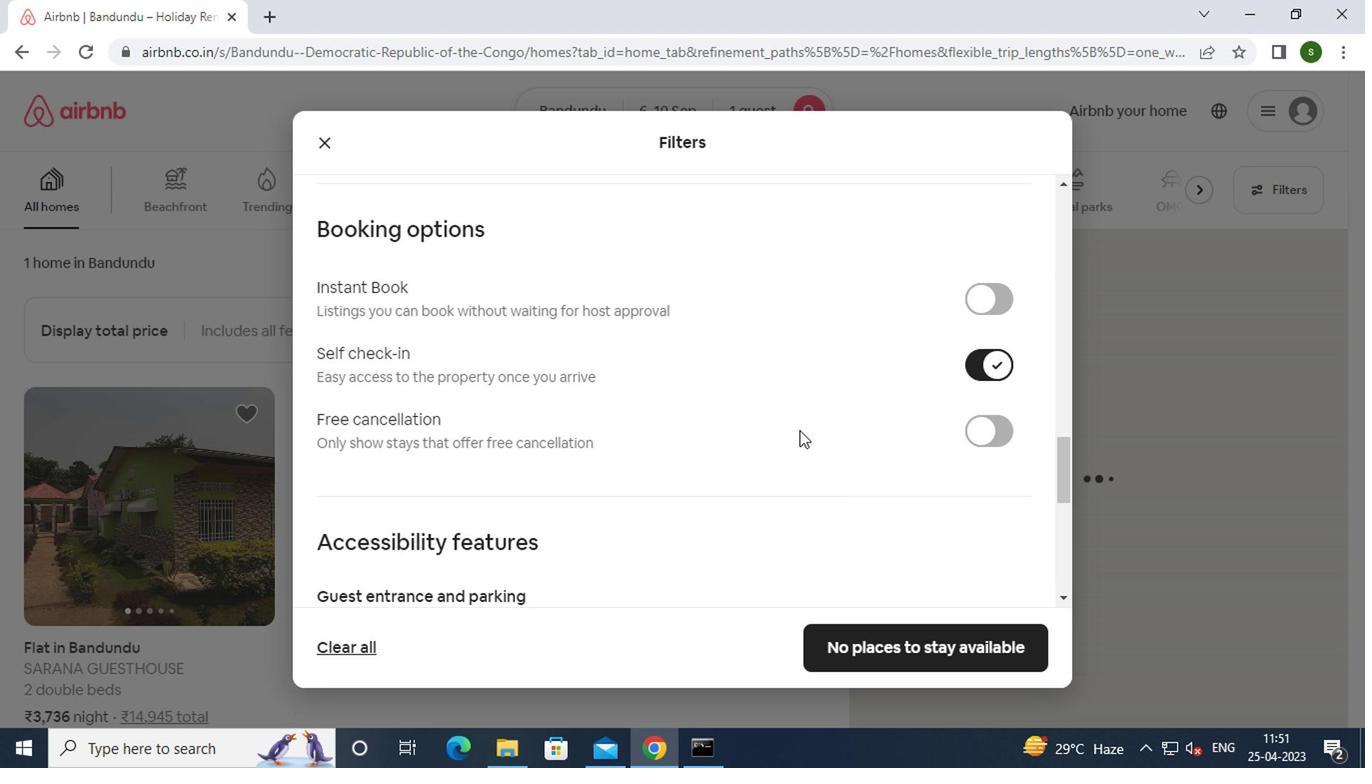 
Action: Mouse scrolled (795, 430) with delta (0, 0)
Screenshot: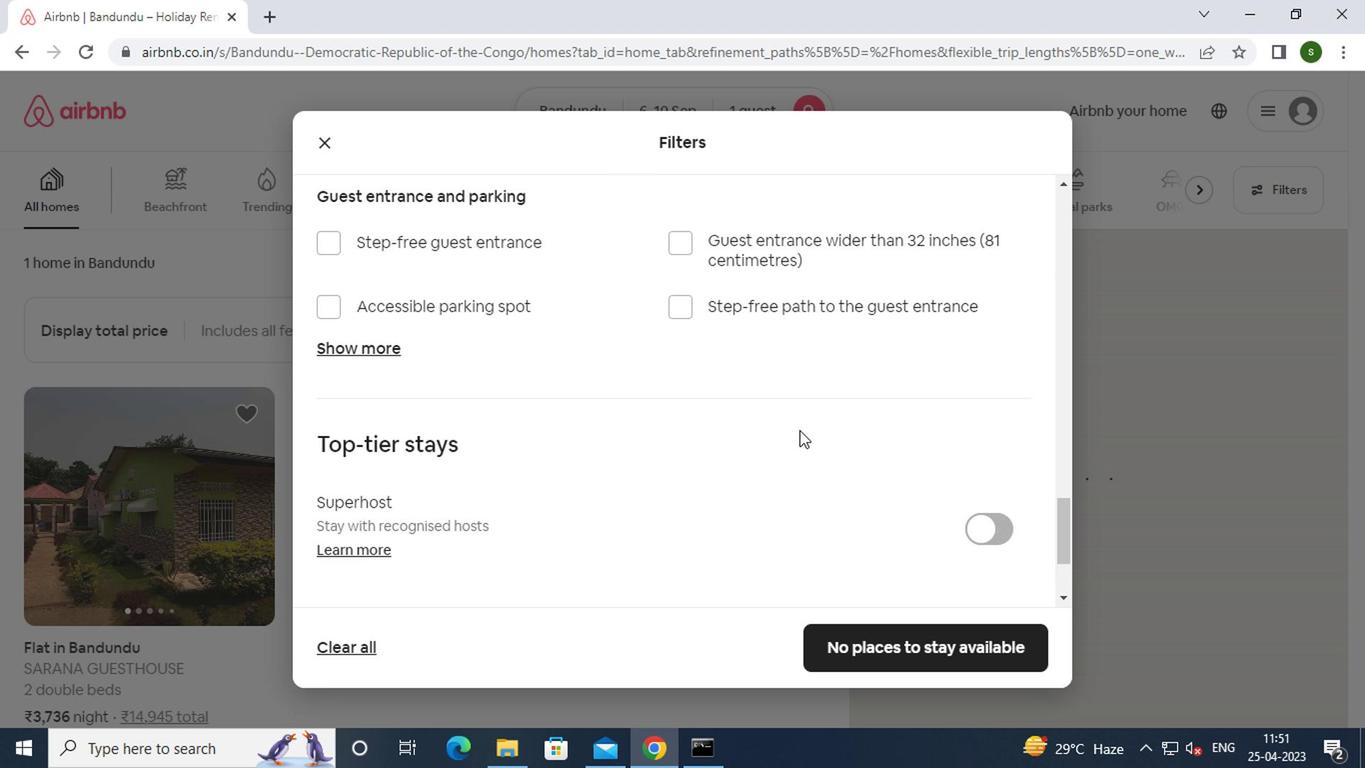 
Action: Mouse scrolled (795, 430) with delta (0, 0)
Screenshot: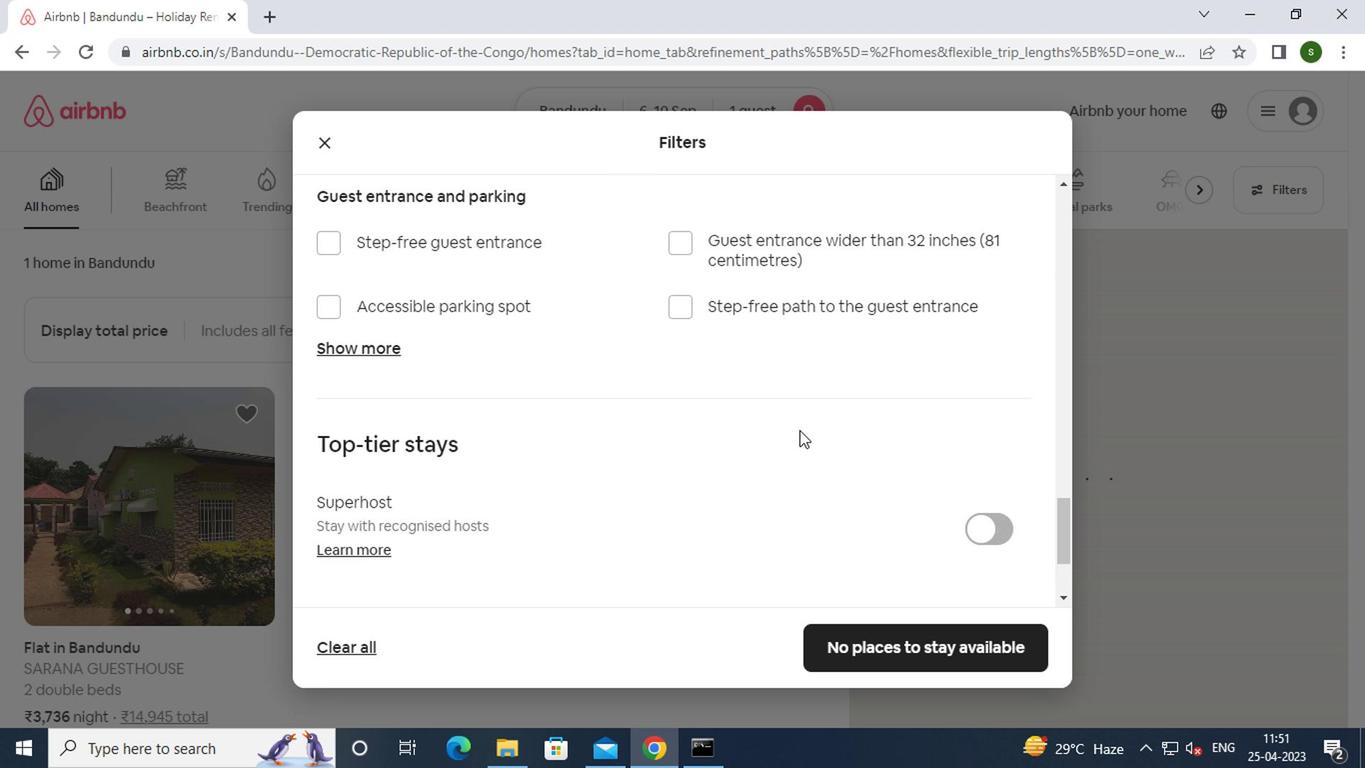 
Action: Mouse scrolled (795, 430) with delta (0, 0)
Screenshot: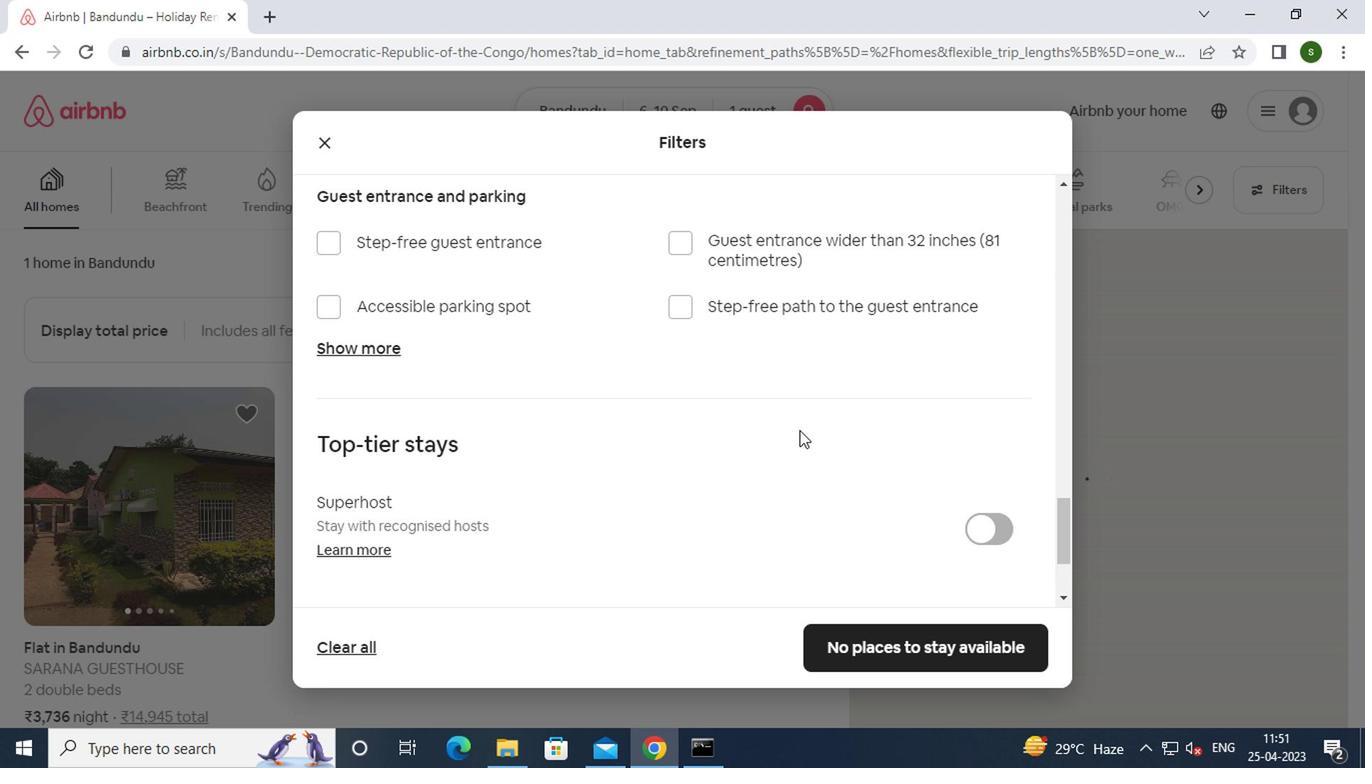 
Action: Mouse scrolled (795, 430) with delta (0, 0)
Screenshot: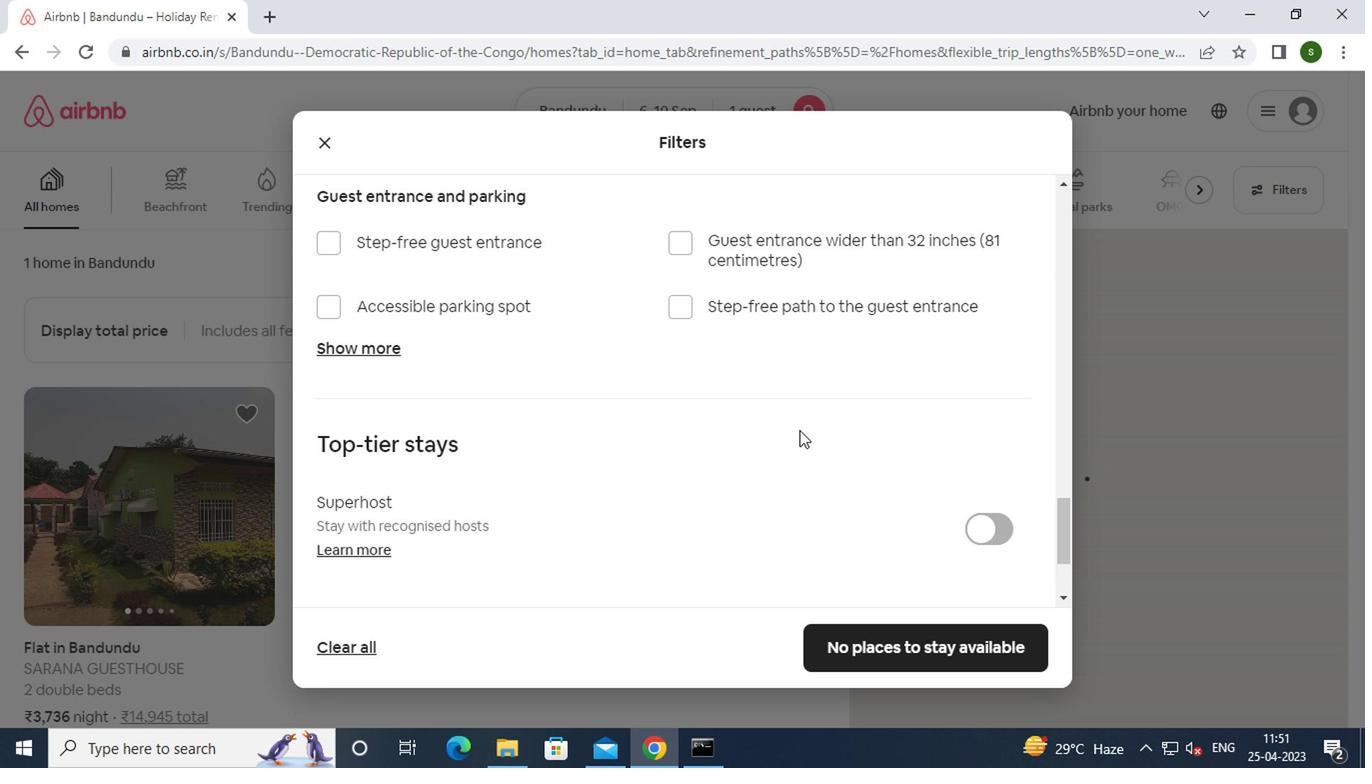 
Action: Mouse moved to (861, 645)
Screenshot: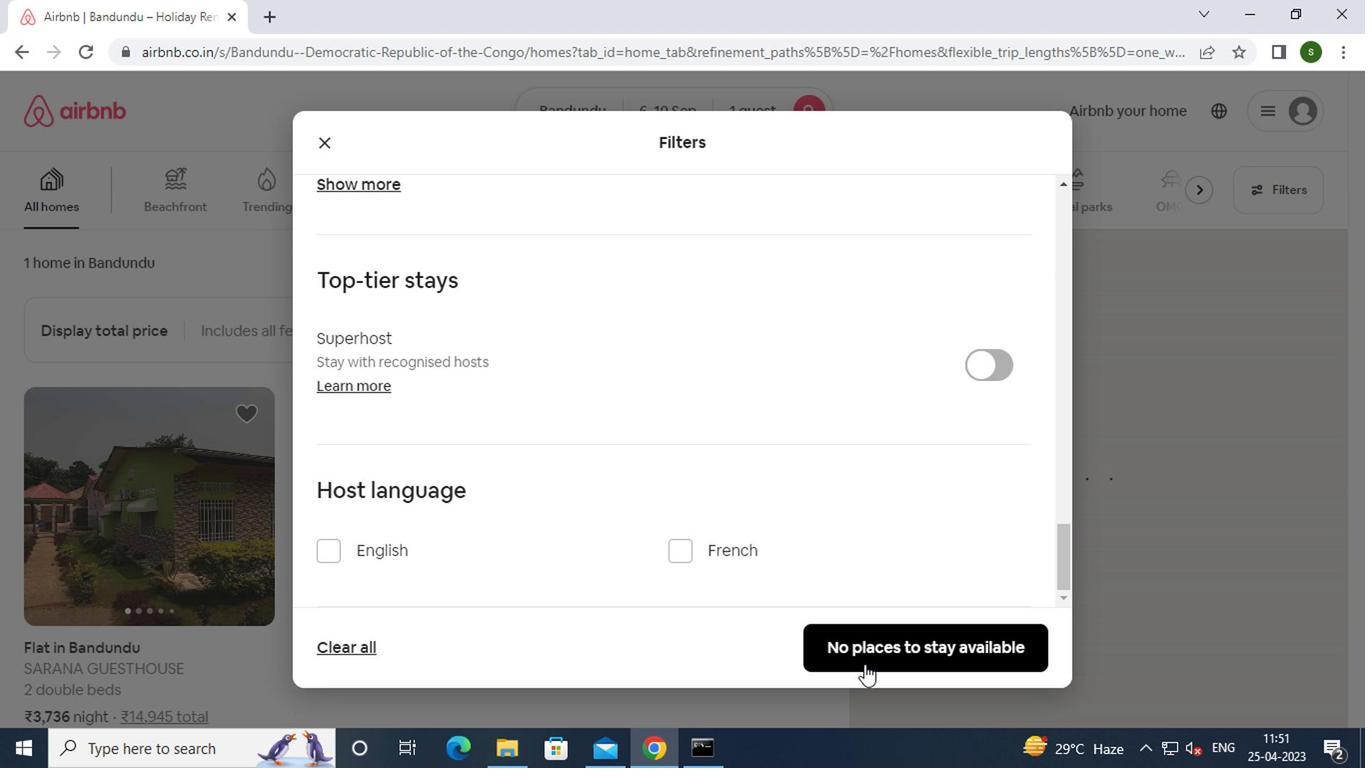 
Action: Mouse pressed left at (861, 645)
Screenshot: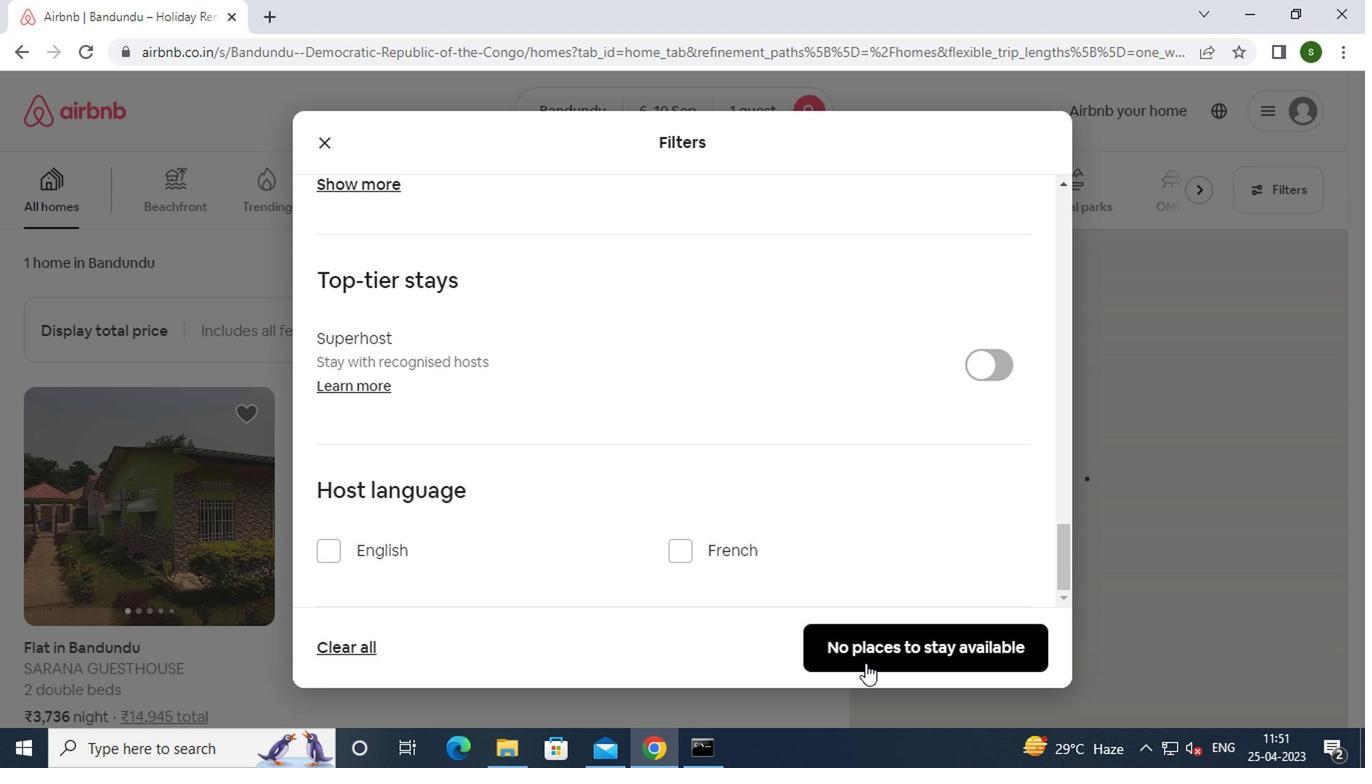 
Action: Mouse moved to (567, 478)
Screenshot: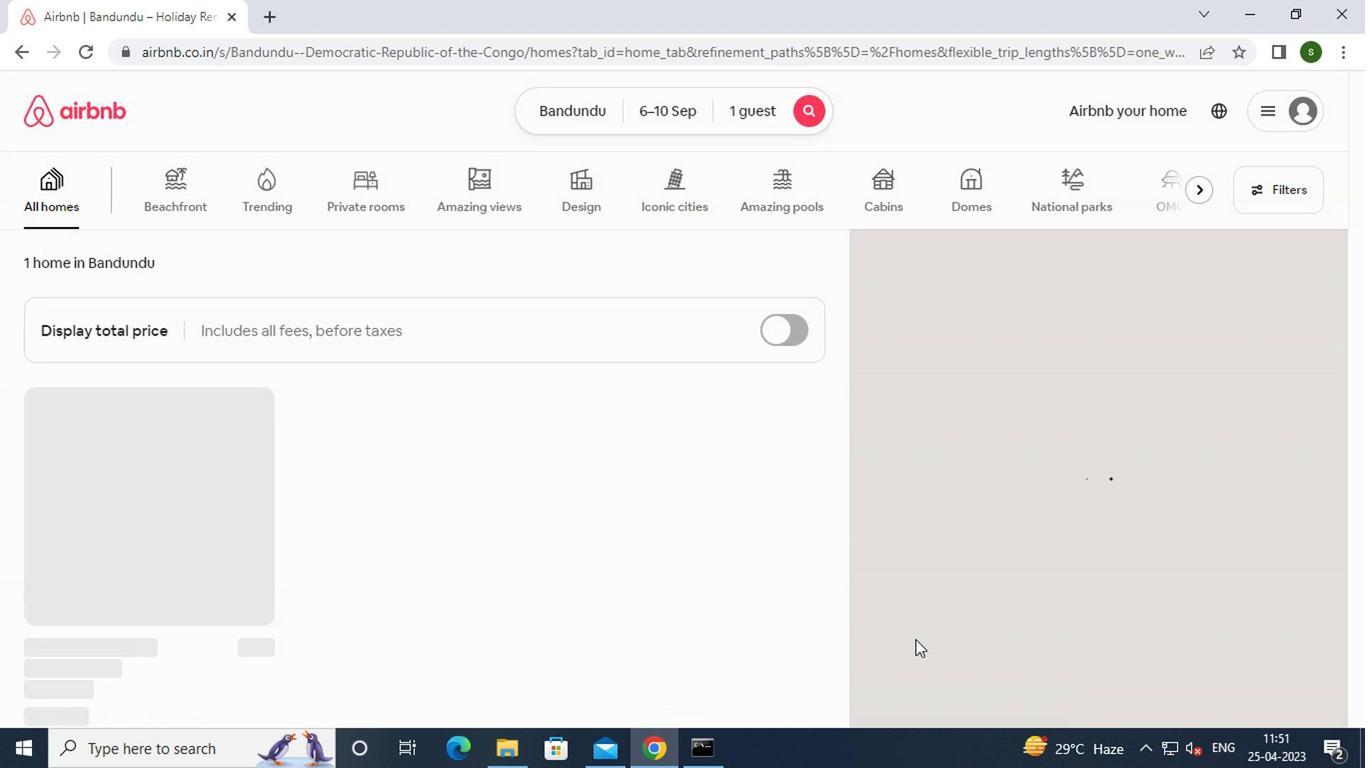 
